 Task: Reply to email with the signature Angela Wright with the subject Request for a phone call from softage.1@softage.net with the message Could you please provide feedback on the latest version of the website prototype? with CC to softage.5@softage.net with an attached document Sales_report.xlsx
Action: Mouse moved to (483, 624)
Screenshot: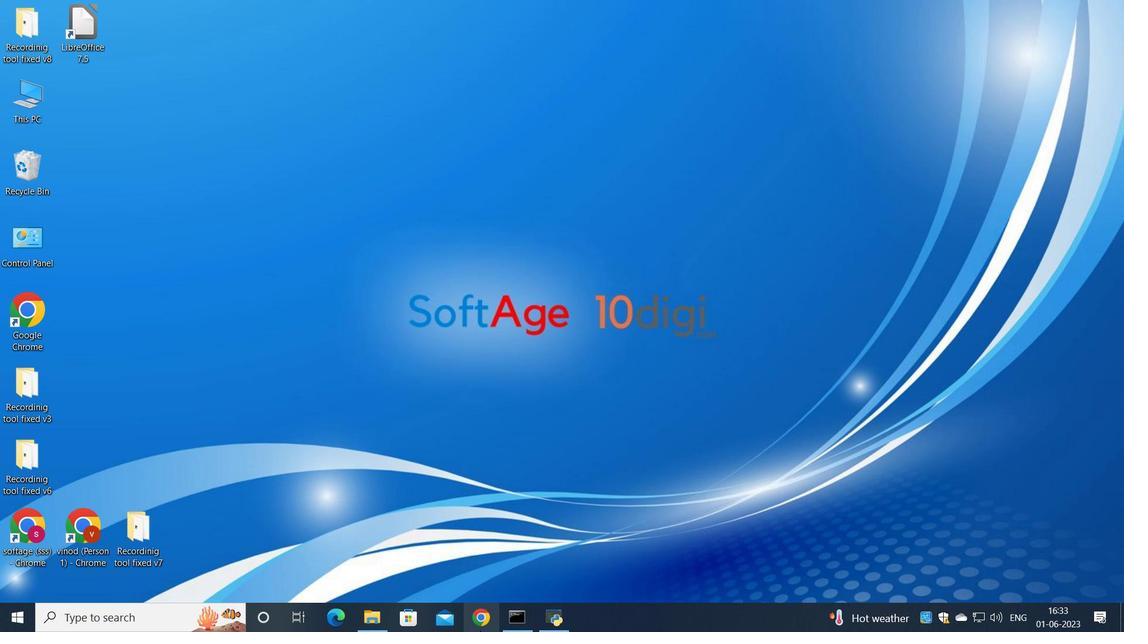 
Action: Mouse pressed left at (483, 624)
Screenshot: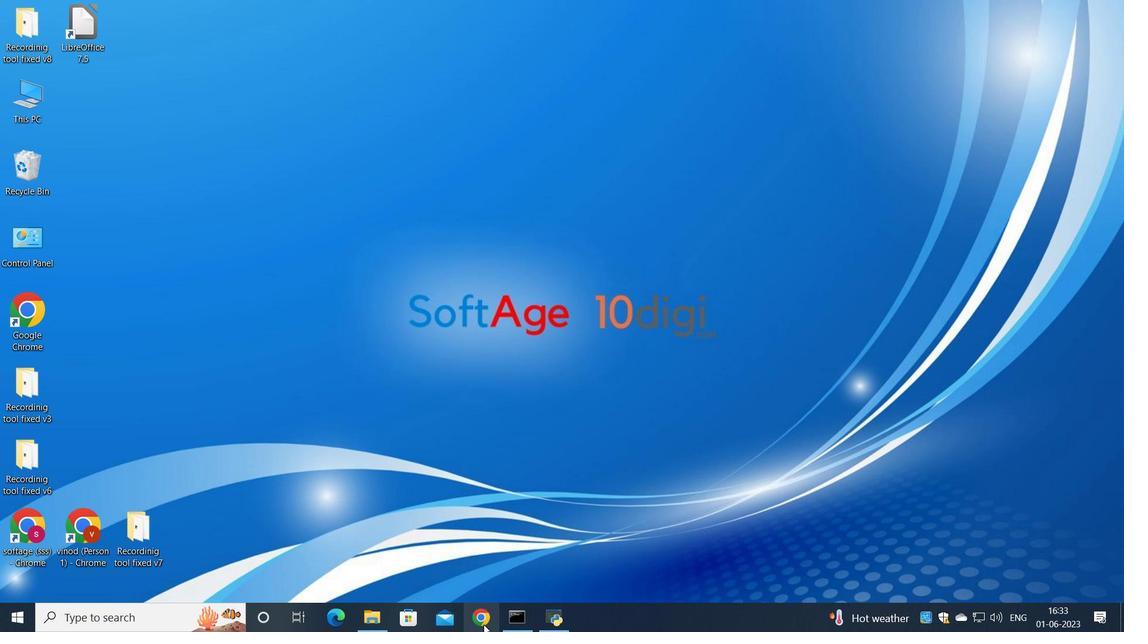 
Action: Mouse moved to (476, 369)
Screenshot: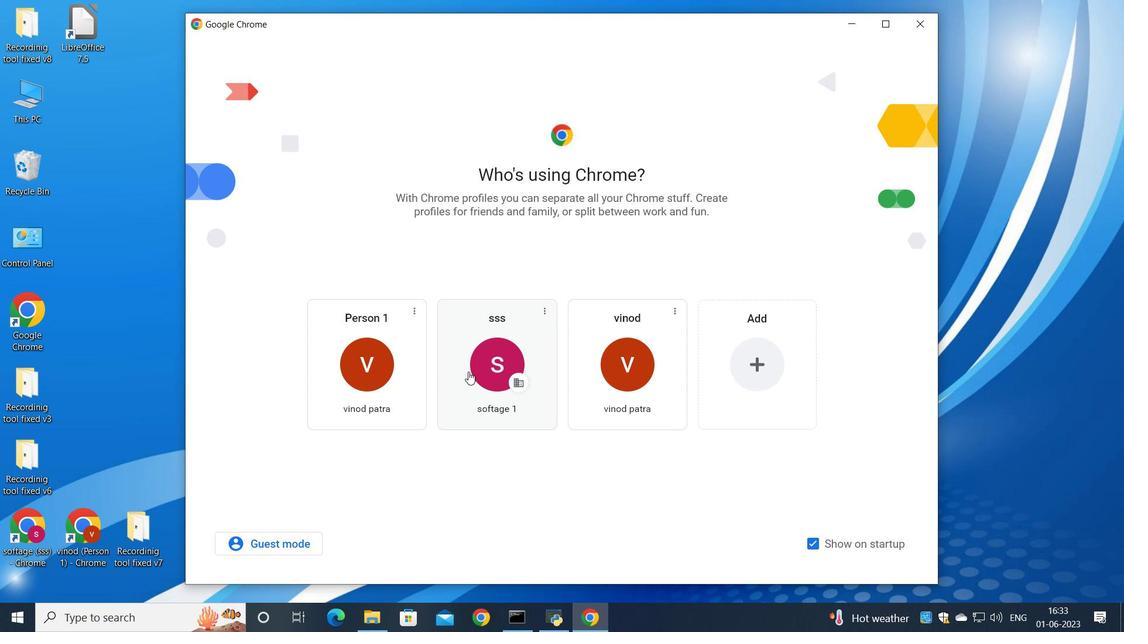 
Action: Mouse pressed left at (476, 369)
Screenshot: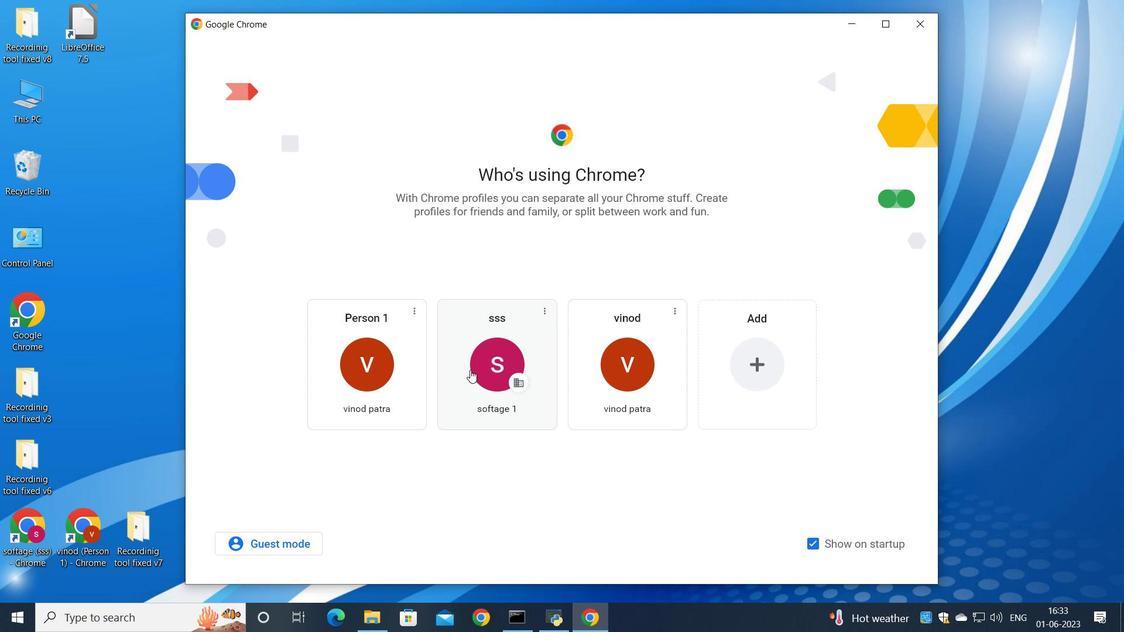 
Action: Mouse moved to (981, 100)
Screenshot: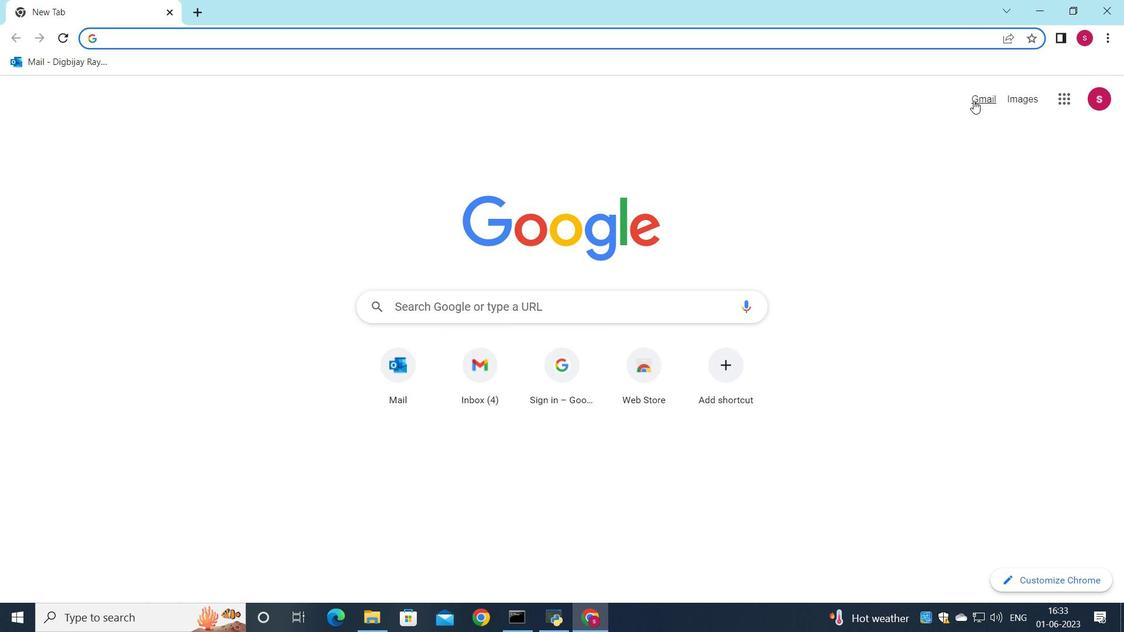 
Action: Mouse pressed left at (981, 100)
Screenshot: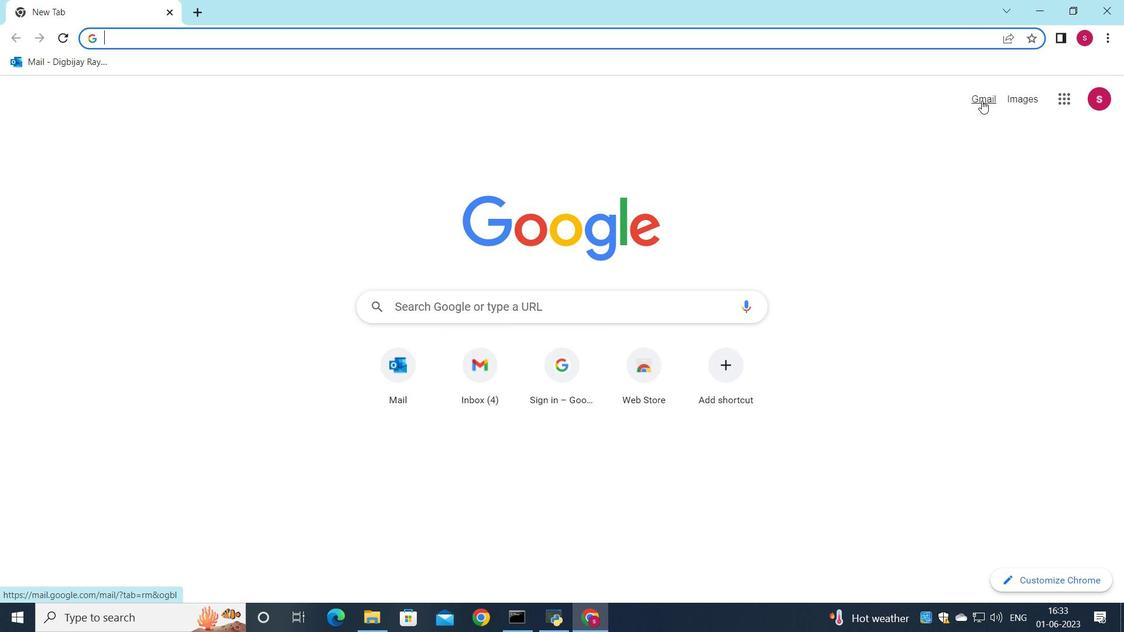 
Action: Mouse moved to (958, 94)
Screenshot: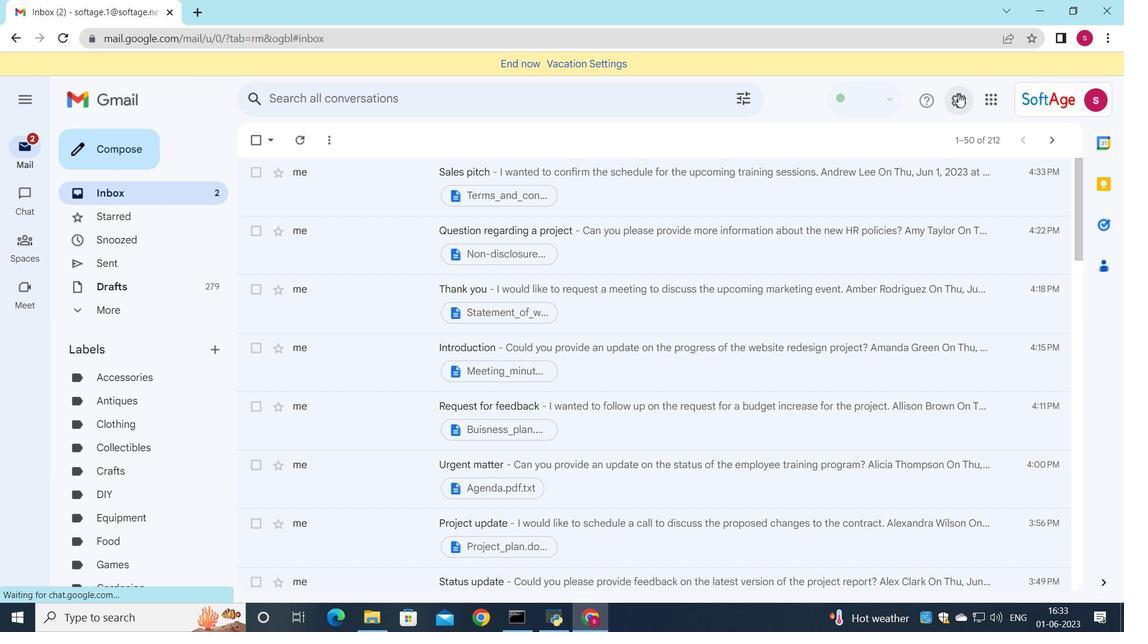 
Action: Mouse pressed left at (958, 94)
Screenshot: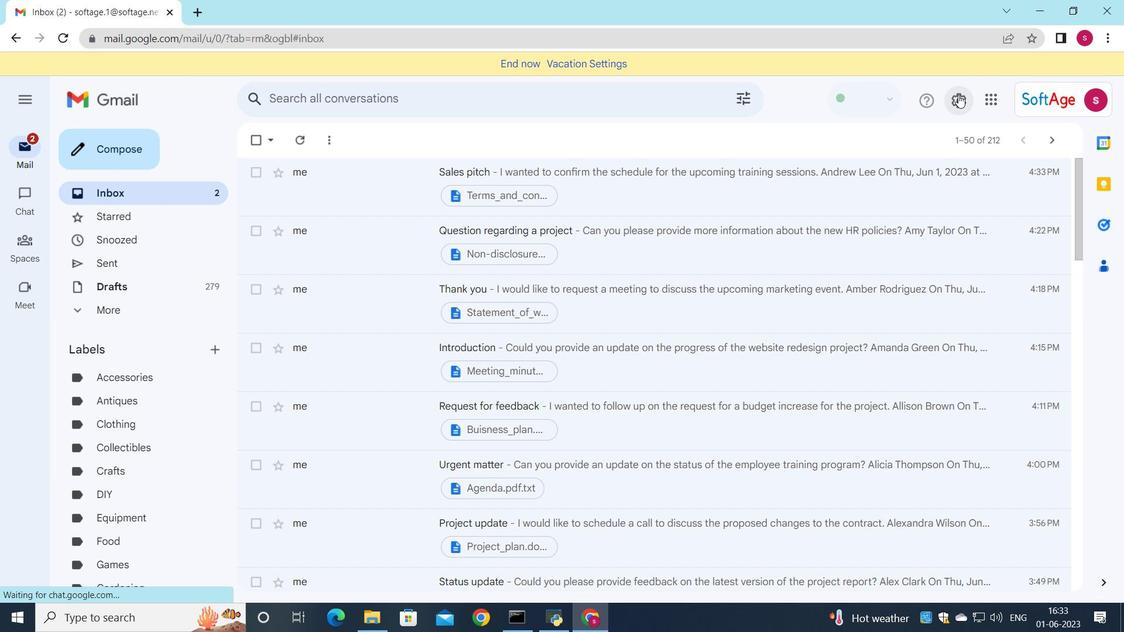 
Action: Mouse moved to (978, 166)
Screenshot: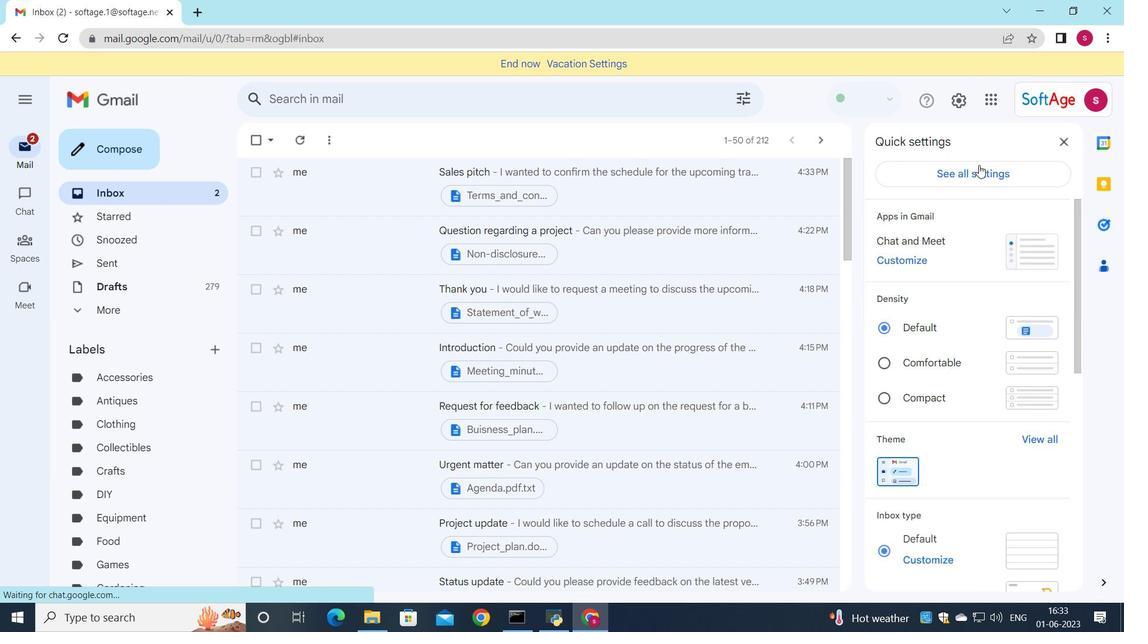 
Action: Mouse pressed left at (978, 166)
Screenshot: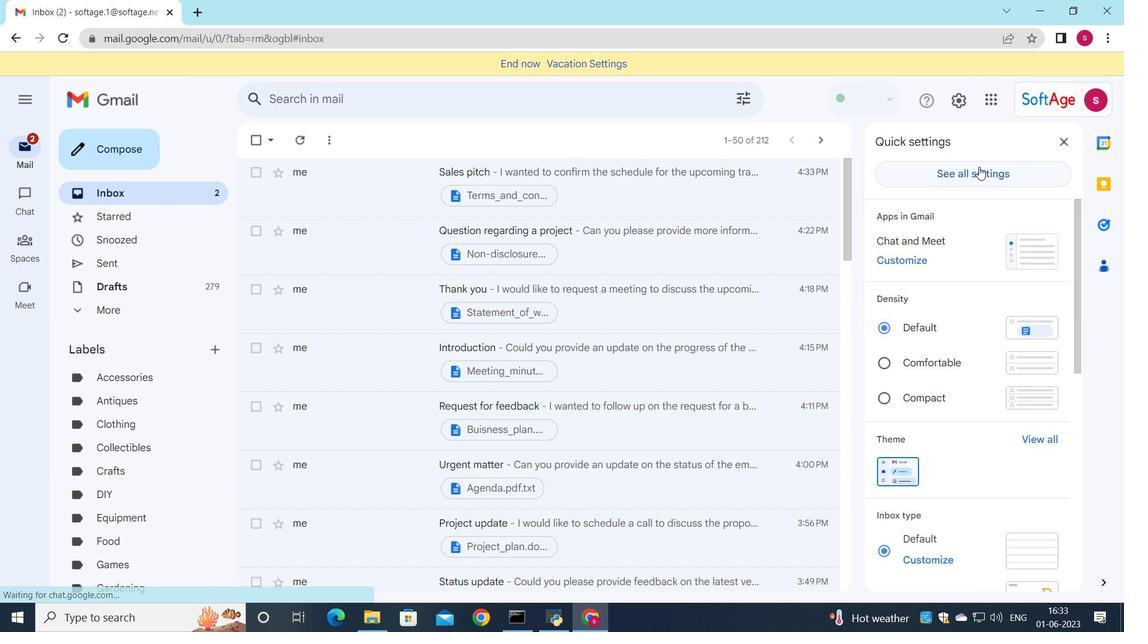 
Action: Mouse moved to (659, 272)
Screenshot: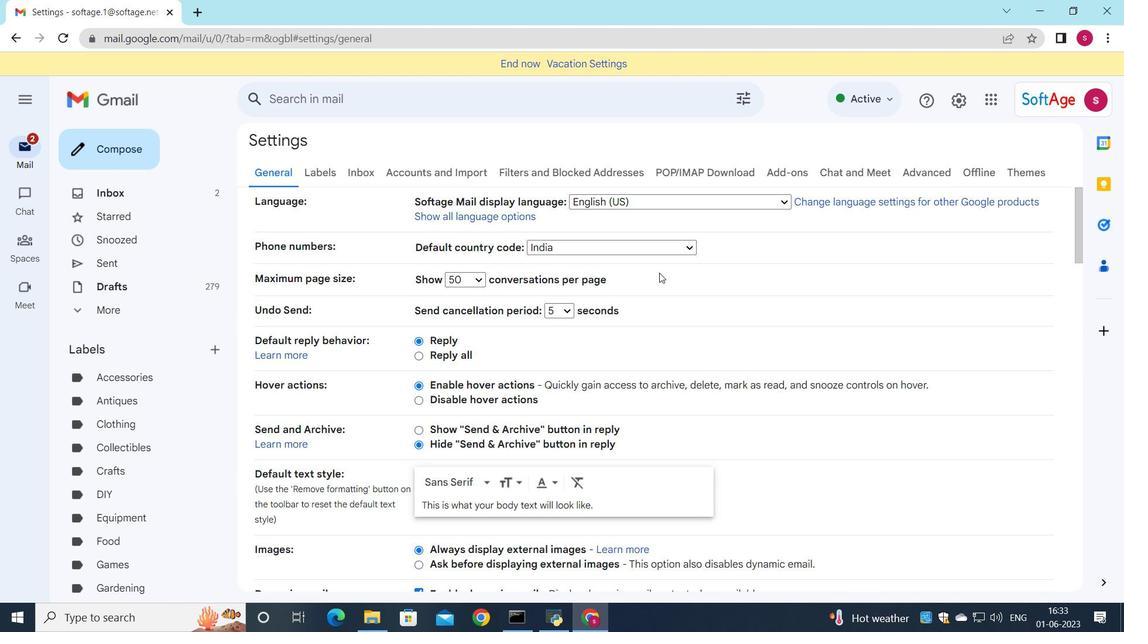 
Action: Mouse scrolled (659, 271) with delta (0, 0)
Screenshot: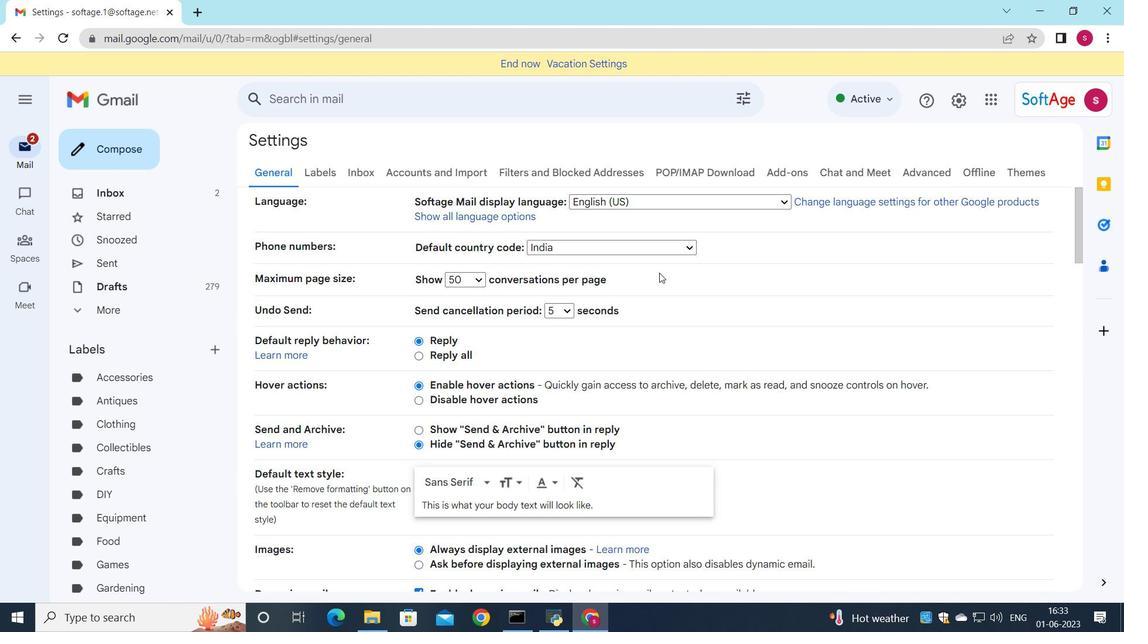 
Action: Mouse scrolled (659, 271) with delta (0, 0)
Screenshot: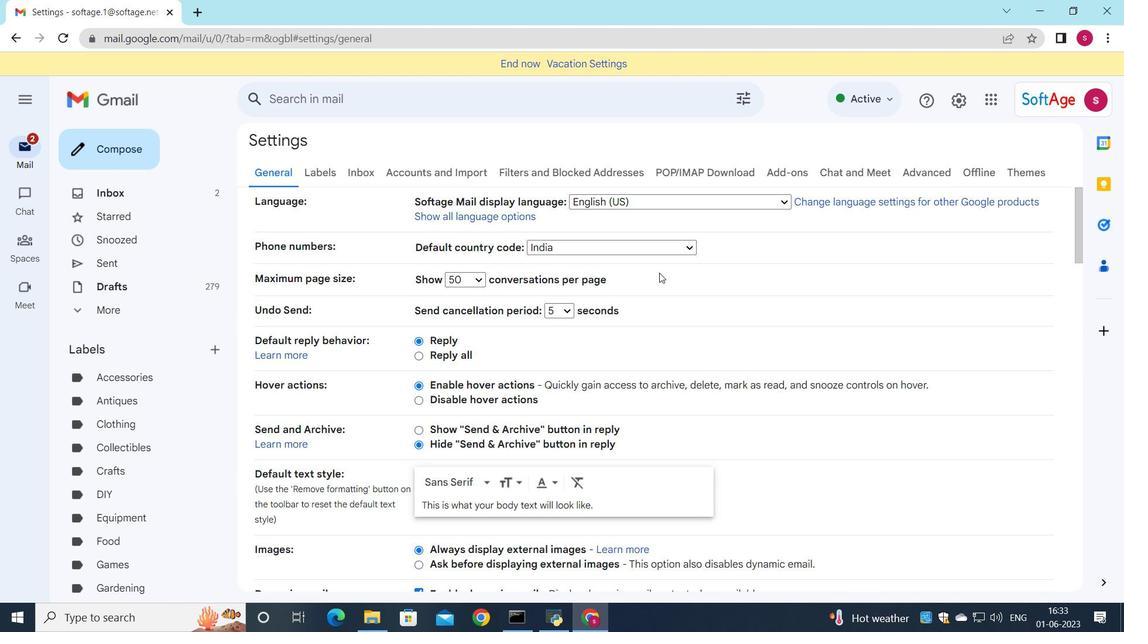 
Action: Mouse scrolled (659, 271) with delta (0, 0)
Screenshot: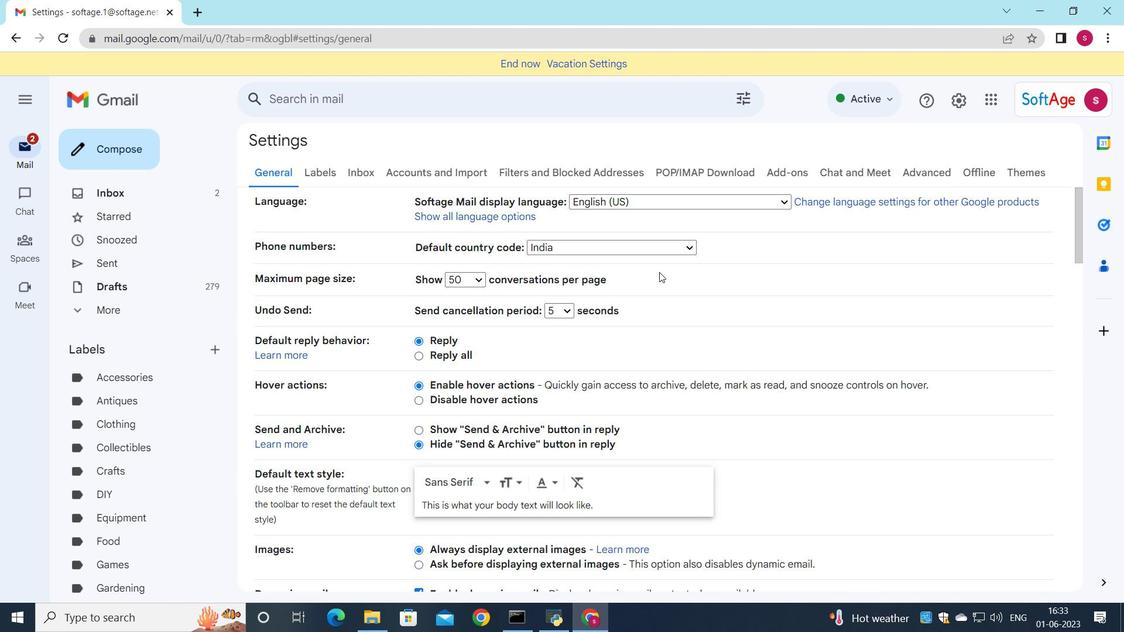 
Action: Mouse scrolled (659, 271) with delta (0, 0)
Screenshot: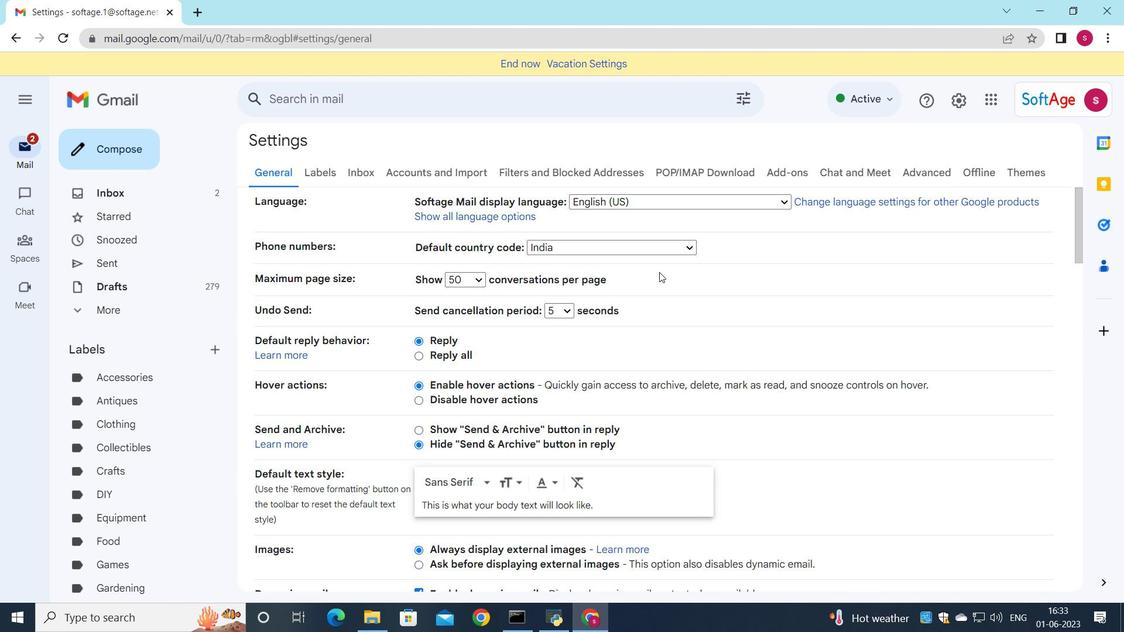 
Action: Mouse scrolled (659, 271) with delta (0, 0)
Screenshot: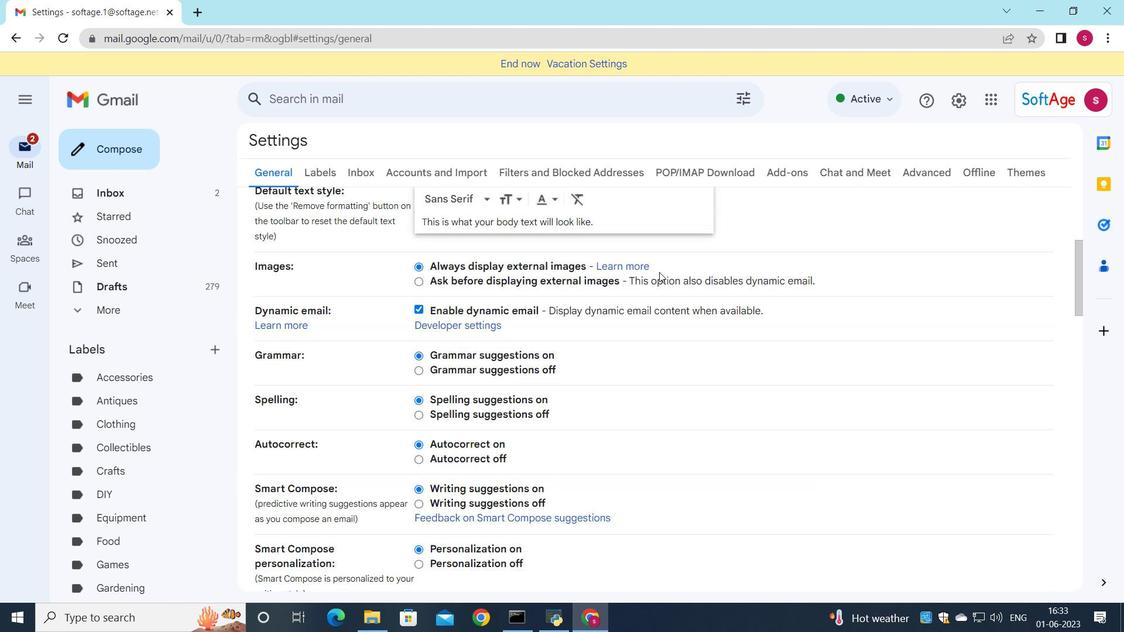 
Action: Mouse scrolled (659, 271) with delta (0, 0)
Screenshot: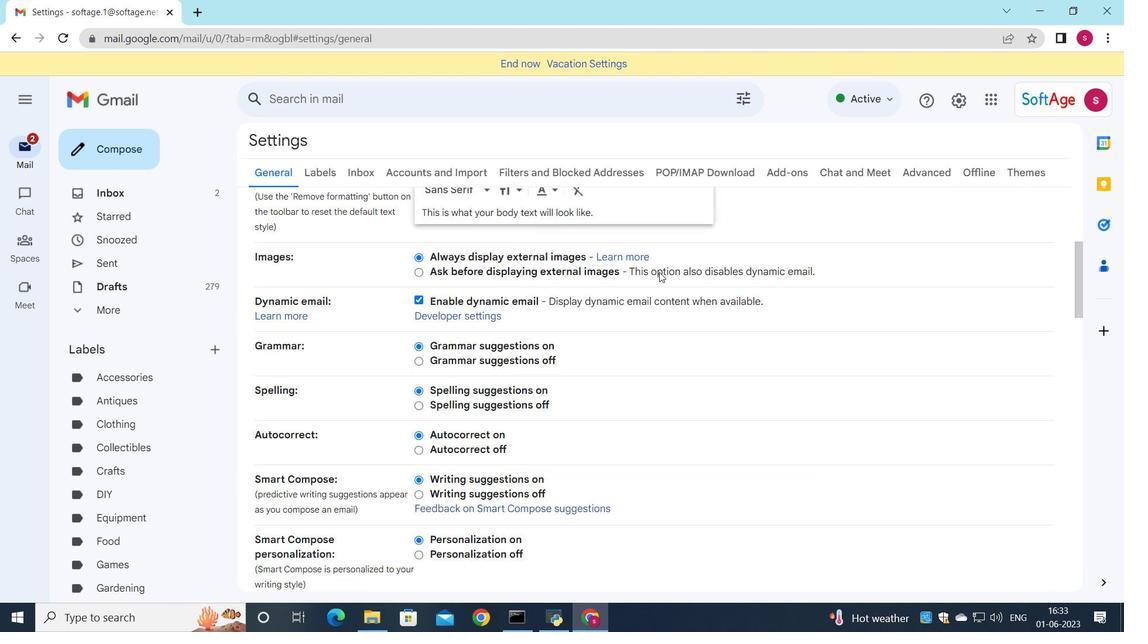 
Action: Mouse scrolled (659, 271) with delta (0, 0)
Screenshot: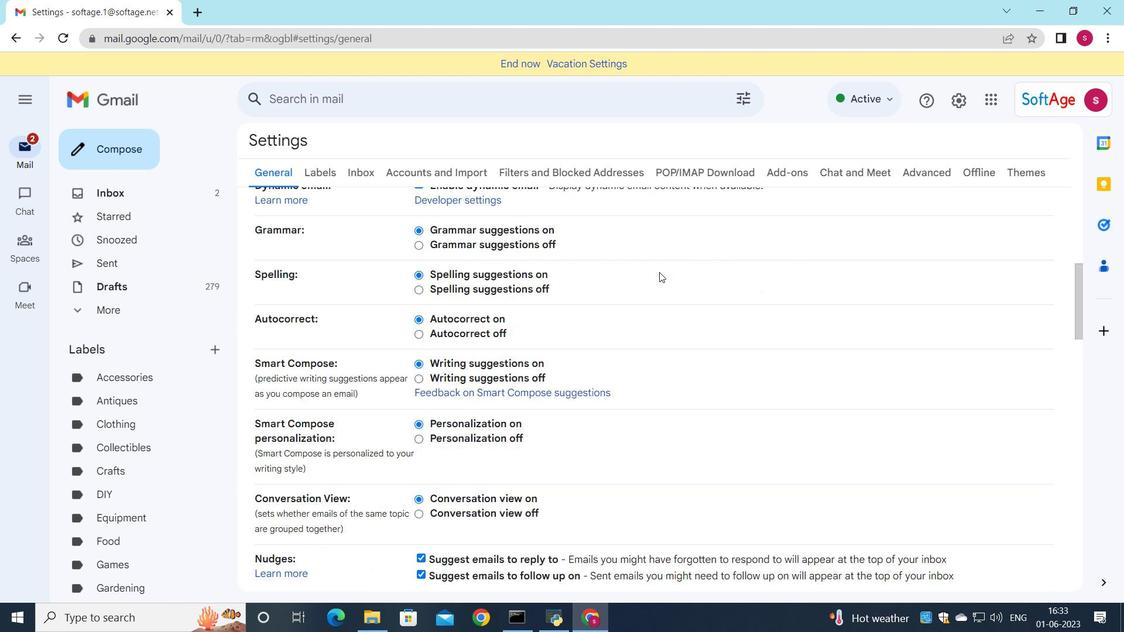 
Action: Mouse scrolled (659, 271) with delta (0, 0)
Screenshot: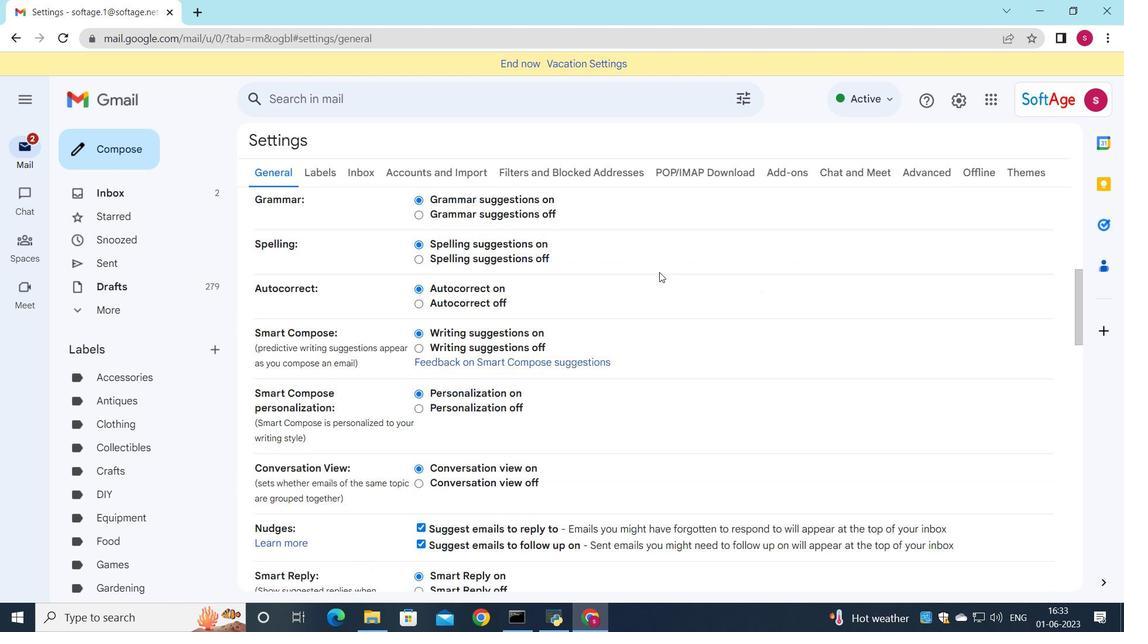 
Action: Mouse scrolled (659, 271) with delta (0, 0)
Screenshot: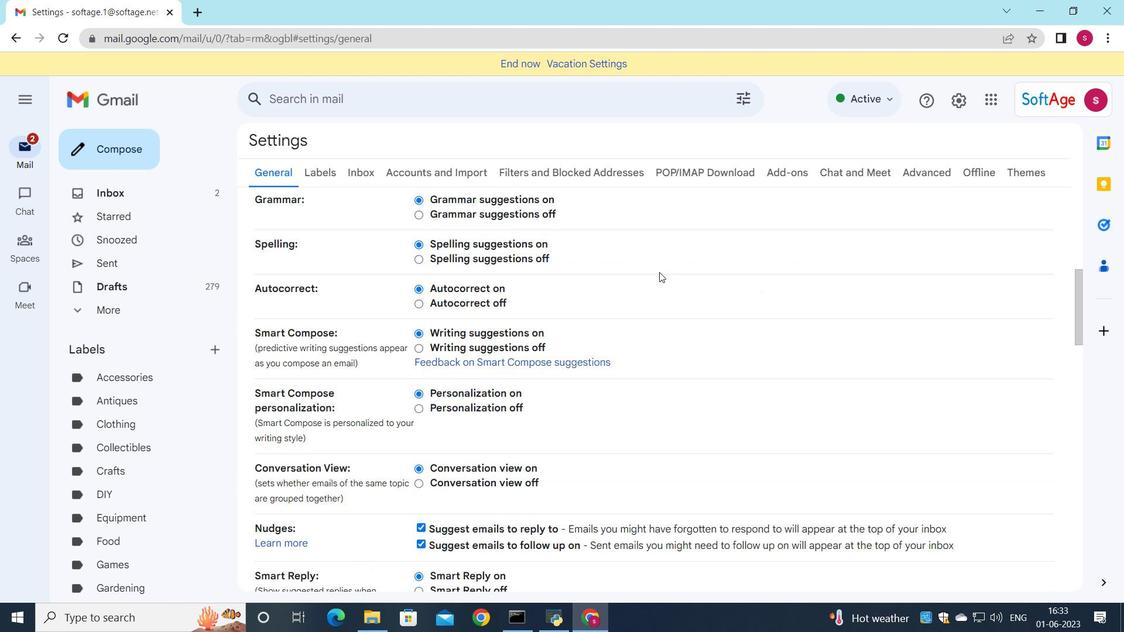 
Action: Mouse scrolled (659, 271) with delta (0, 0)
Screenshot: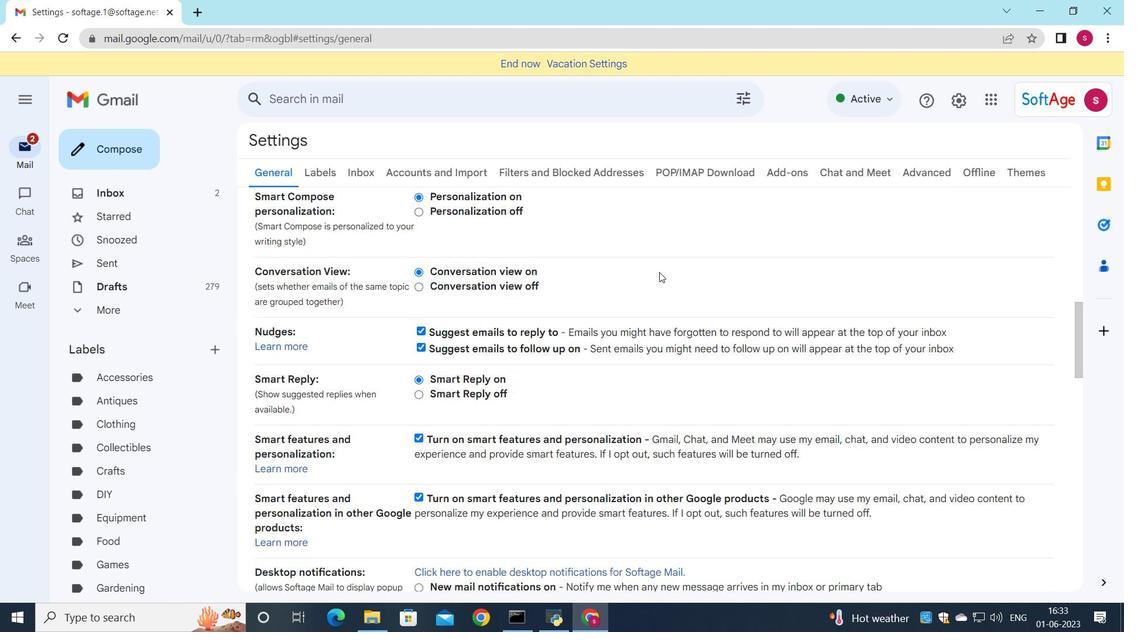 
Action: Mouse scrolled (659, 271) with delta (0, 0)
Screenshot: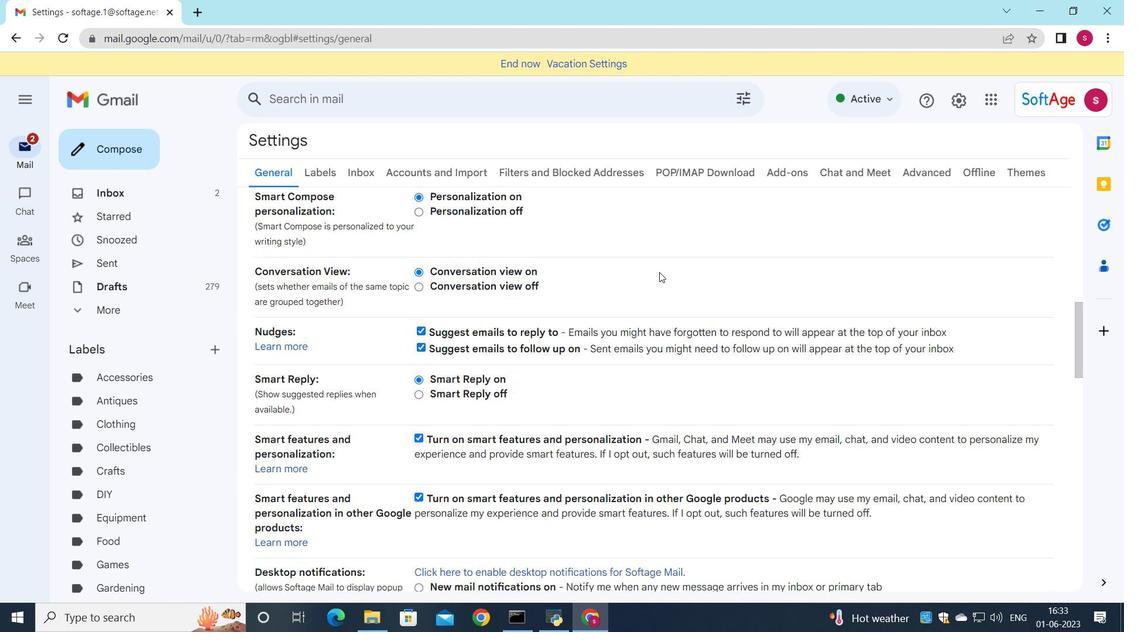 
Action: Mouse scrolled (659, 271) with delta (0, 0)
Screenshot: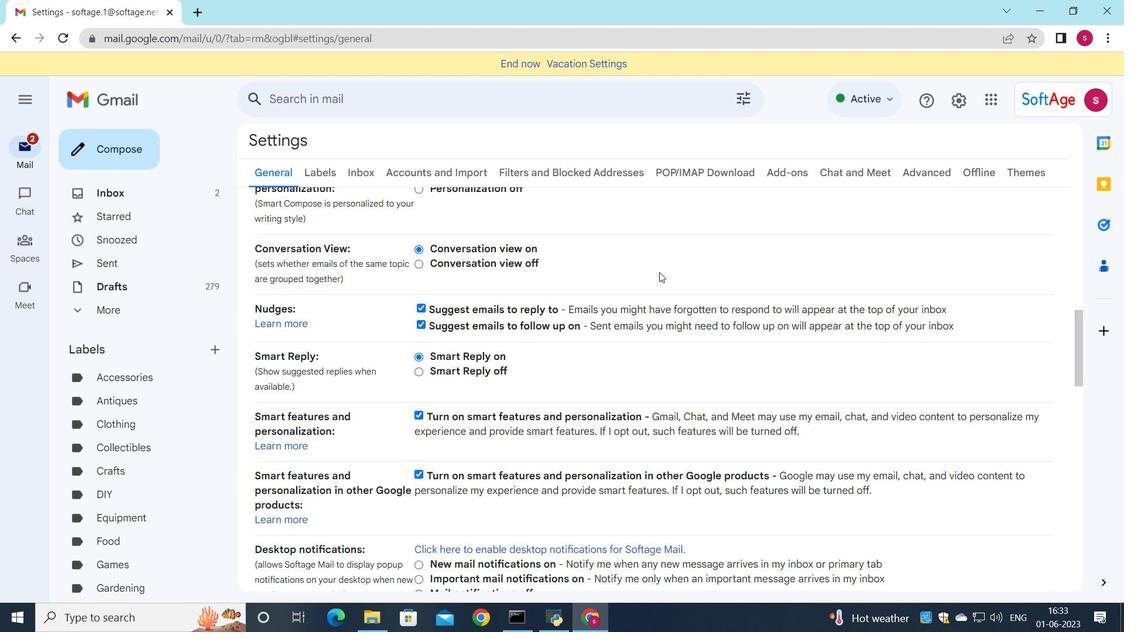 
Action: Mouse scrolled (659, 271) with delta (0, 0)
Screenshot: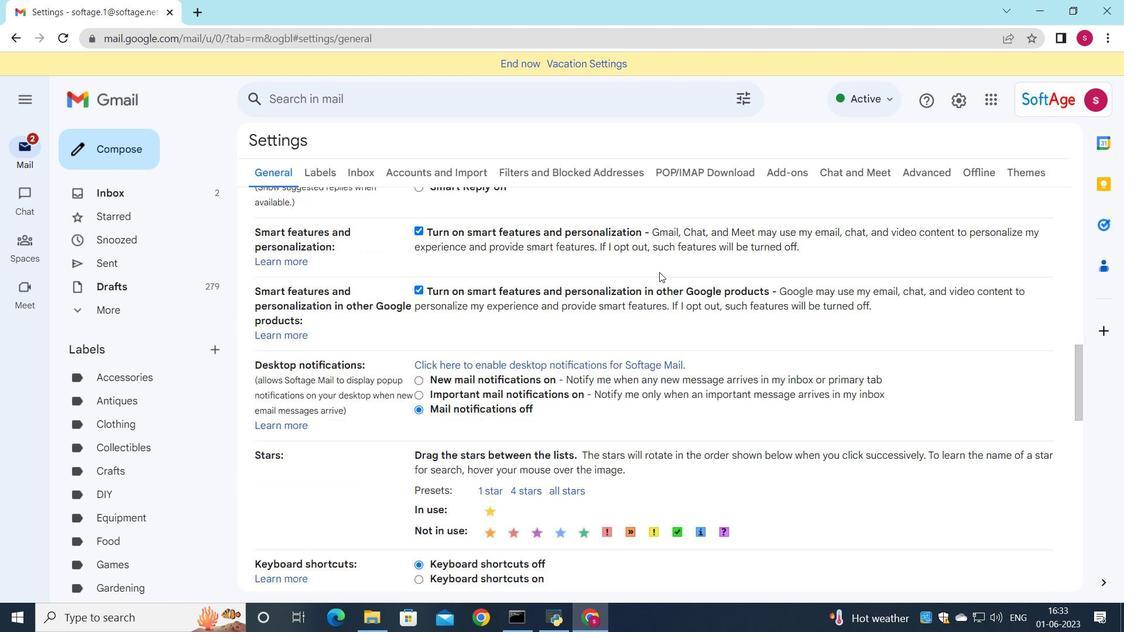 
Action: Mouse scrolled (659, 271) with delta (0, 0)
Screenshot: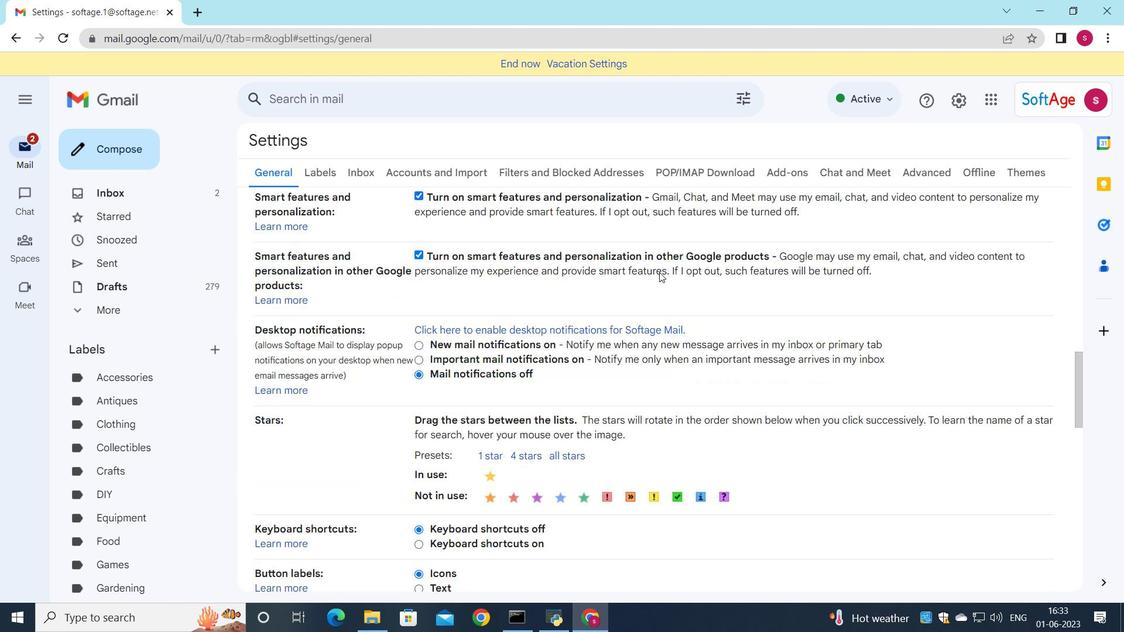 
Action: Mouse moved to (665, 275)
Screenshot: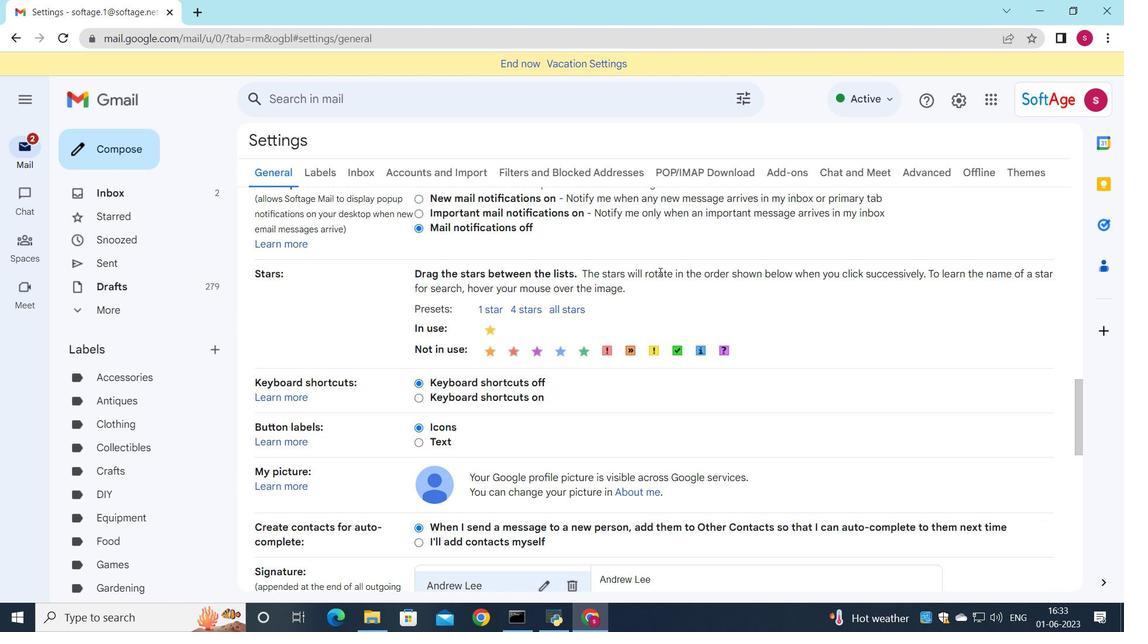 
Action: Mouse scrolled (665, 274) with delta (0, 0)
Screenshot: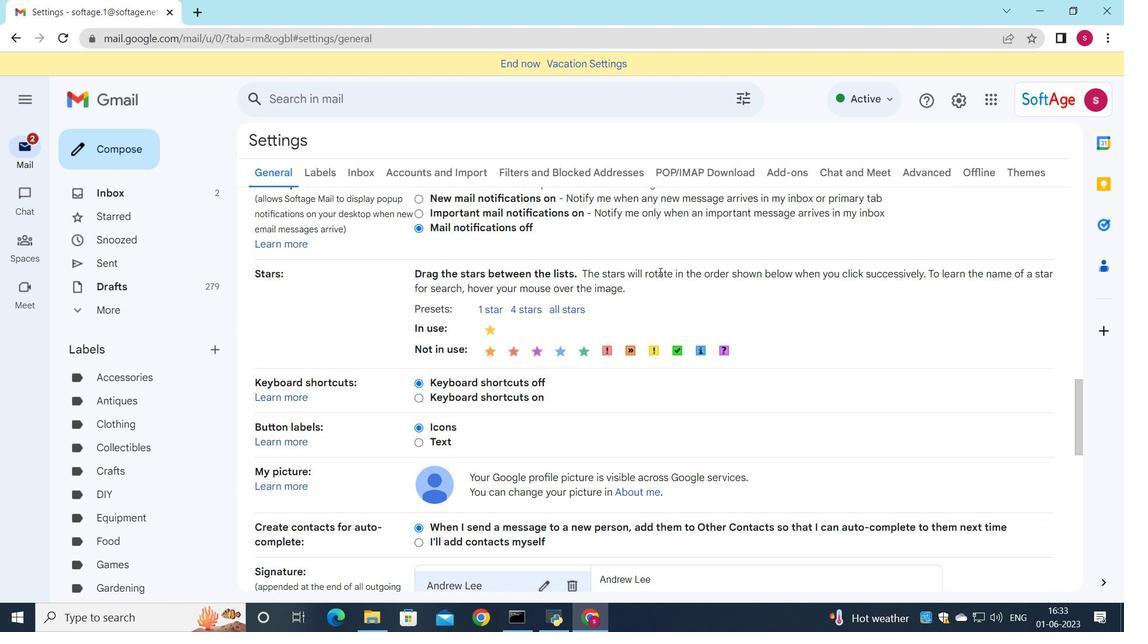 
Action: Mouse moved to (666, 275)
Screenshot: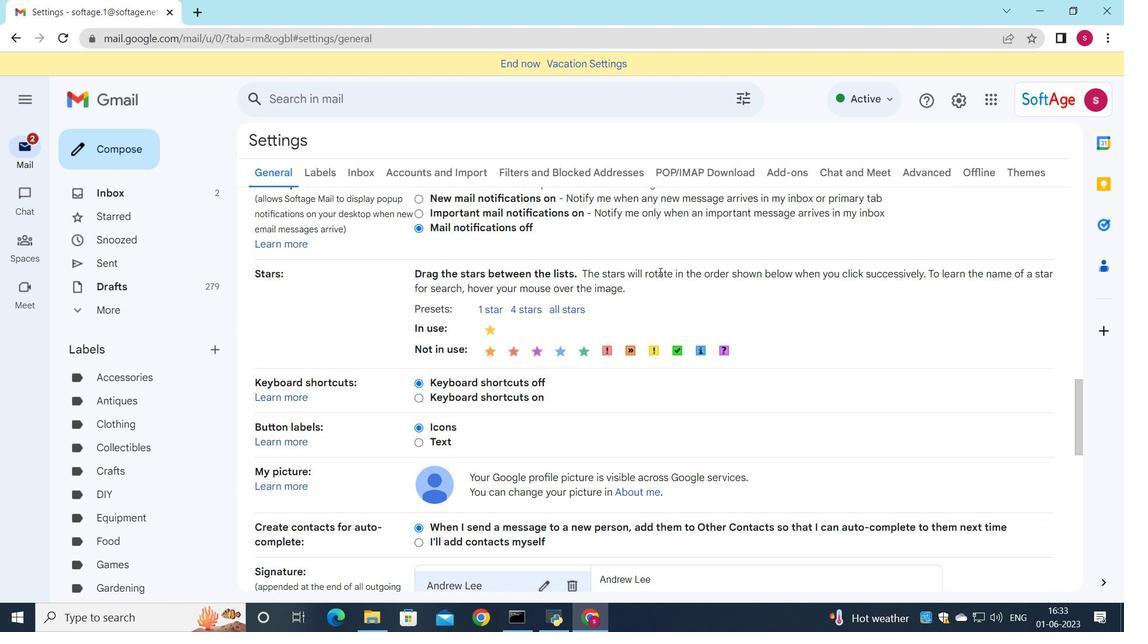 
Action: Mouse scrolled (666, 275) with delta (0, 0)
Screenshot: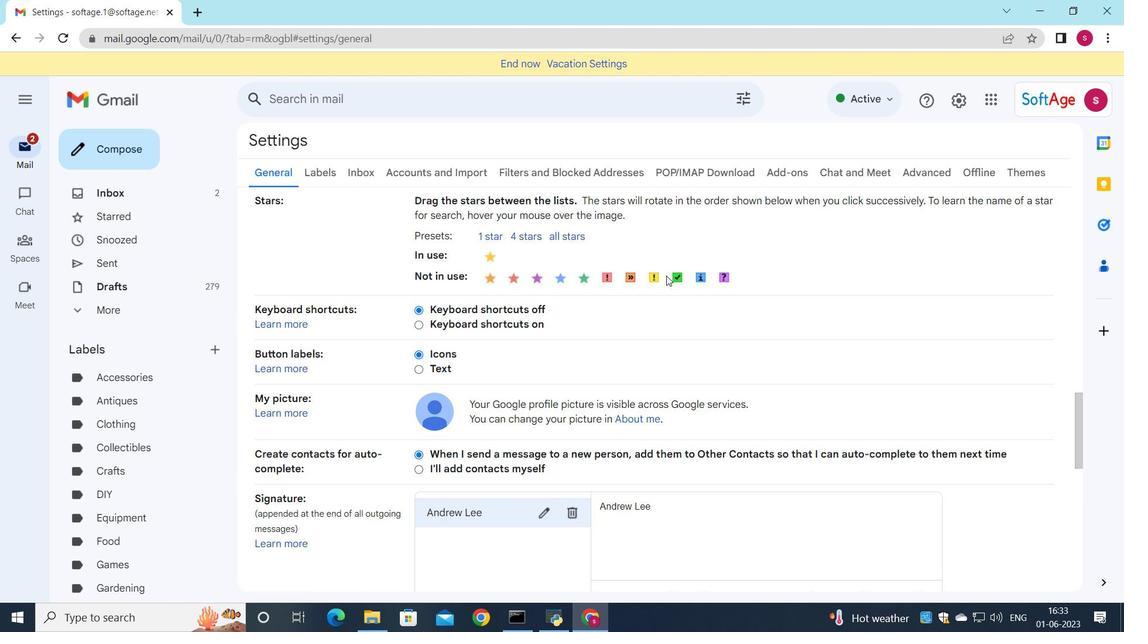 
Action: Mouse scrolled (666, 275) with delta (0, 0)
Screenshot: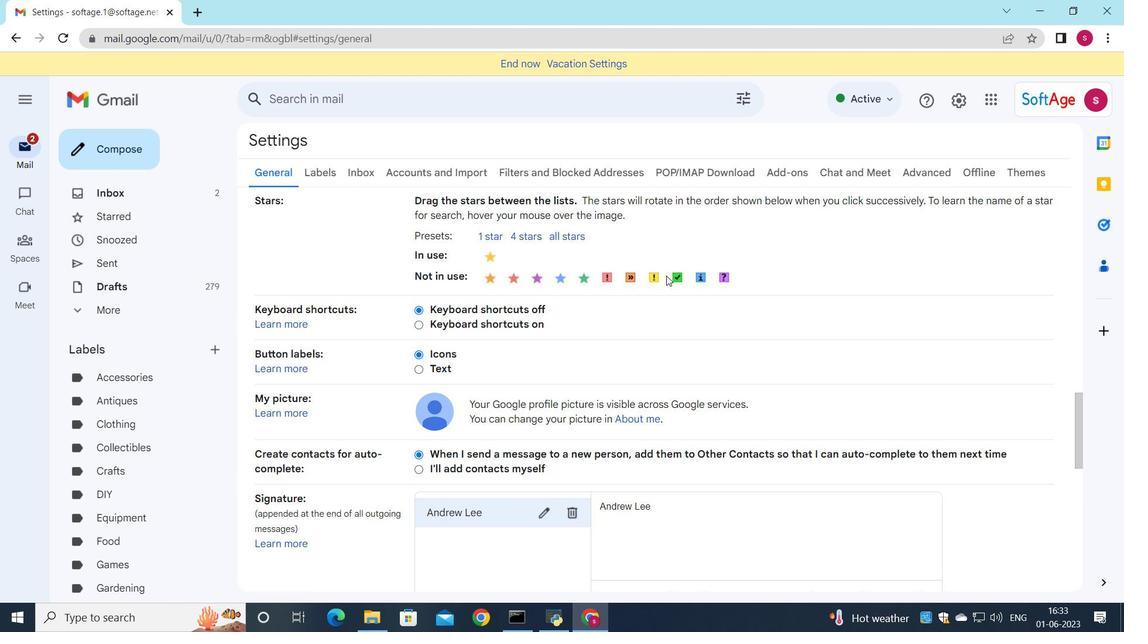 
Action: Mouse scrolled (666, 275) with delta (0, 0)
Screenshot: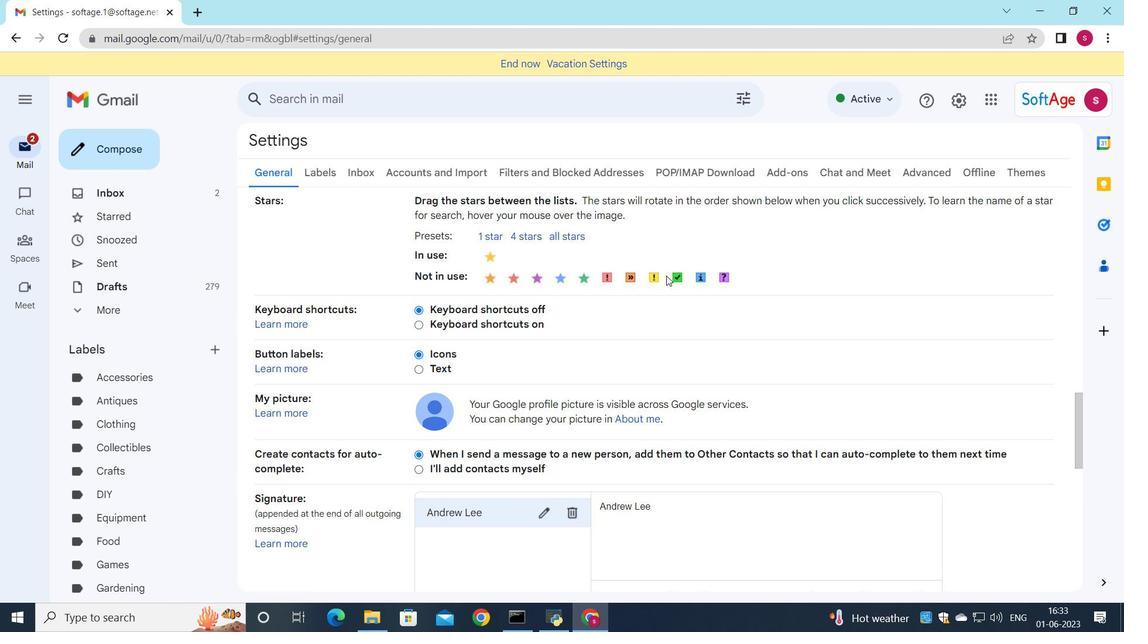 
Action: Mouse scrolled (666, 275) with delta (0, 0)
Screenshot: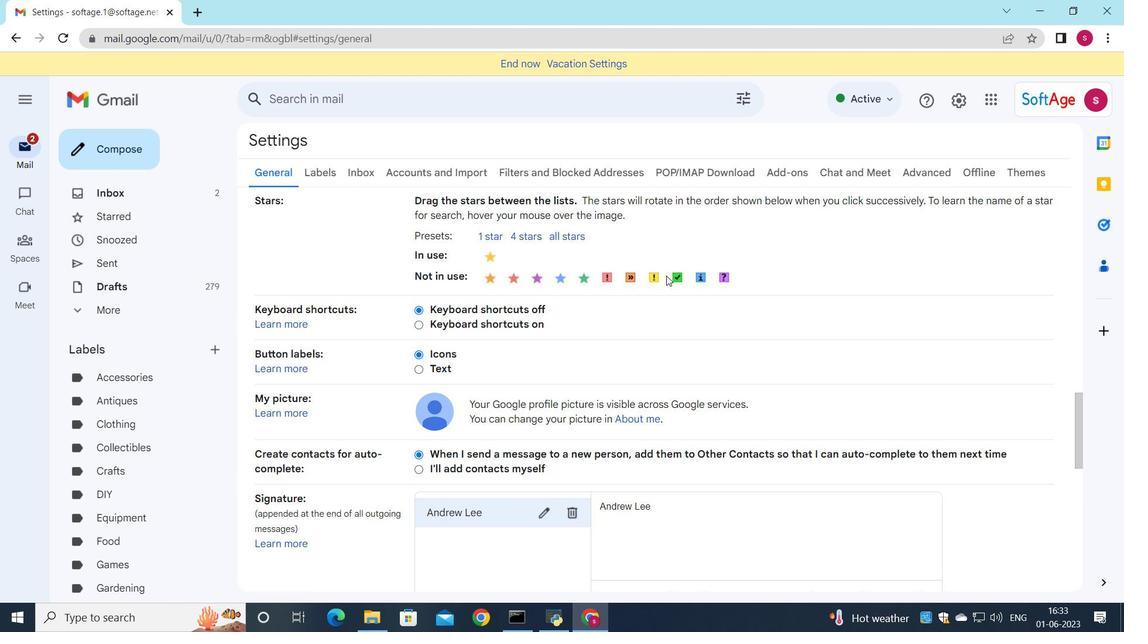 
Action: Mouse scrolled (666, 275) with delta (0, 0)
Screenshot: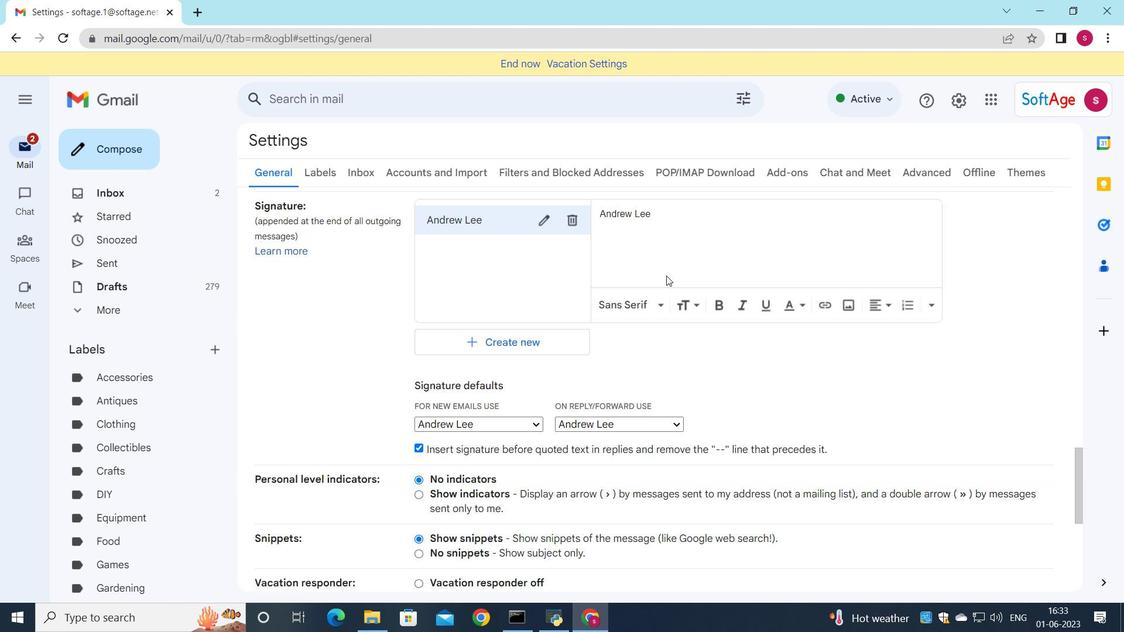 
Action: Mouse scrolled (666, 275) with delta (0, 0)
Screenshot: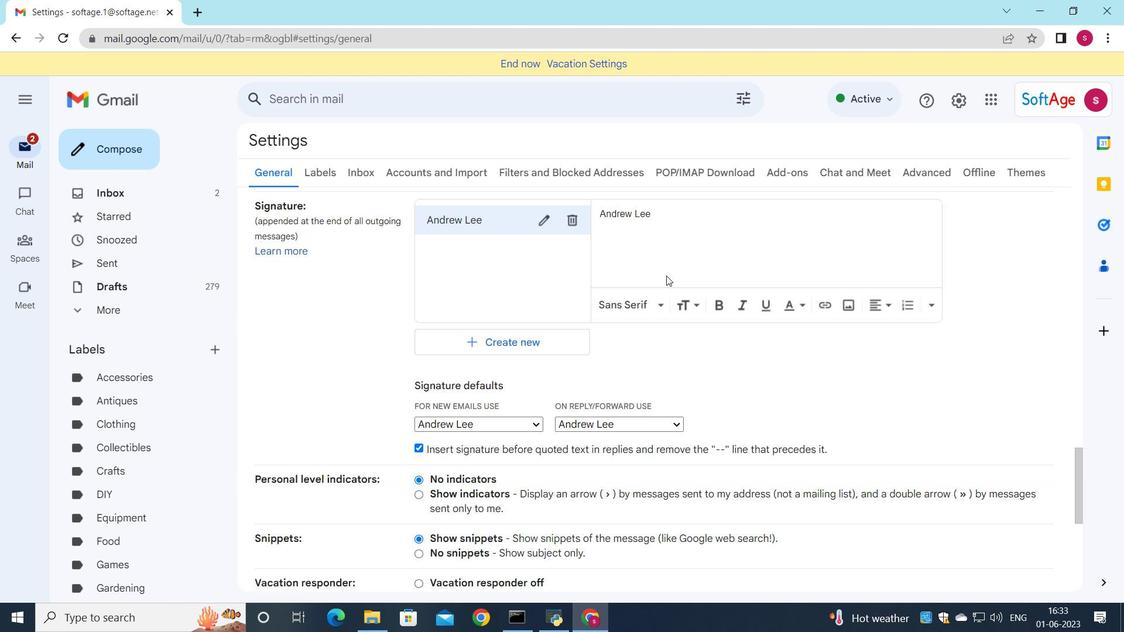 
Action: Mouse moved to (651, 268)
Screenshot: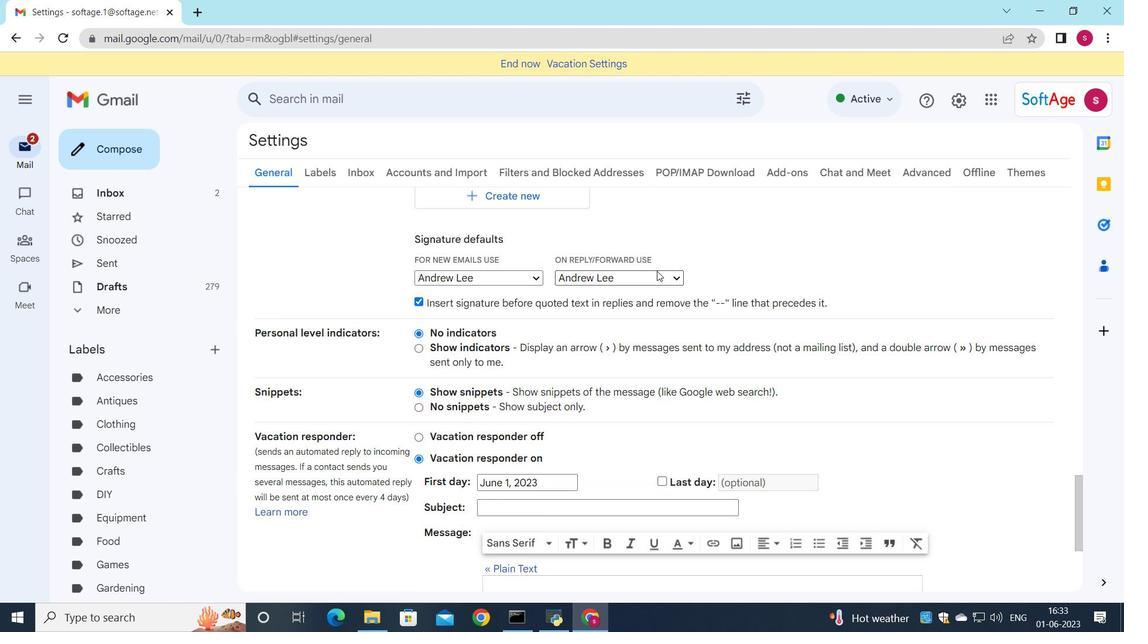 
Action: Mouse scrolled (651, 268) with delta (0, 0)
Screenshot: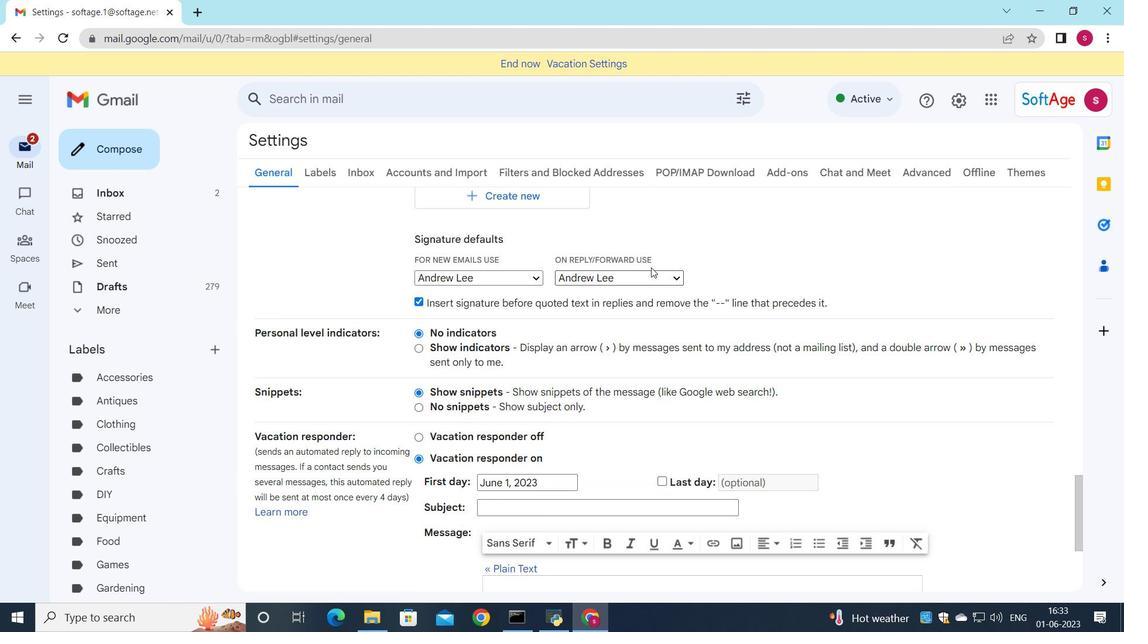 
Action: Mouse moved to (635, 270)
Screenshot: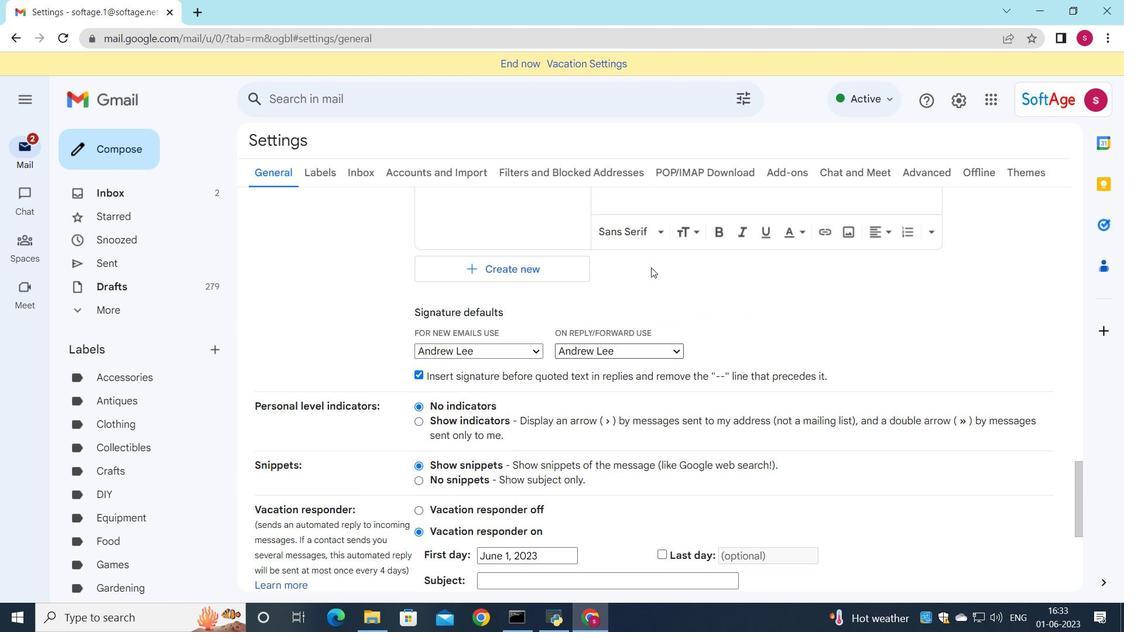 
Action: Mouse scrolled (635, 271) with delta (0, 0)
Screenshot: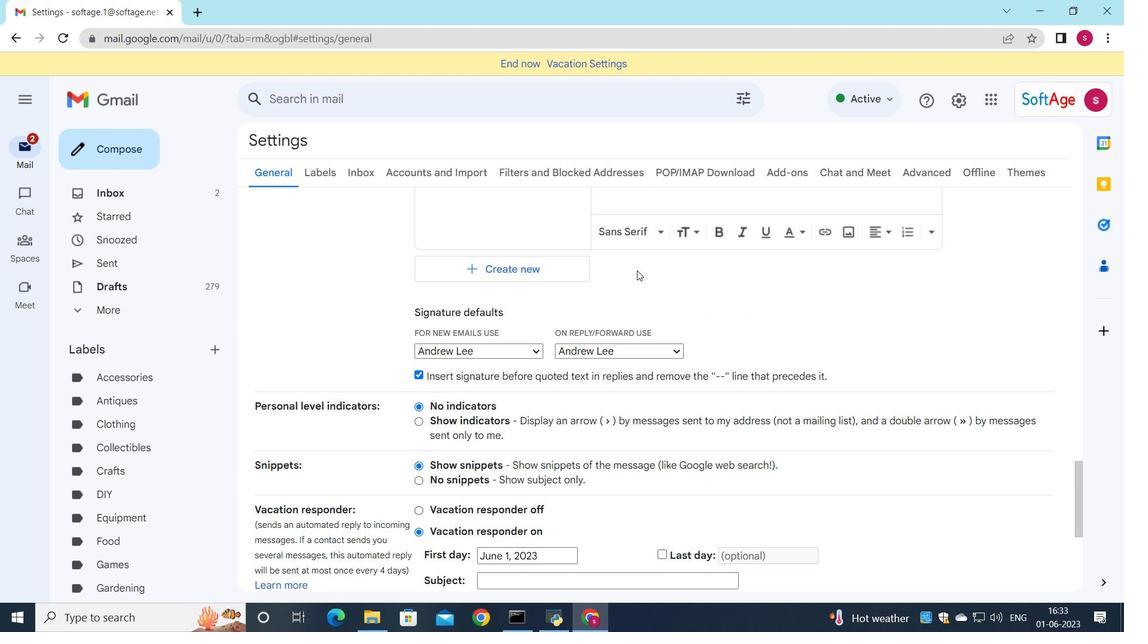 
Action: Mouse scrolled (635, 271) with delta (0, 0)
Screenshot: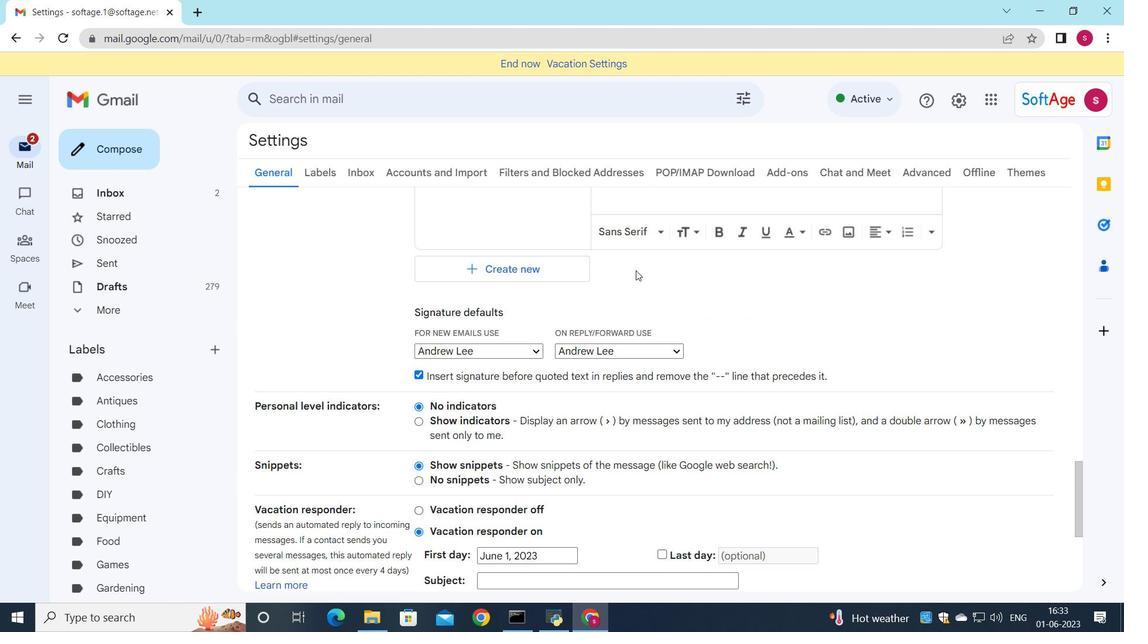 
Action: Mouse moved to (580, 293)
Screenshot: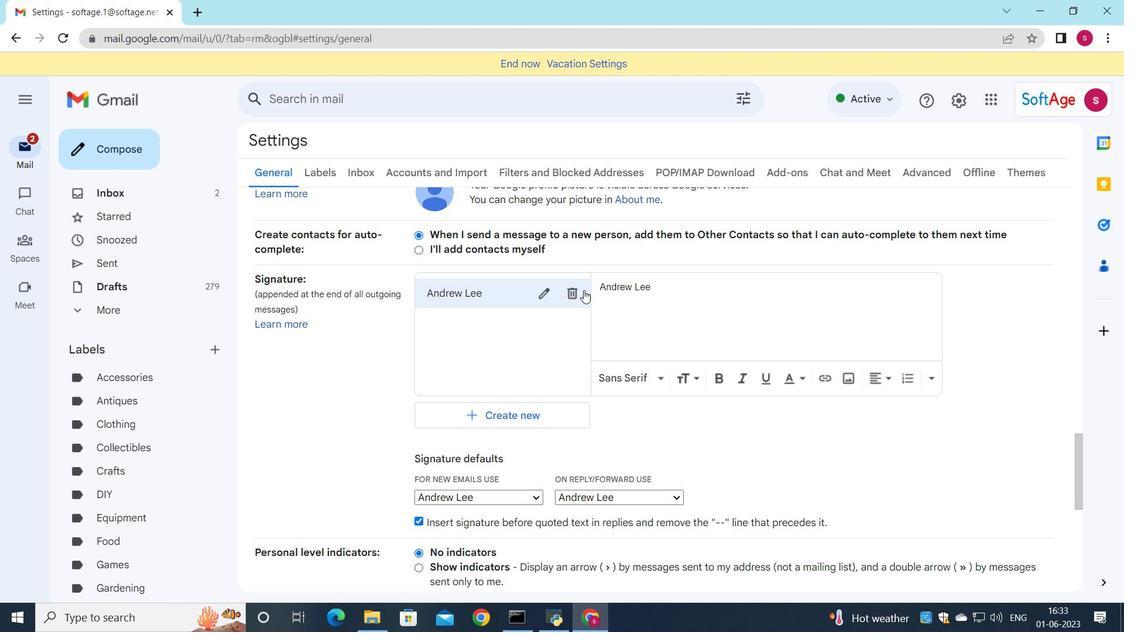
Action: Mouse pressed left at (580, 293)
Screenshot: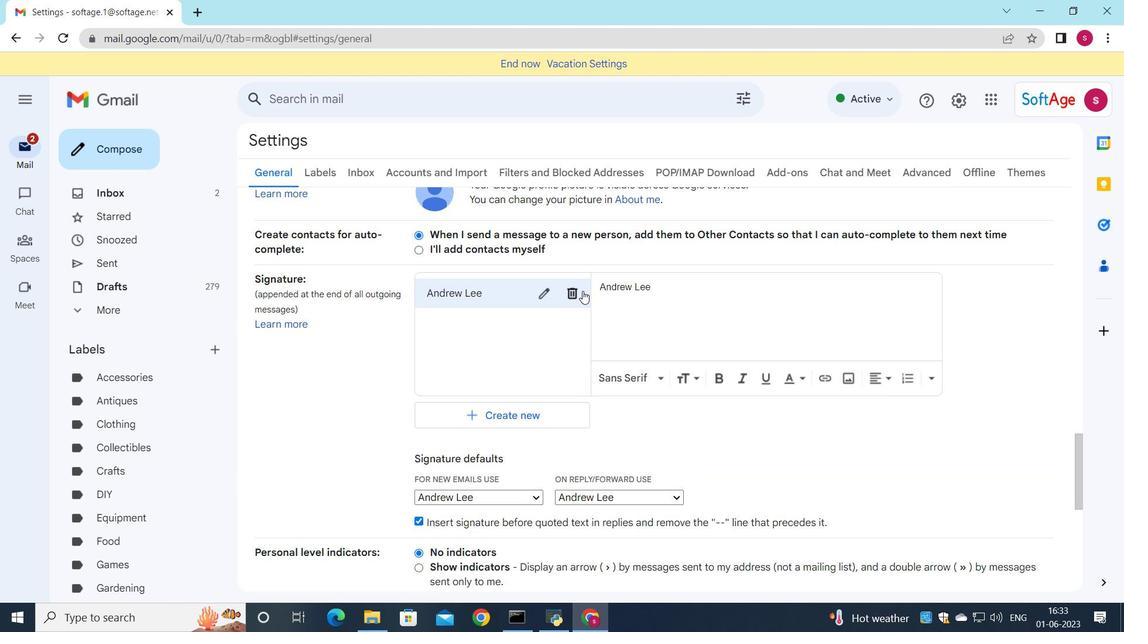 
Action: Mouse moved to (677, 356)
Screenshot: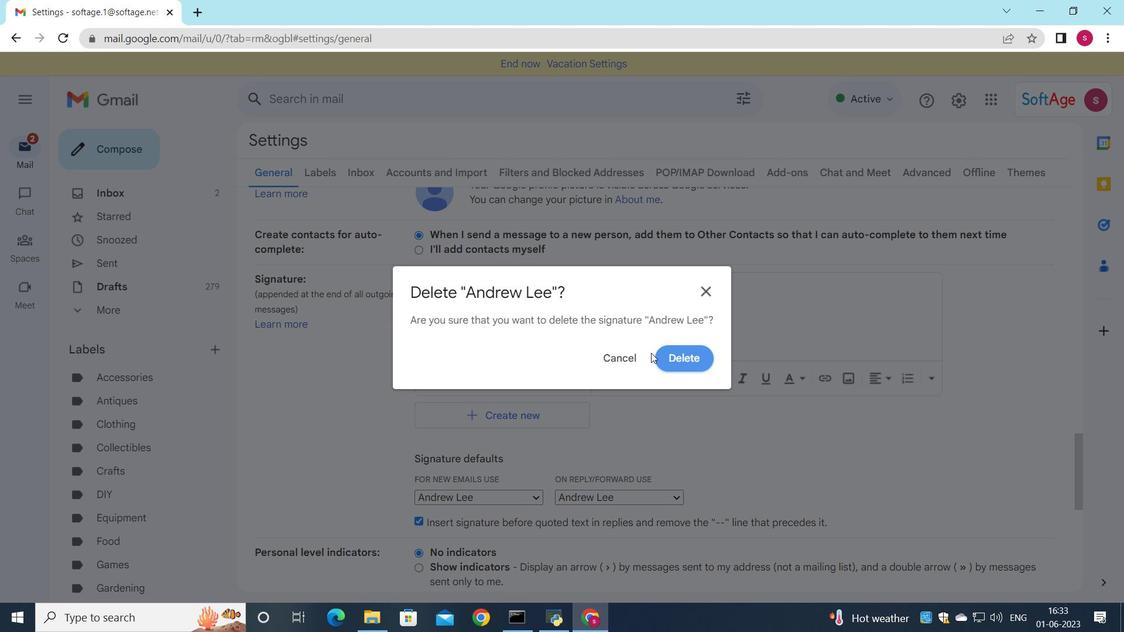 
Action: Mouse pressed left at (677, 356)
Screenshot: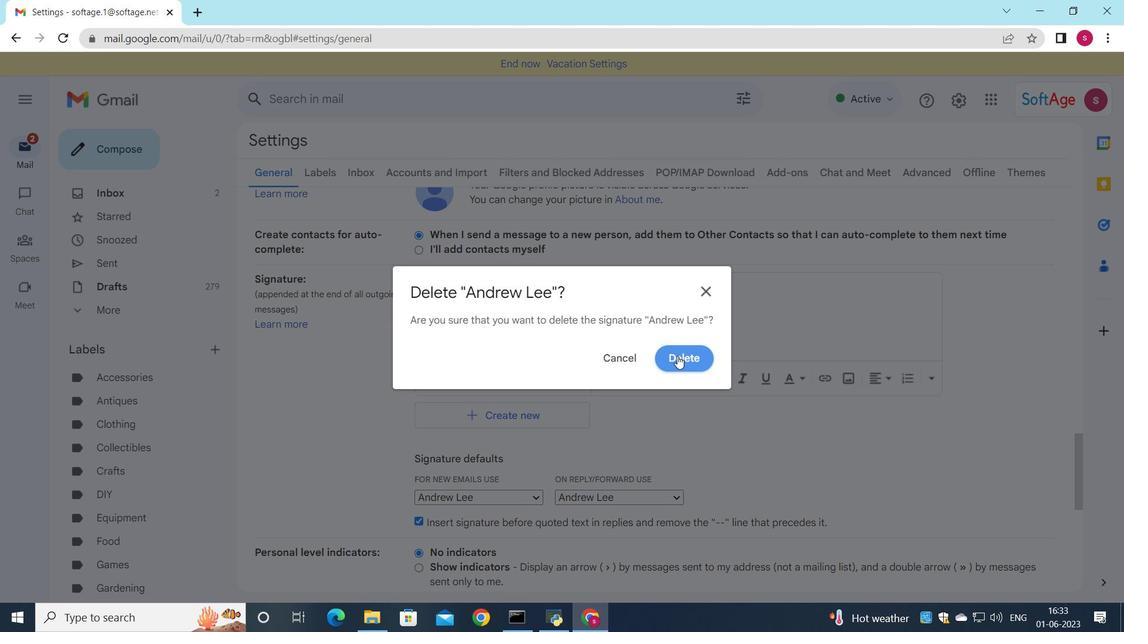 
Action: Mouse moved to (453, 306)
Screenshot: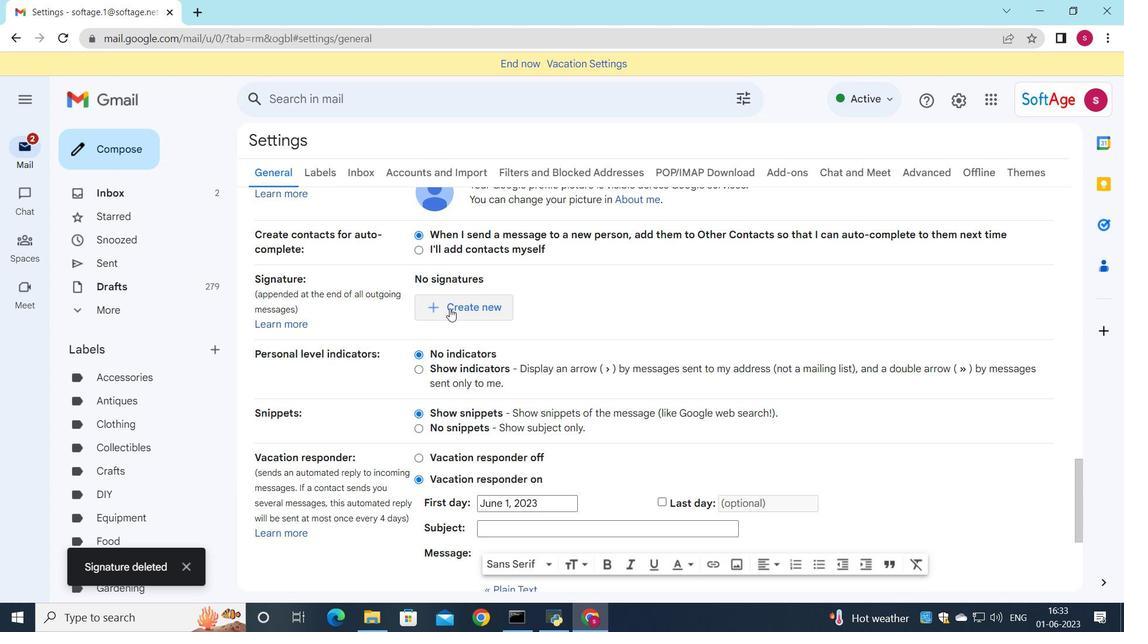 
Action: Mouse pressed left at (453, 306)
Screenshot: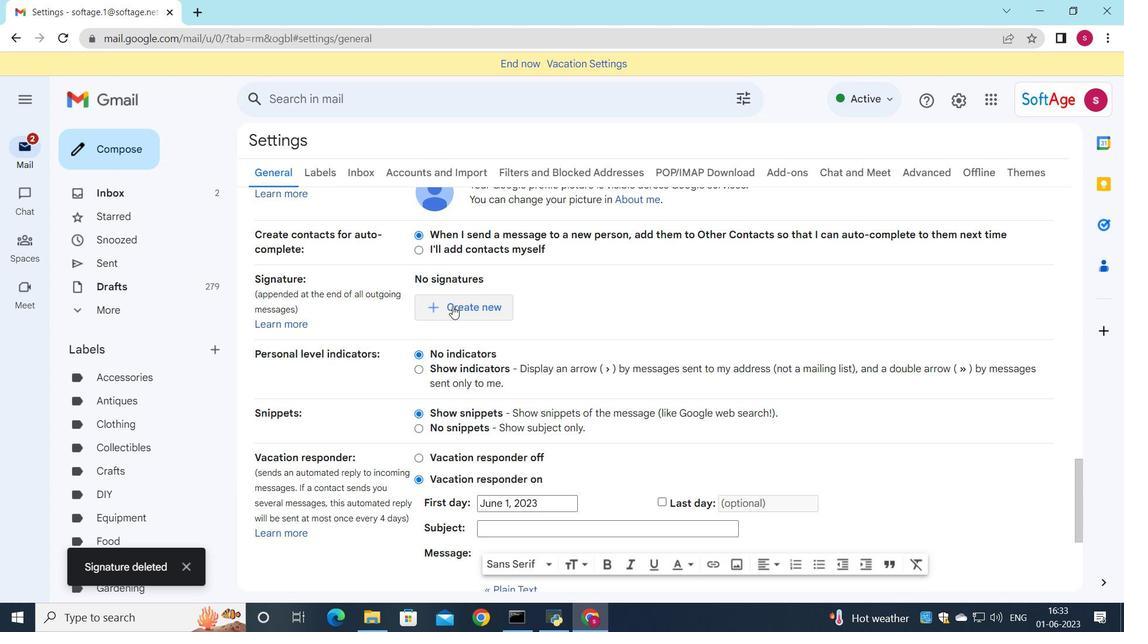 
Action: Mouse moved to (583, 324)
Screenshot: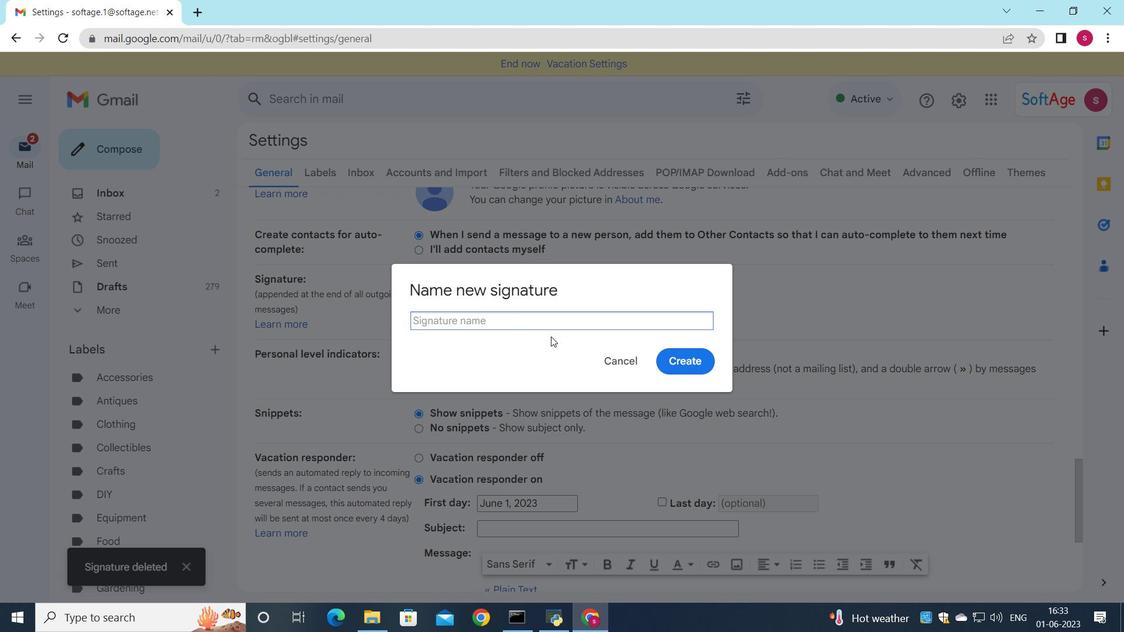 
Action: Key pressed <Key.shift>Angelaz<Key.shift><Key.shift><Key.shift>Wr<Key.backspace><Key.backspace><Key.backspace><Key.space><Key.shift>Wright
Screenshot: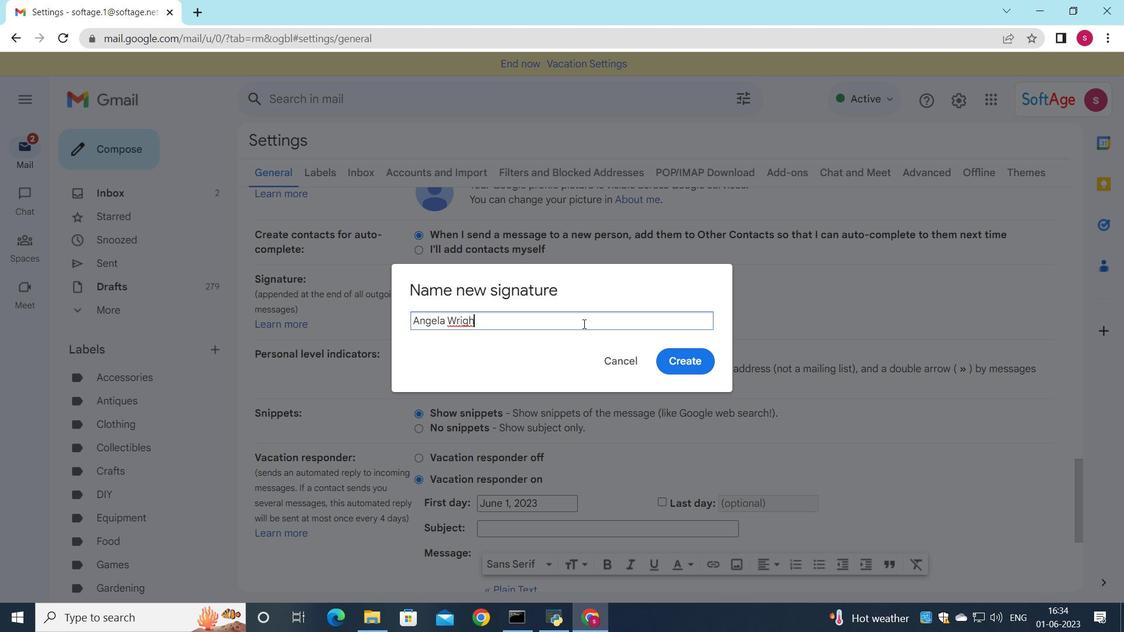 
Action: Mouse moved to (684, 360)
Screenshot: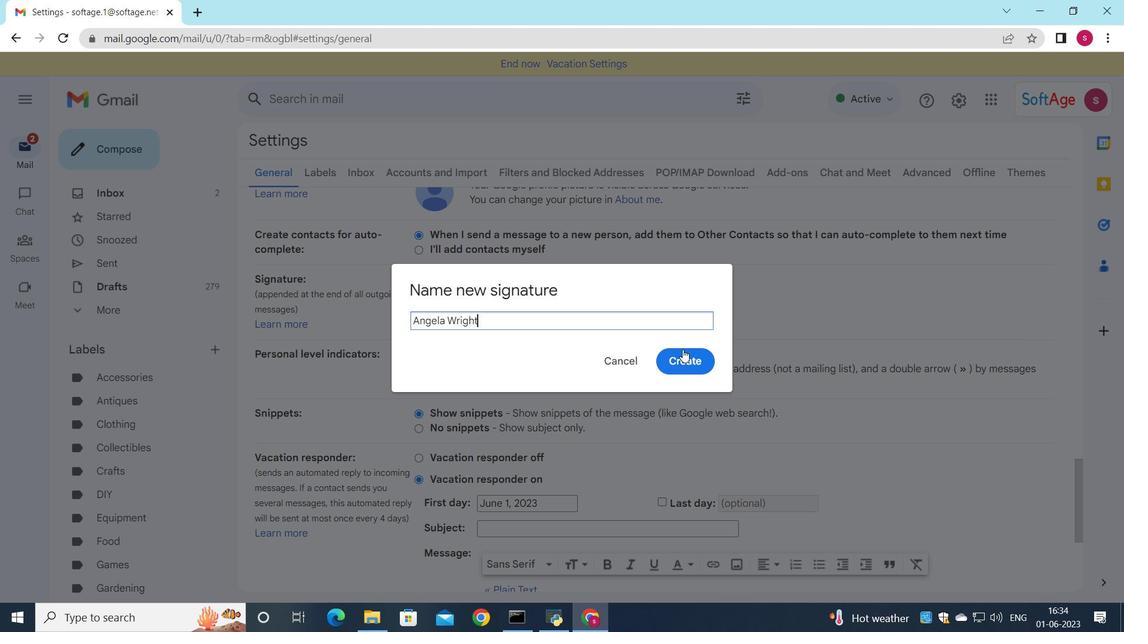
Action: Mouse pressed left at (684, 360)
Screenshot: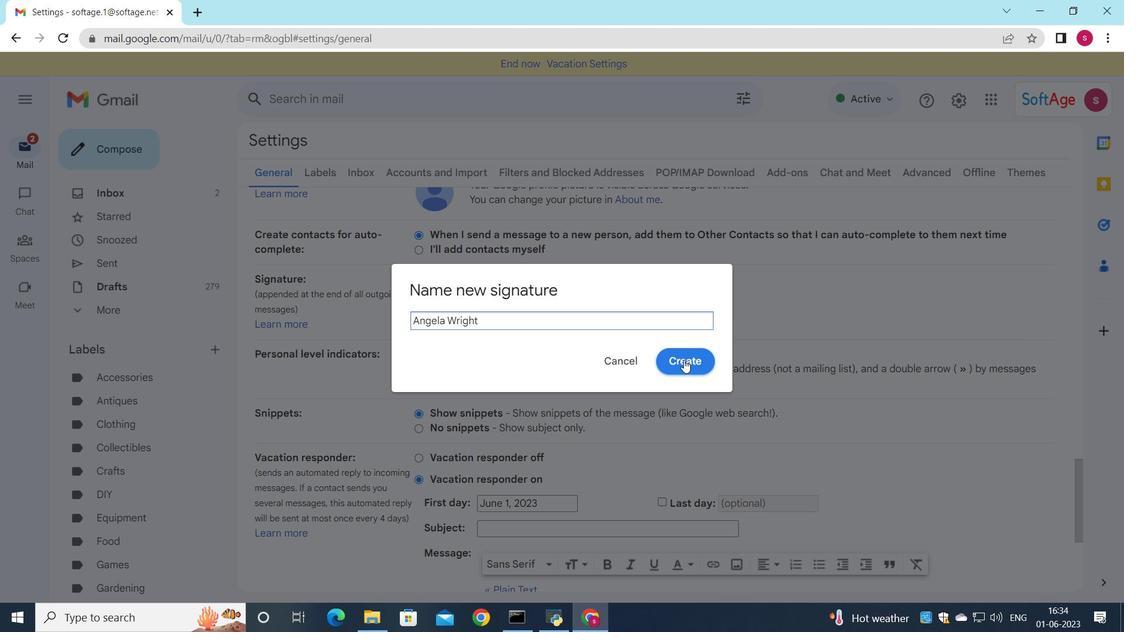 
Action: Mouse moved to (654, 311)
Screenshot: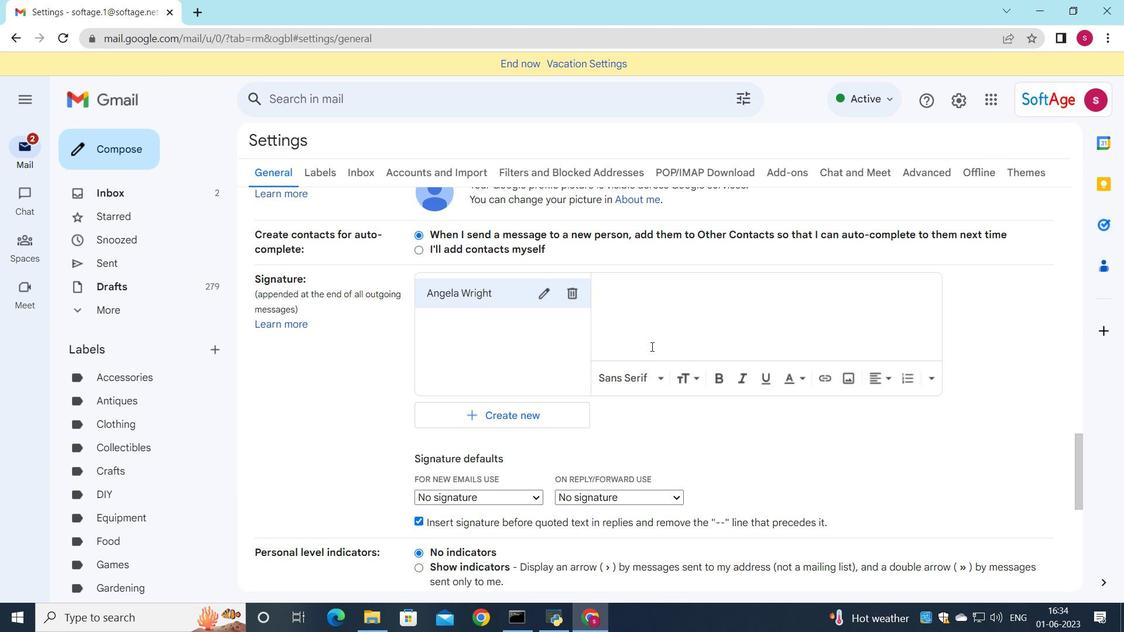 
Action: Mouse pressed left at (654, 311)
Screenshot: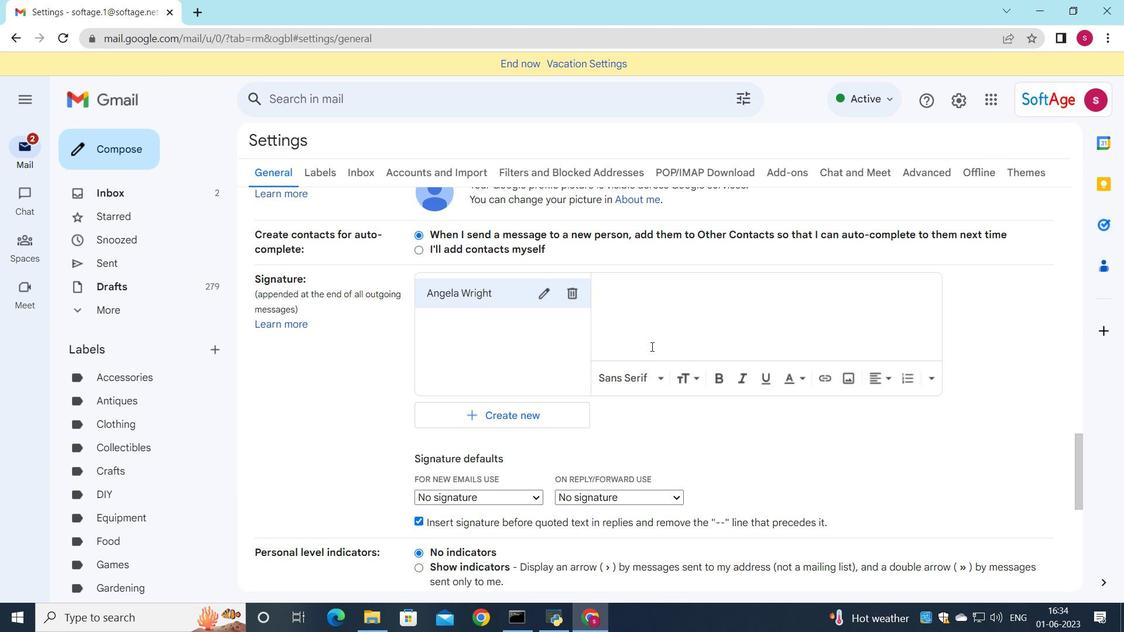 
Action: Mouse scrolled (654, 312) with delta (0, 0)
Screenshot: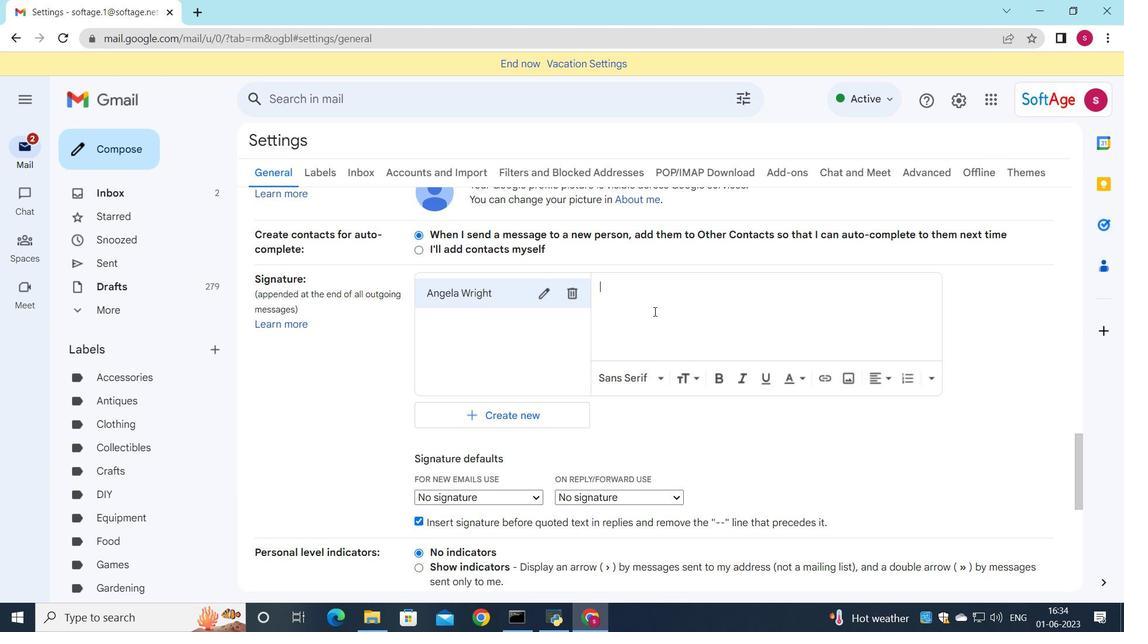 
Action: Mouse moved to (796, 324)
Screenshot: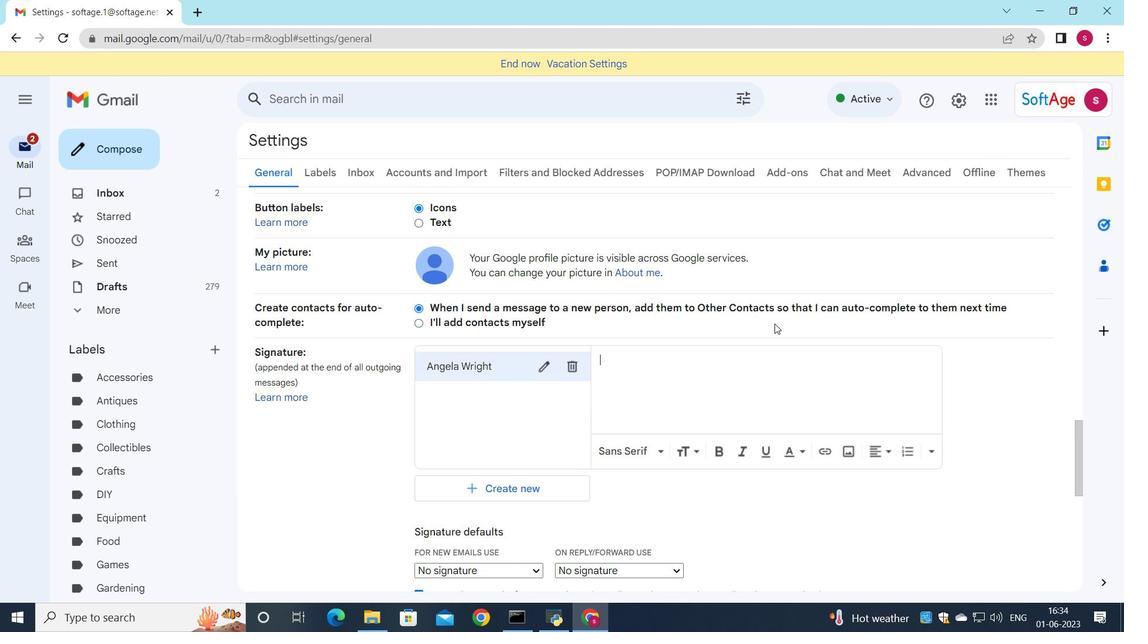 
Action: Key pressed <Key.shift>Angela<Key.shift>W<Key.backspace><Key.space><Key.shift>Wright
Screenshot: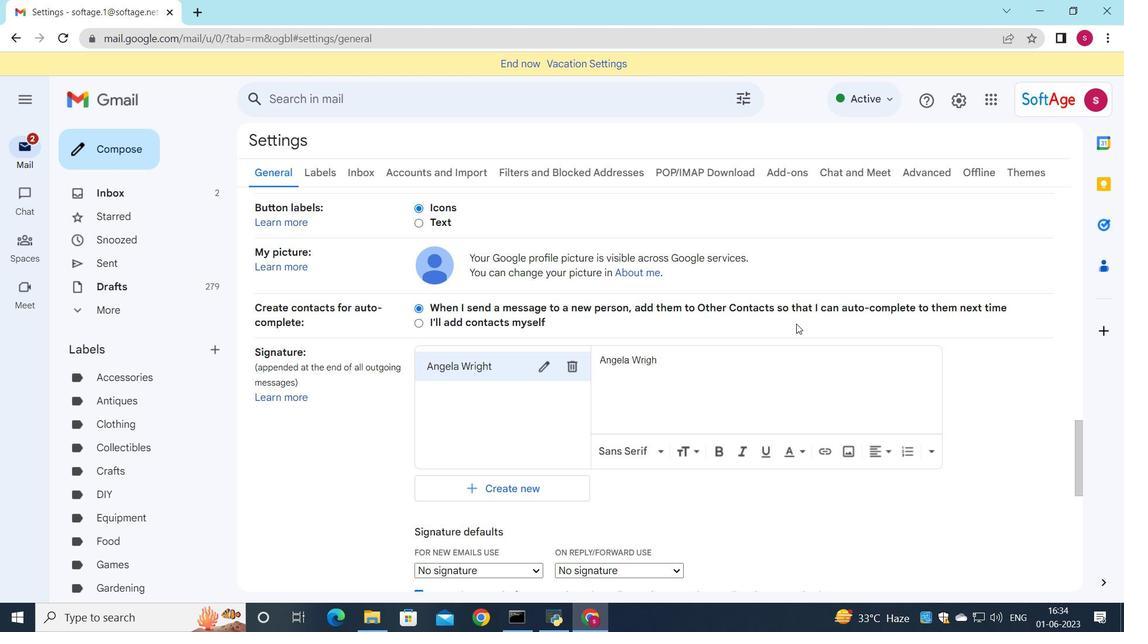 
Action: Mouse moved to (506, 567)
Screenshot: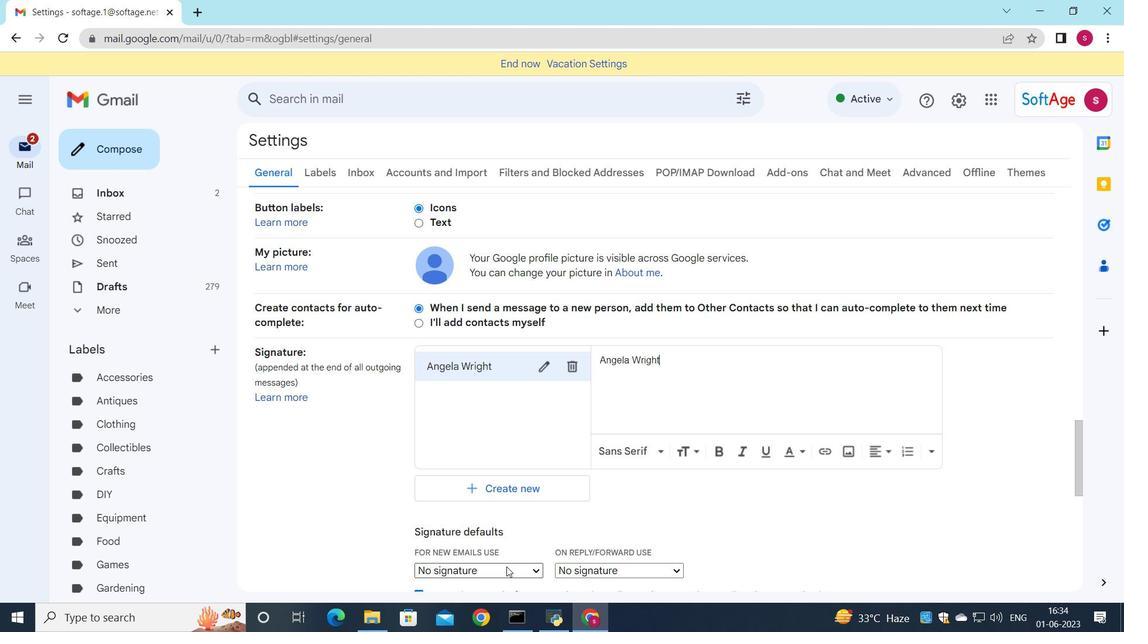 
Action: Mouse pressed left at (506, 567)
Screenshot: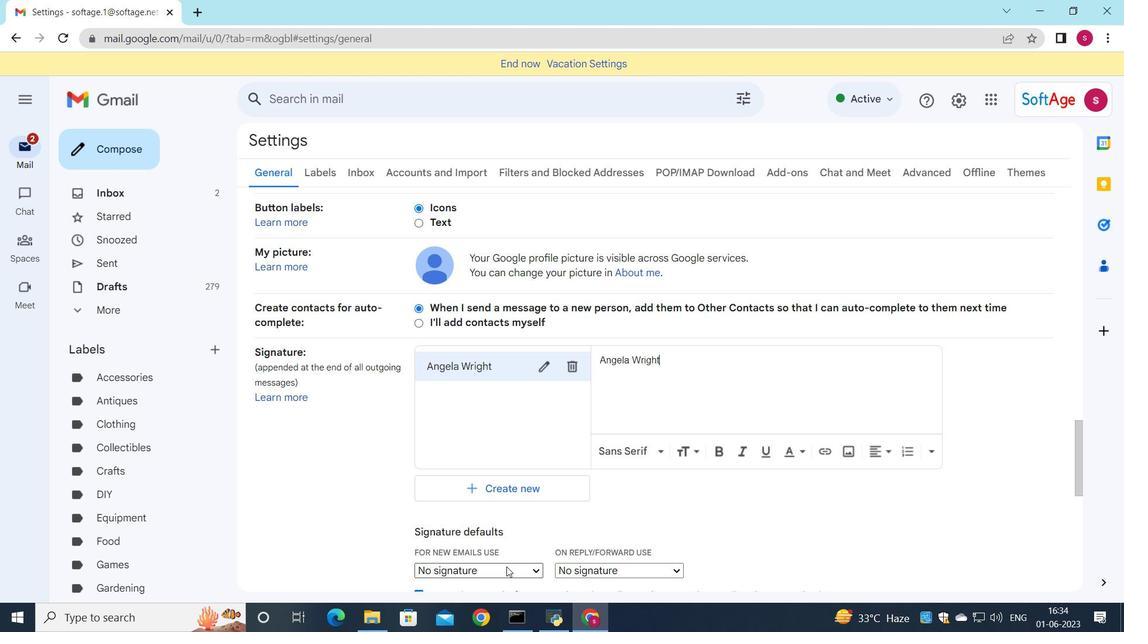 
Action: Mouse moved to (492, 553)
Screenshot: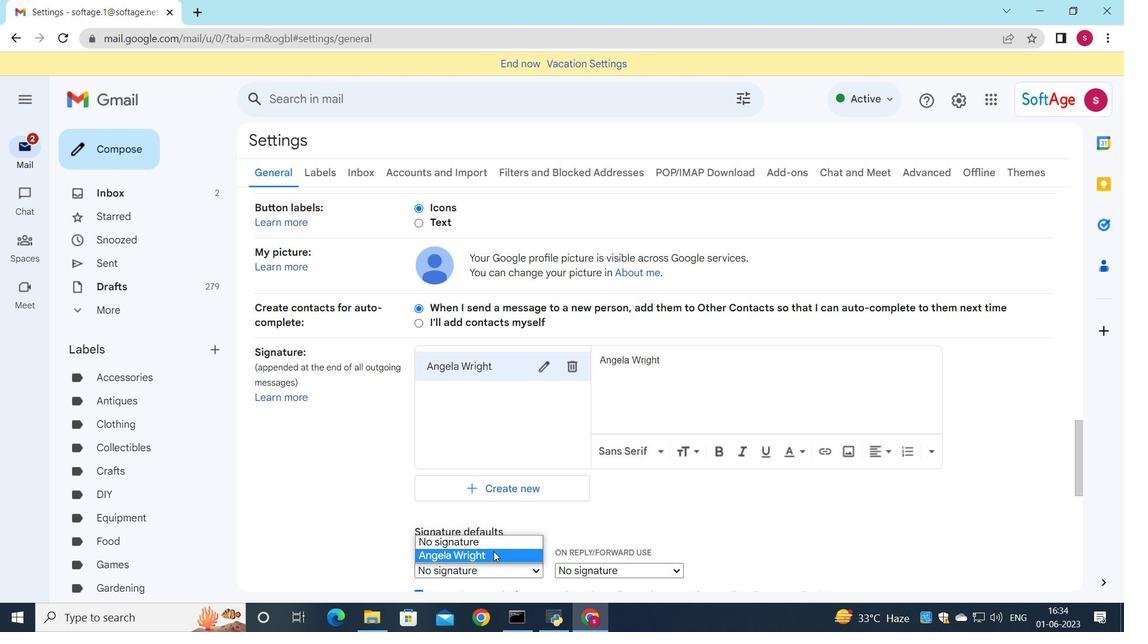 
Action: Mouse pressed left at (492, 553)
Screenshot: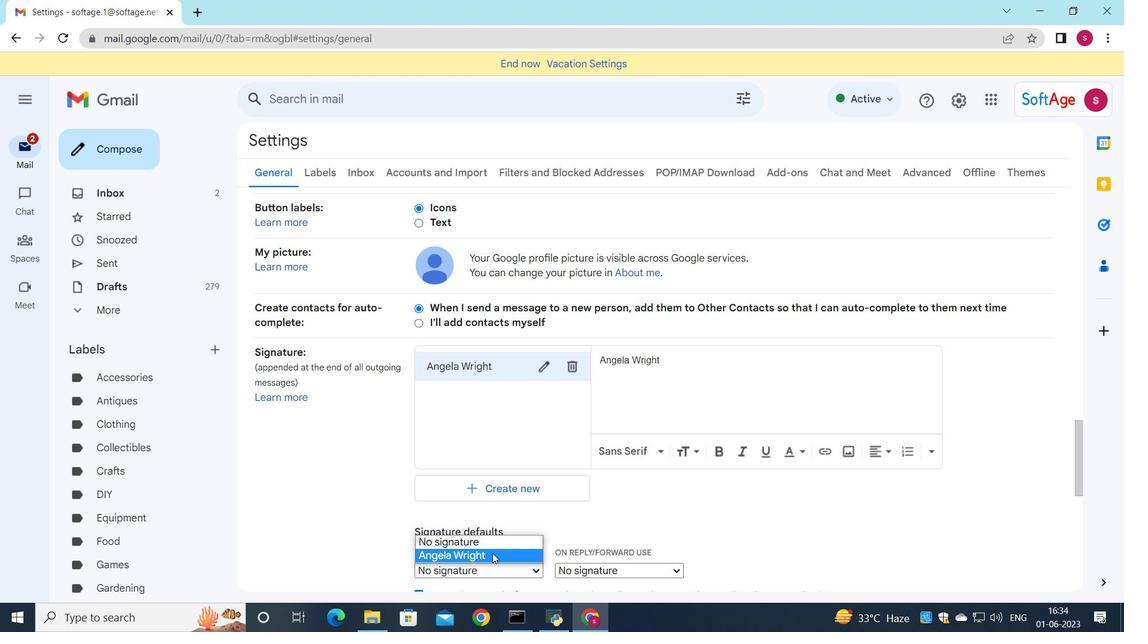 
Action: Mouse moved to (632, 573)
Screenshot: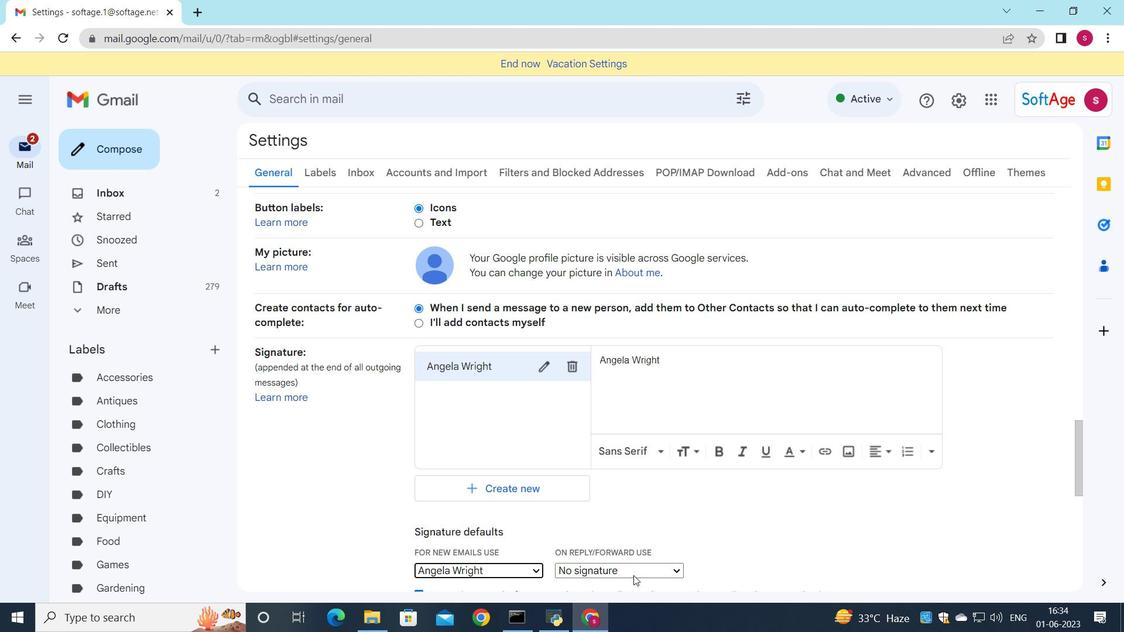 
Action: Mouse pressed left at (632, 573)
Screenshot: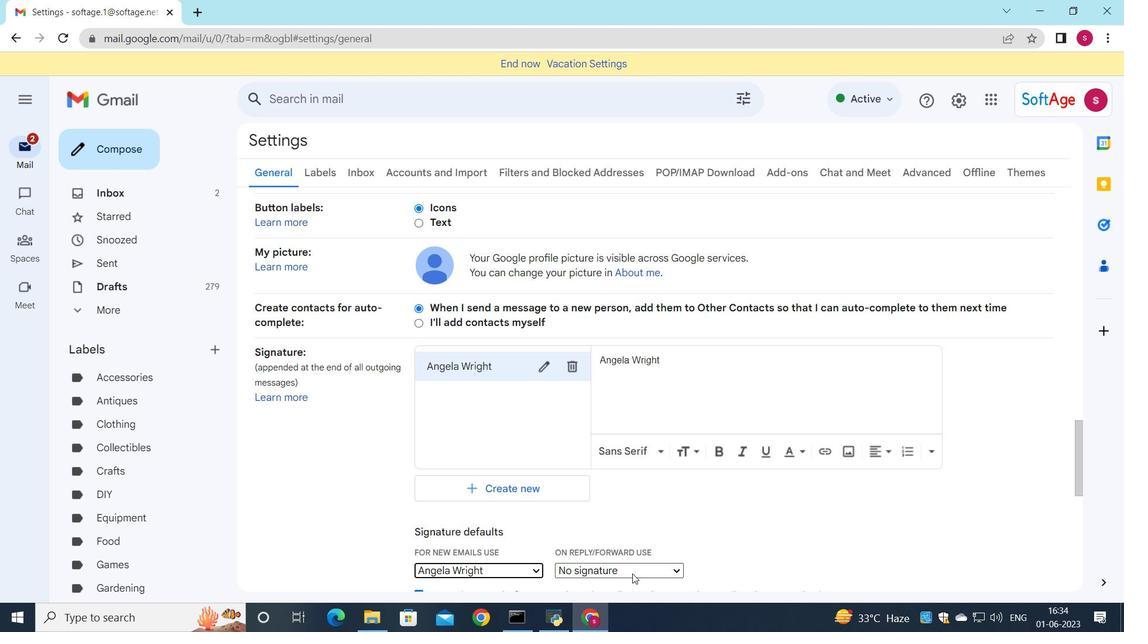 
Action: Mouse moved to (629, 552)
Screenshot: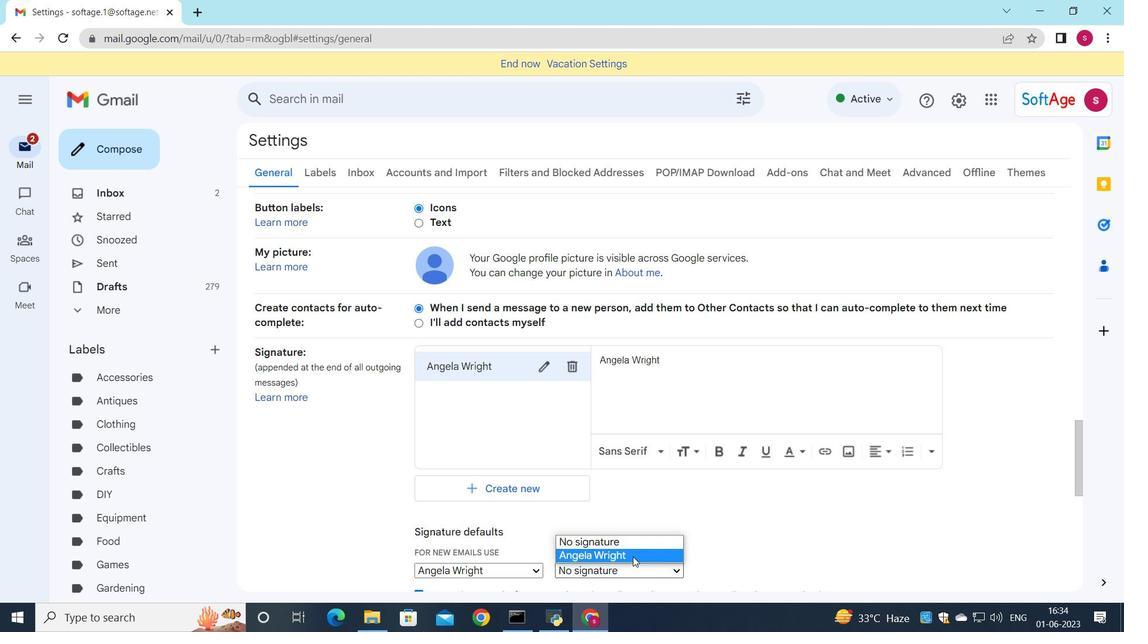 
Action: Mouse pressed left at (629, 552)
Screenshot: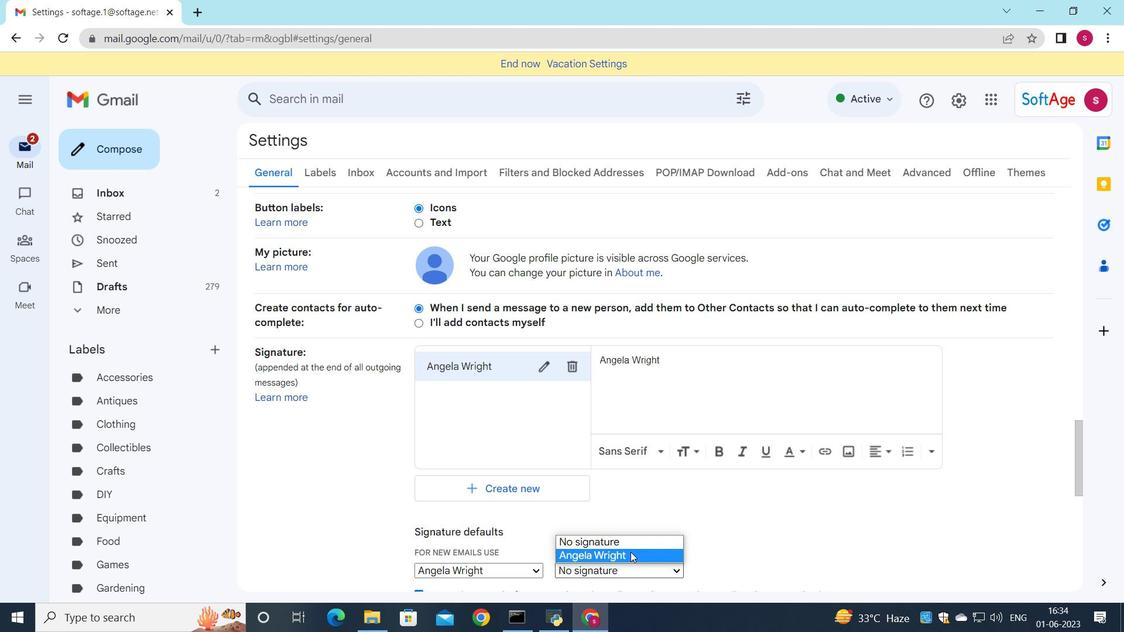 
Action: Mouse moved to (609, 442)
Screenshot: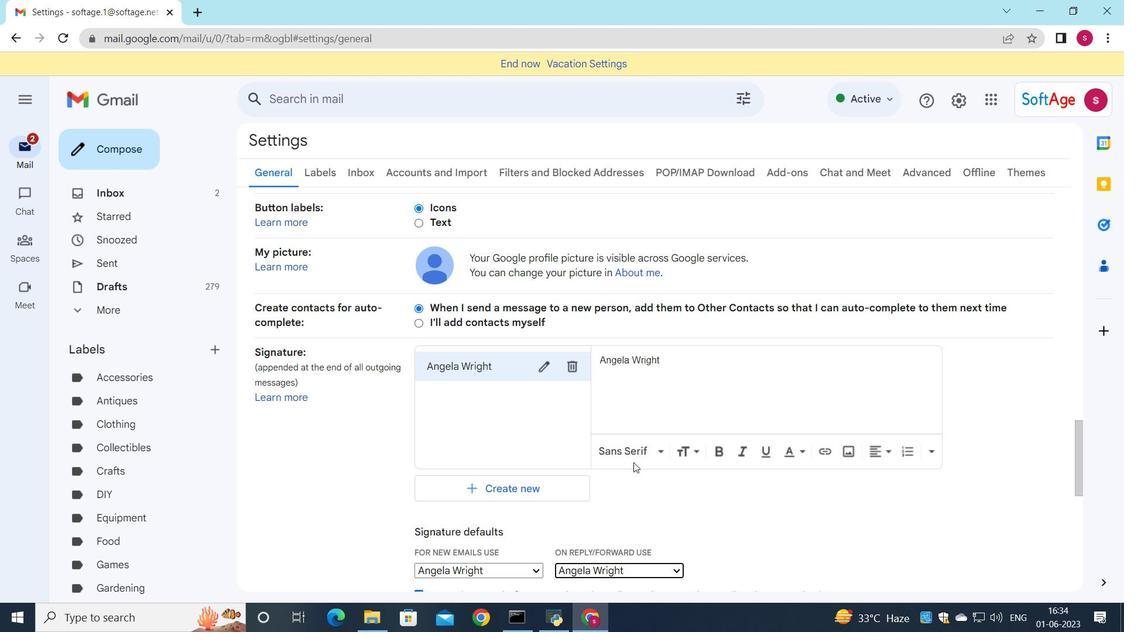 
Action: Mouse scrolled (609, 442) with delta (0, 0)
Screenshot: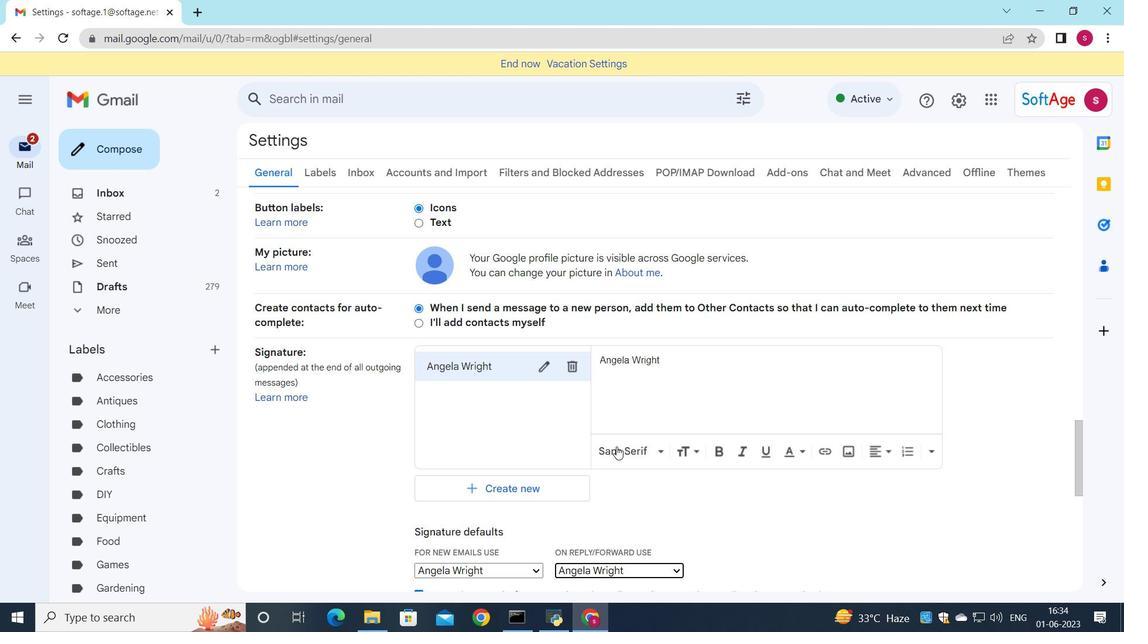 
Action: Mouse moved to (609, 442)
Screenshot: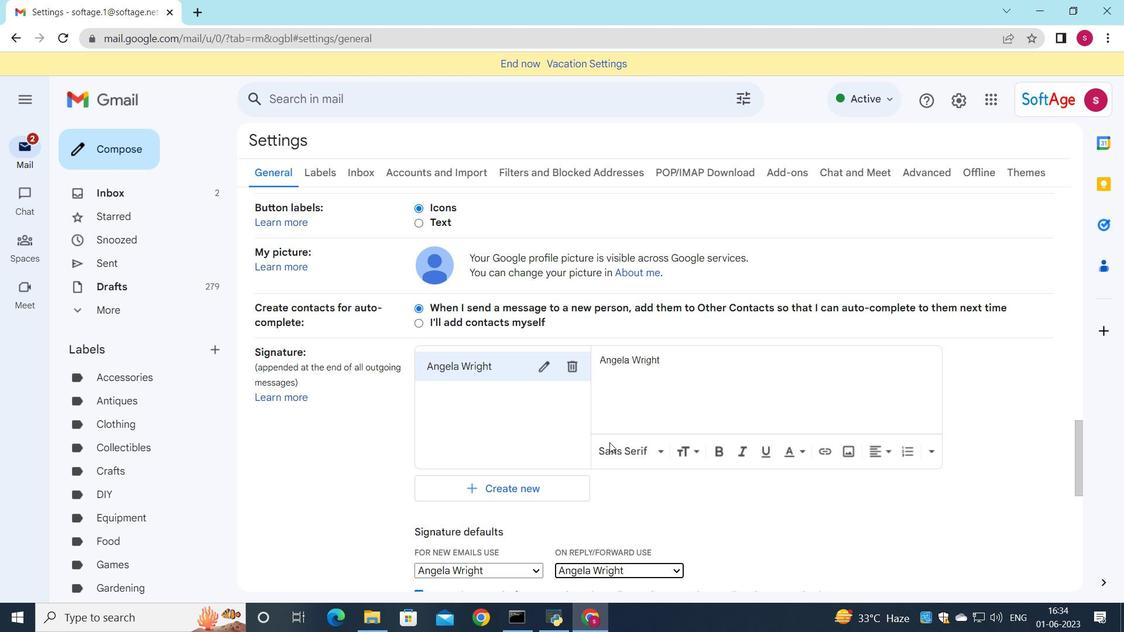 
Action: Mouse scrolled (609, 442) with delta (0, 0)
Screenshot: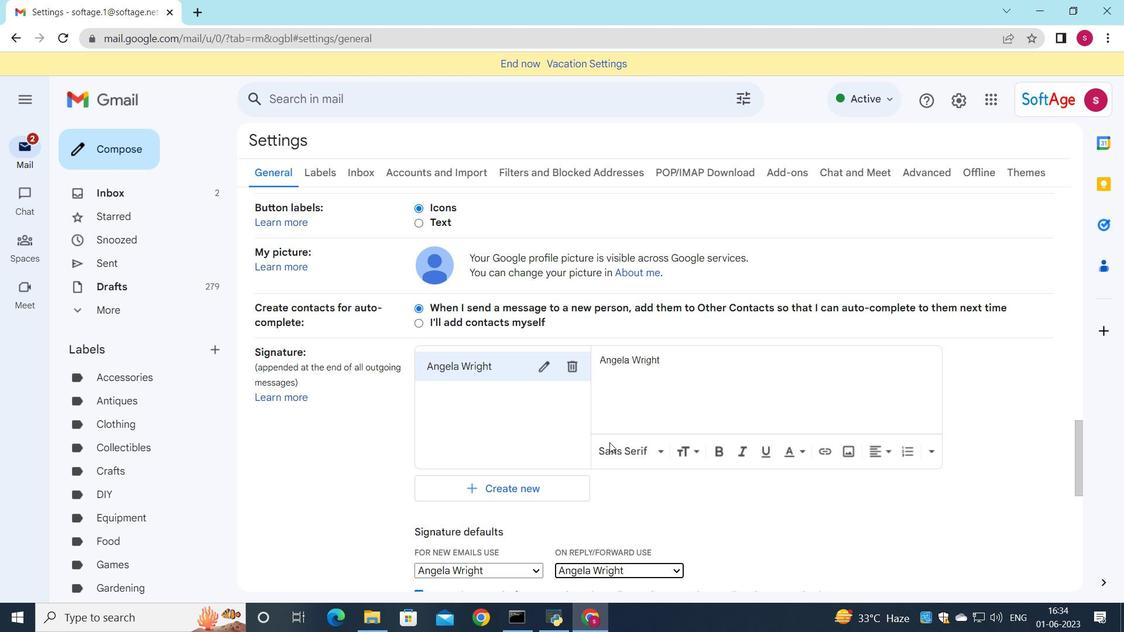 
Action: Mouse moved to (610, 443)
Screenshot: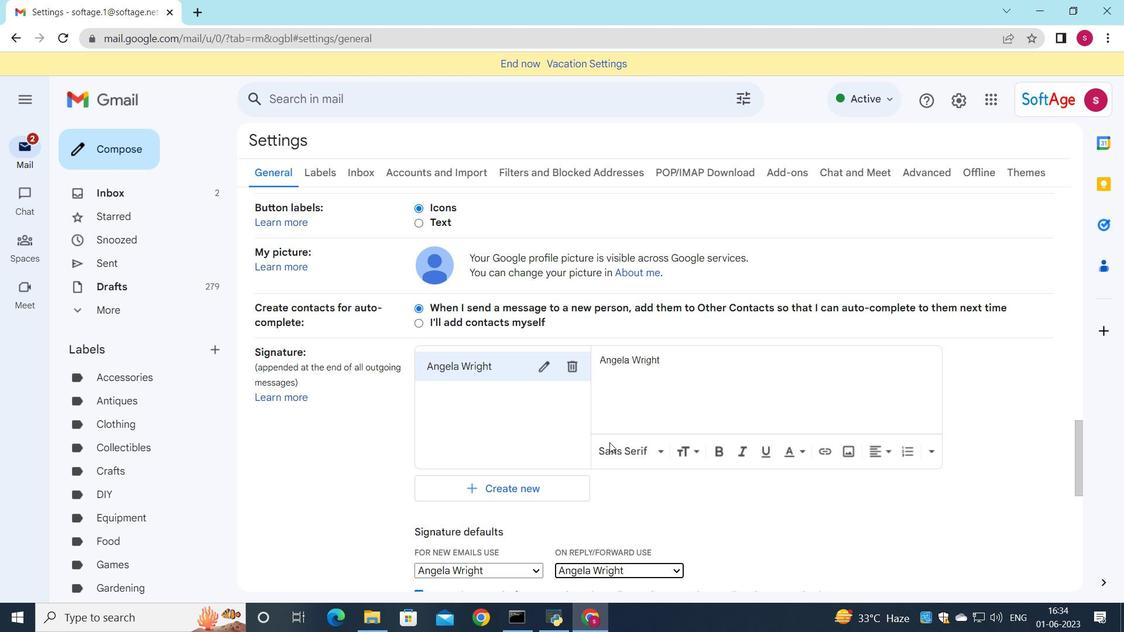 
Action: Mouse scrolled (610, 442) with delta (0, 0)
Screenshot: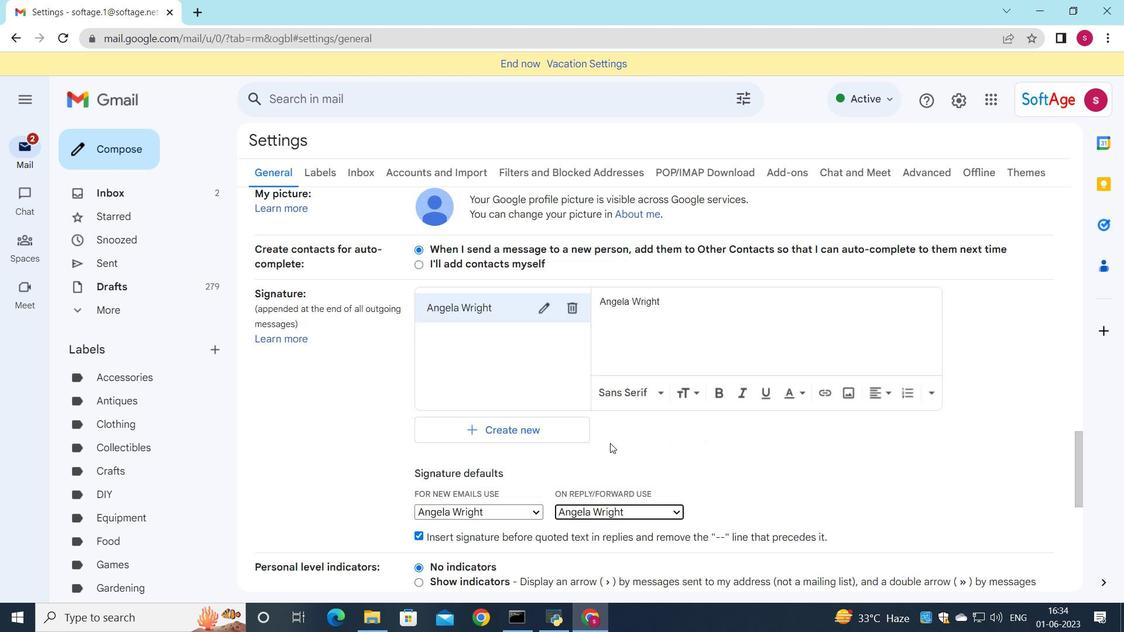 
Action: Mouse scrolled (610, 442) with delta (0, 0)
Screenshot: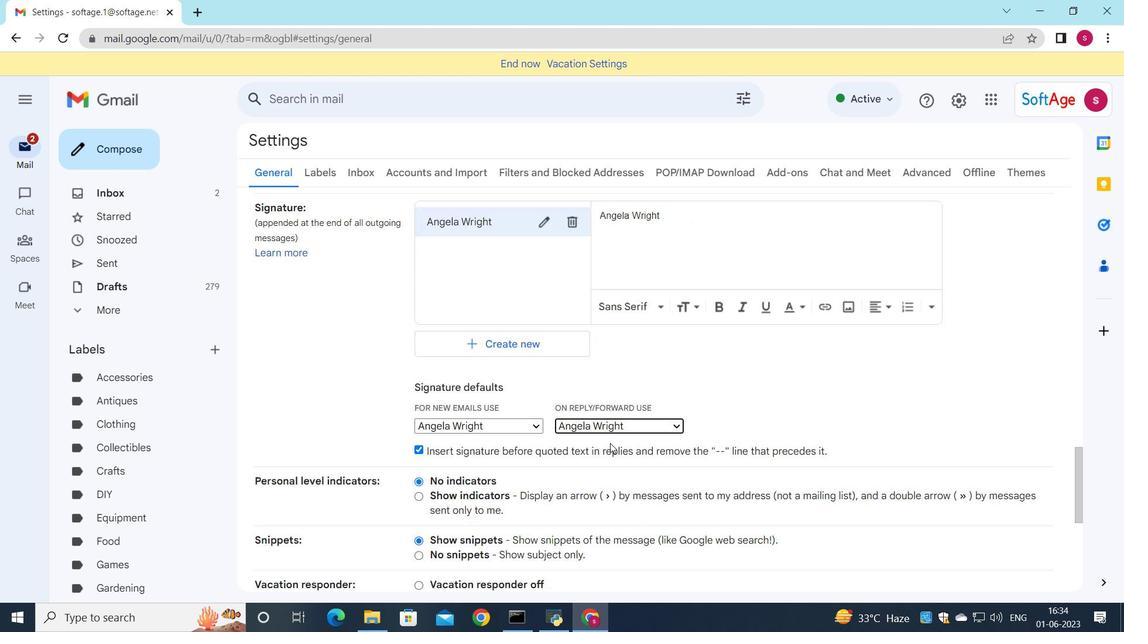 
Action: Mouse moved to (610, 442)
Screenshot: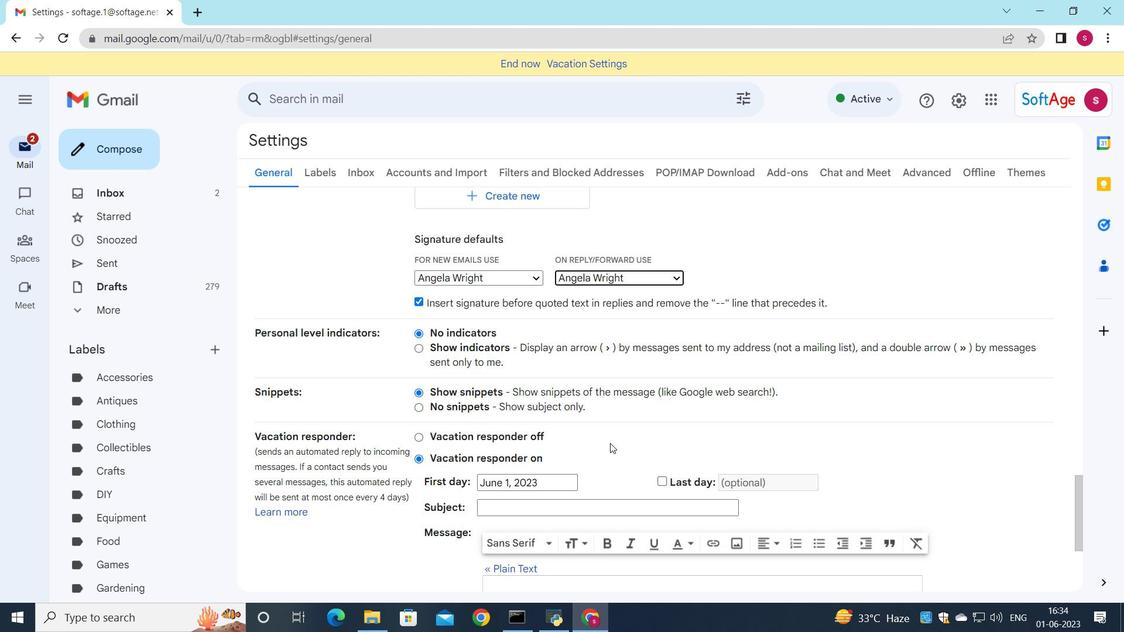 
Action: Mouse scrolled (610, 442) with delta (0, 0)
Screenshot: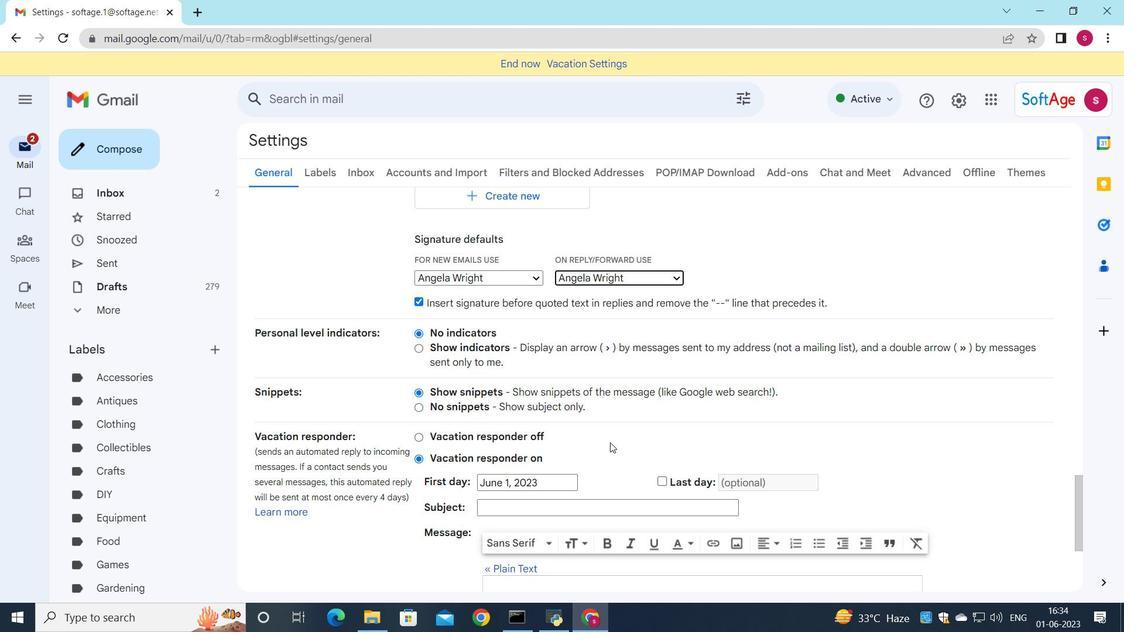 
Action: Mouse scrolled (610, 442) with delta (0, 0)
Screenshot: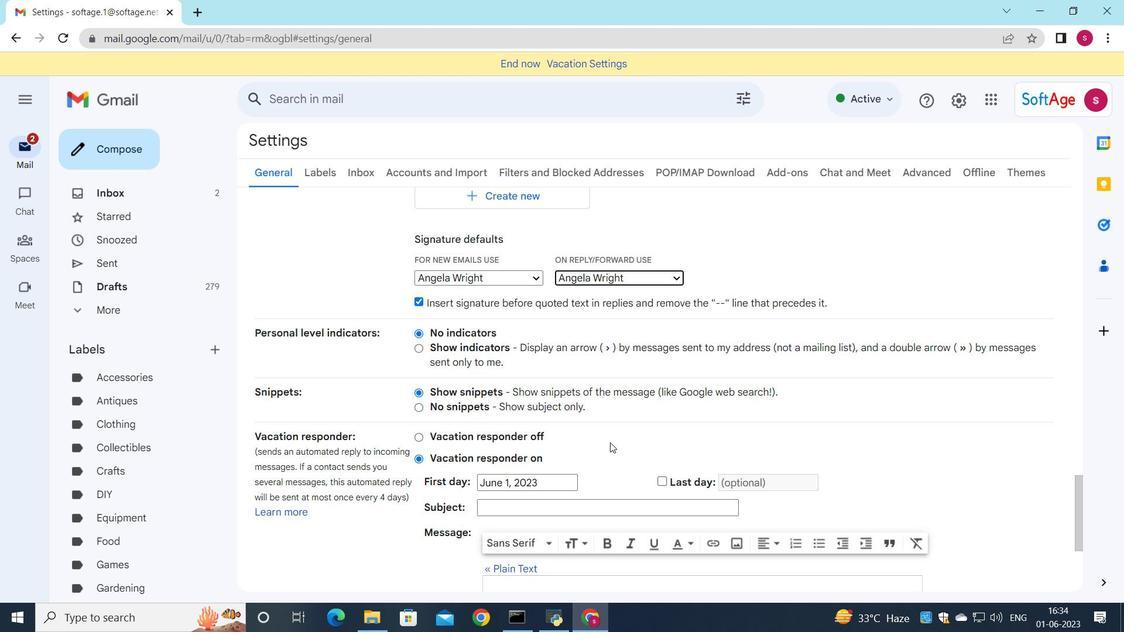 
Action: Mouse moved to (607, 584)
Screenshot: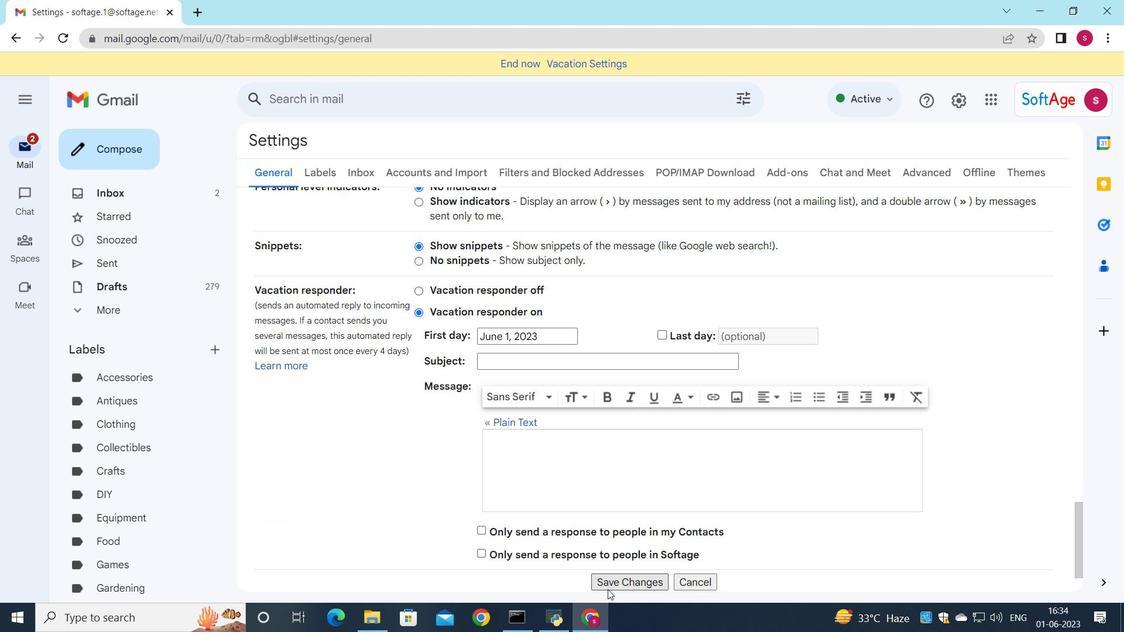 
Action: Mouse pressed left at (607, 584)
Screenshot: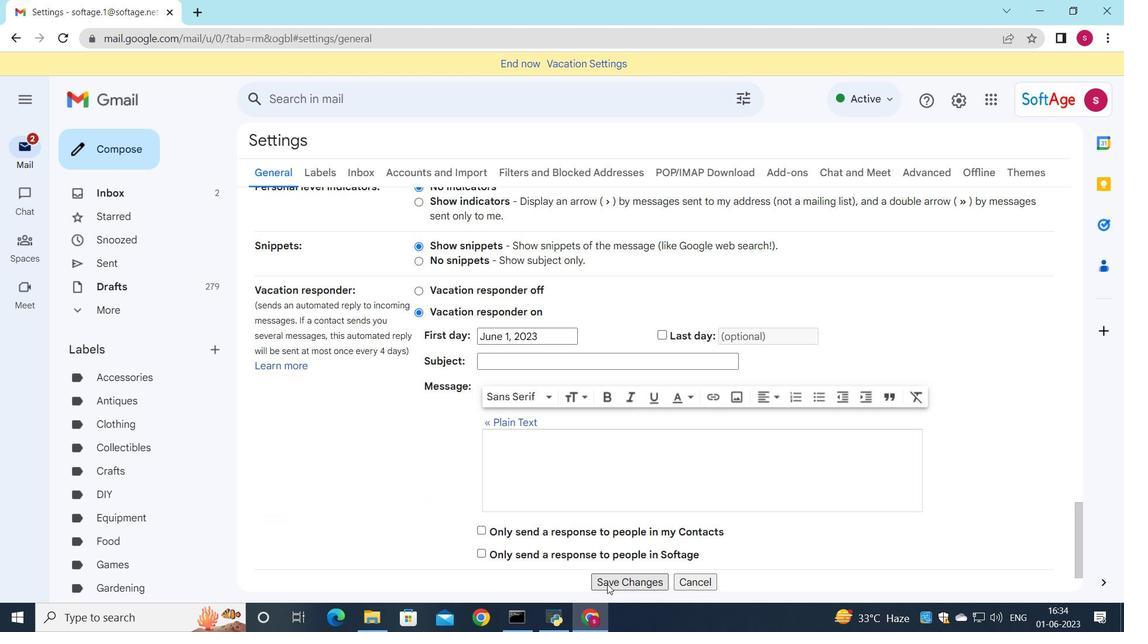 
Action: Mouse moved to (569, 289)
Screenshot: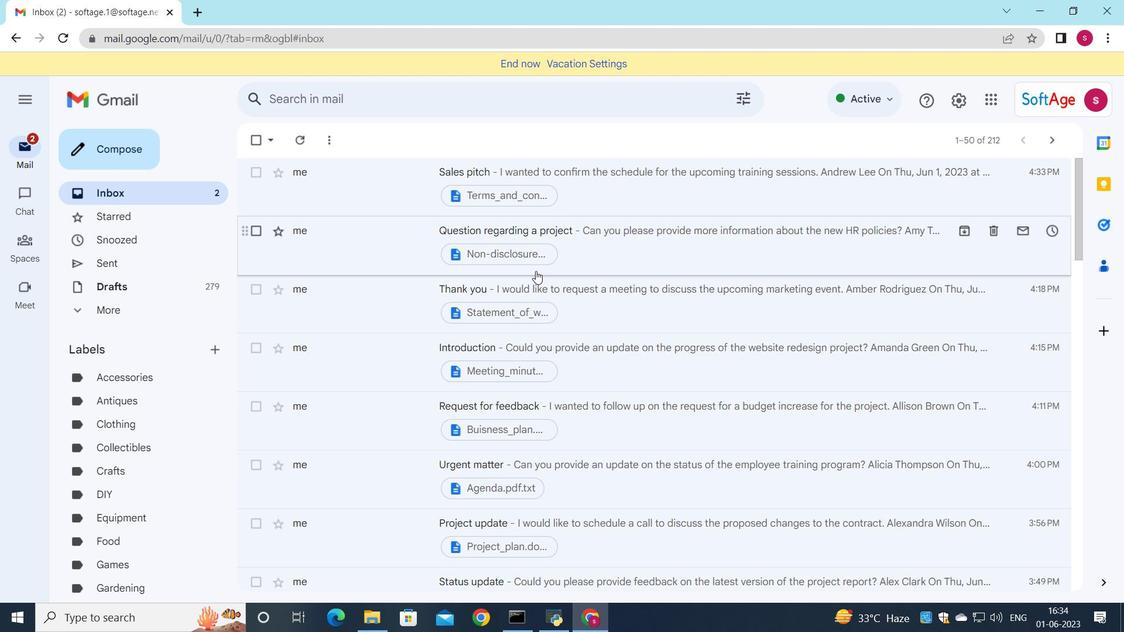 
Action: Mouse scrolled (569, 288) with delta (0, 0)
Screenshot: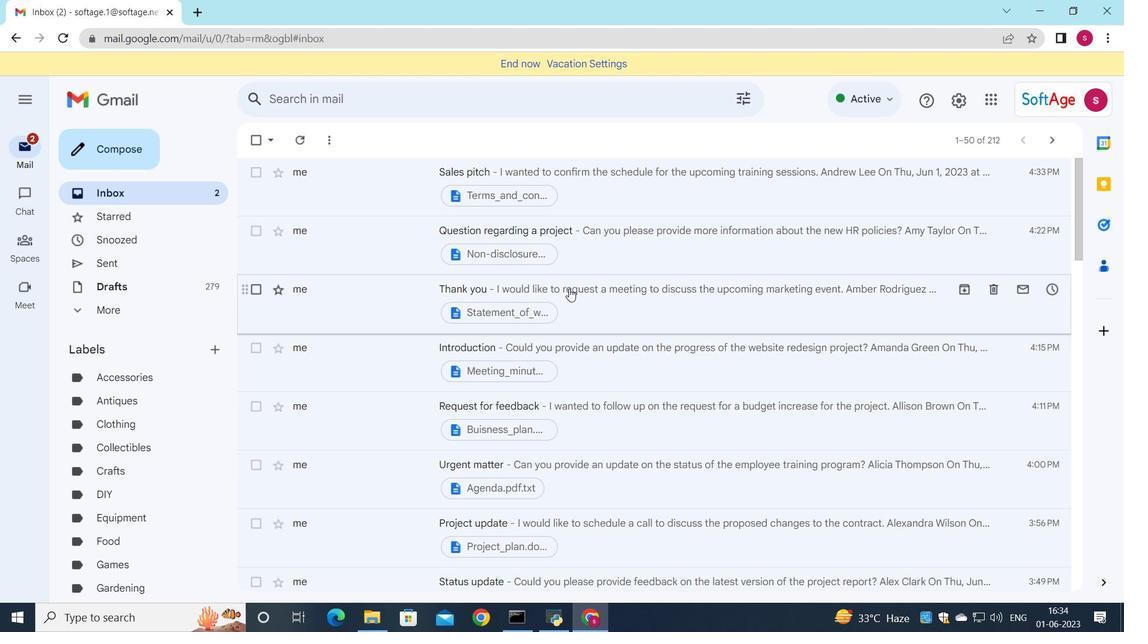 
Action: Mouse scrolled (569, 288) with delta (0, 0)
Screenshot: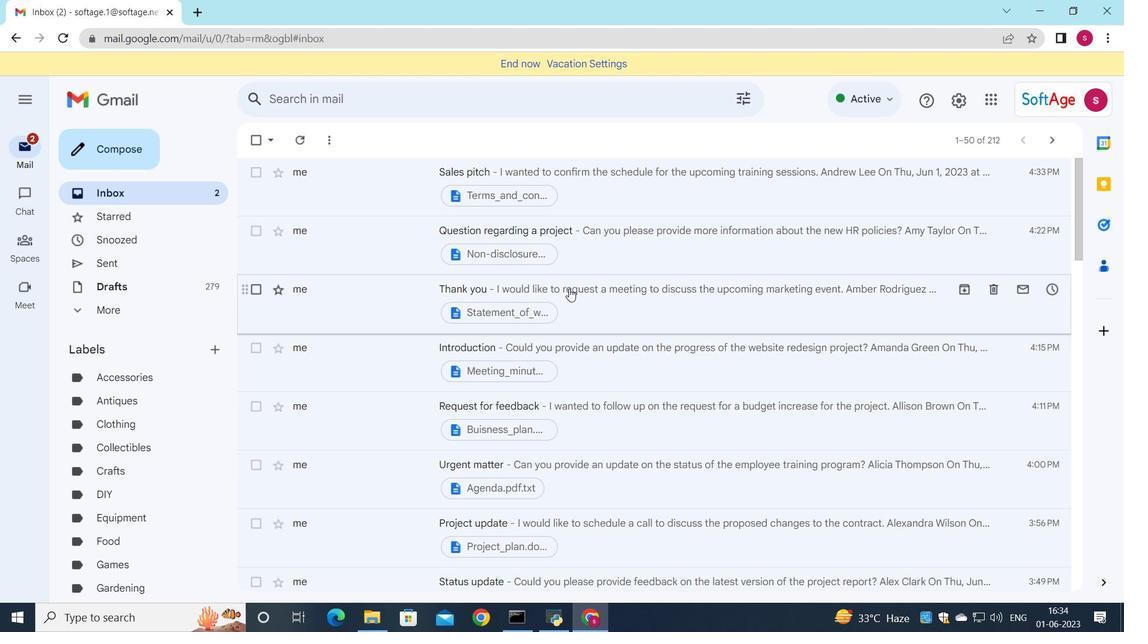 
Action: Mouse scrolled (569, 288) with delta (0, 0)
Screenshot: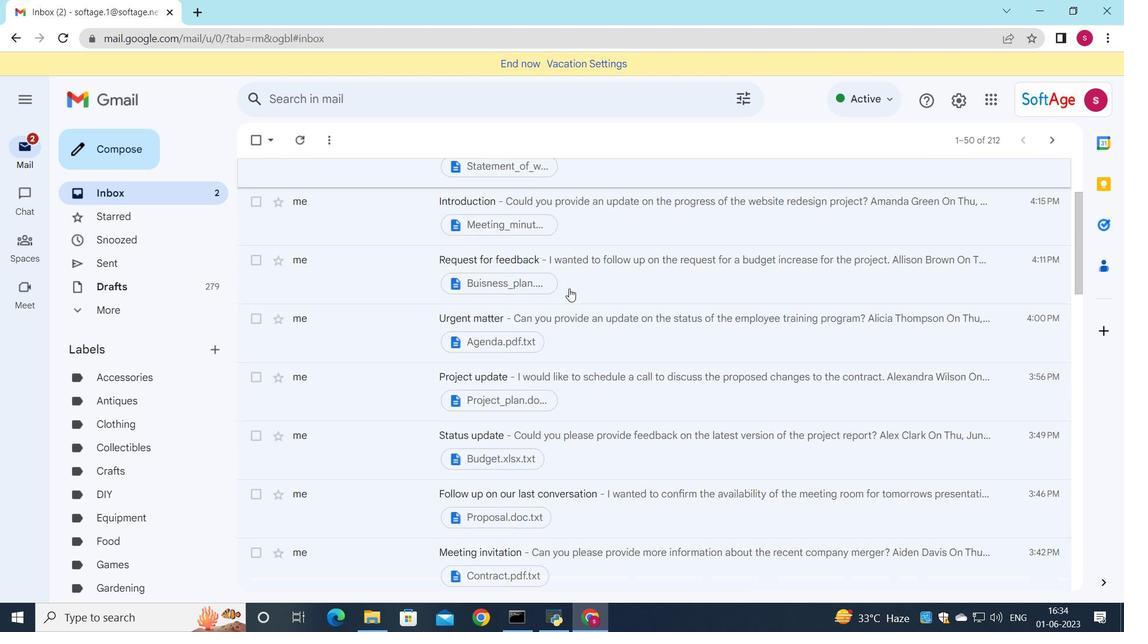 
Action: Mouse scrolled (569, 288) with delta (0, 0)
Screenshot: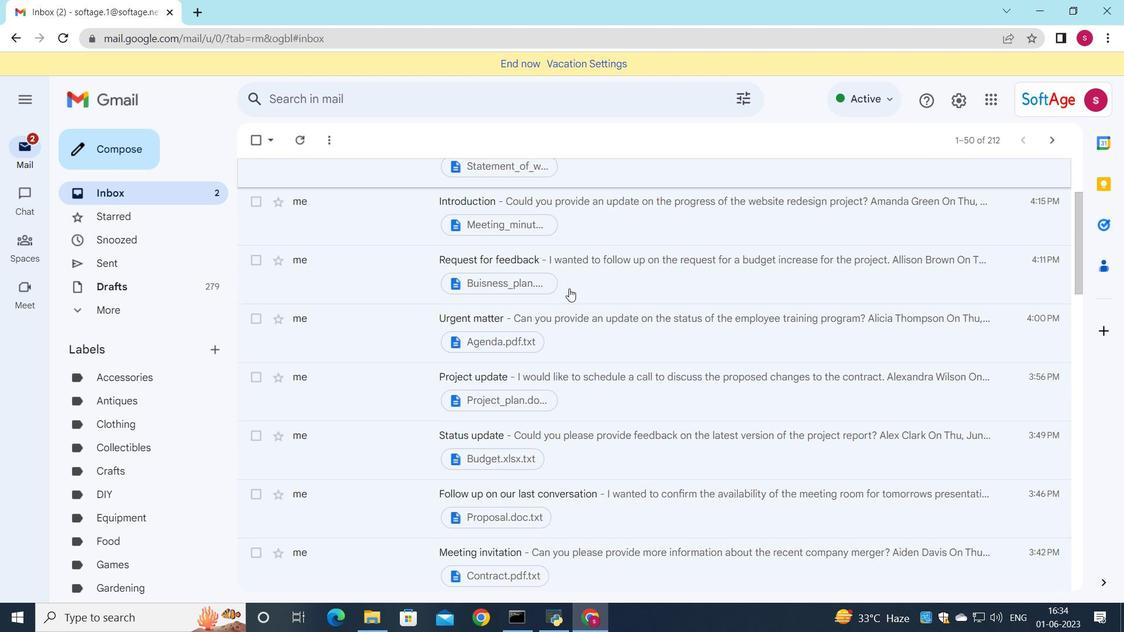 
Action: Mouse scrolled (569, 288) with delta (0, 0)
Screenshot: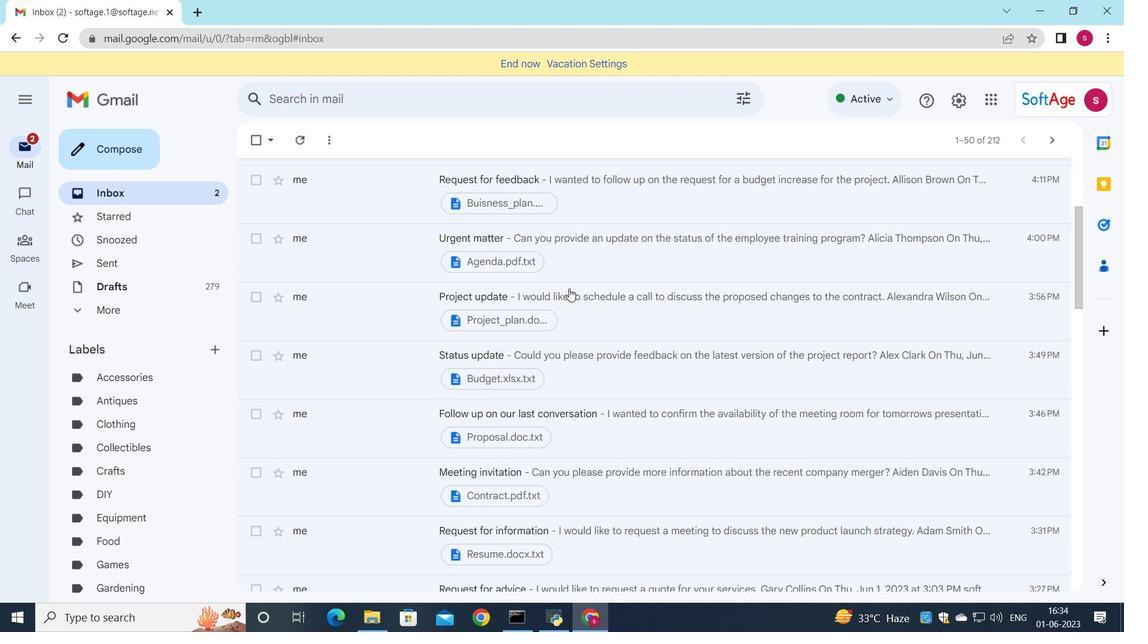 
Action: Mouse moved to (569, 289)
Screenshot: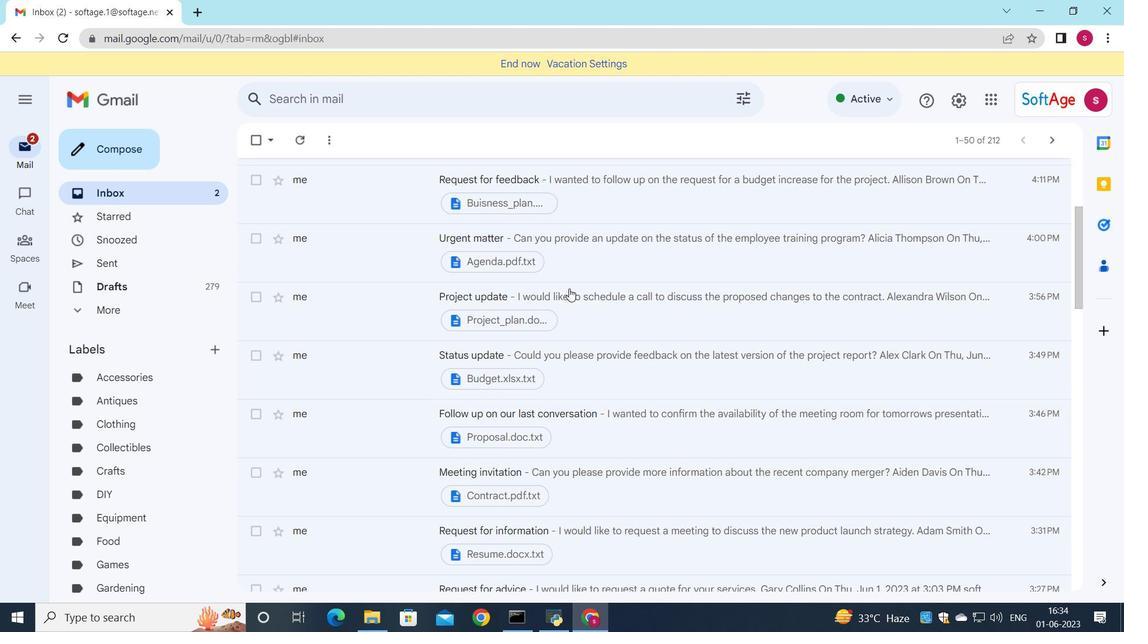 
Action: Mouse scrolled (569, 288) with delta (0, 0)
Screenshot: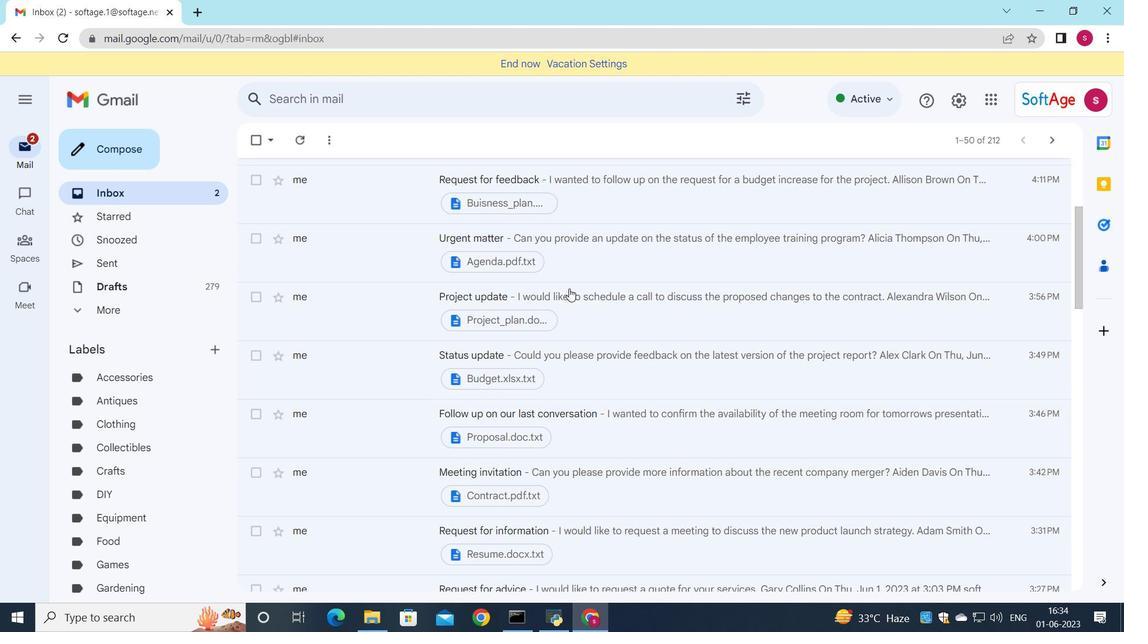 
Action: Mouse moved to (567, 294)
Screenshot: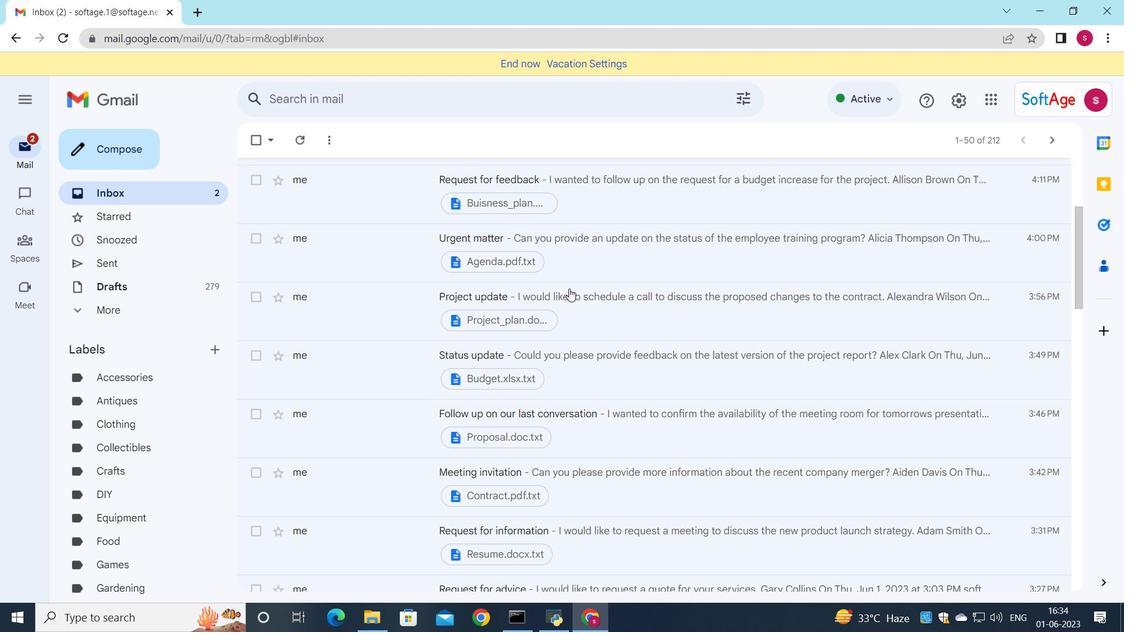 
Action: Mouse scrolled (567, 293) with delta (0, 0)
Screenshot: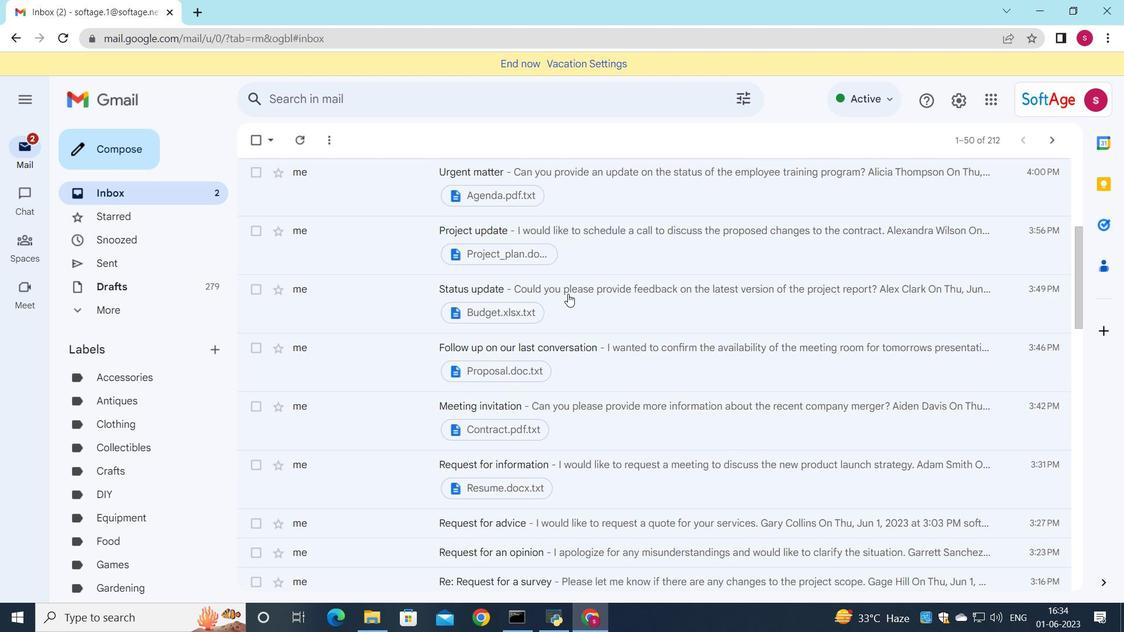 
Action: Mouse moved to (569, 295)
Screenshot: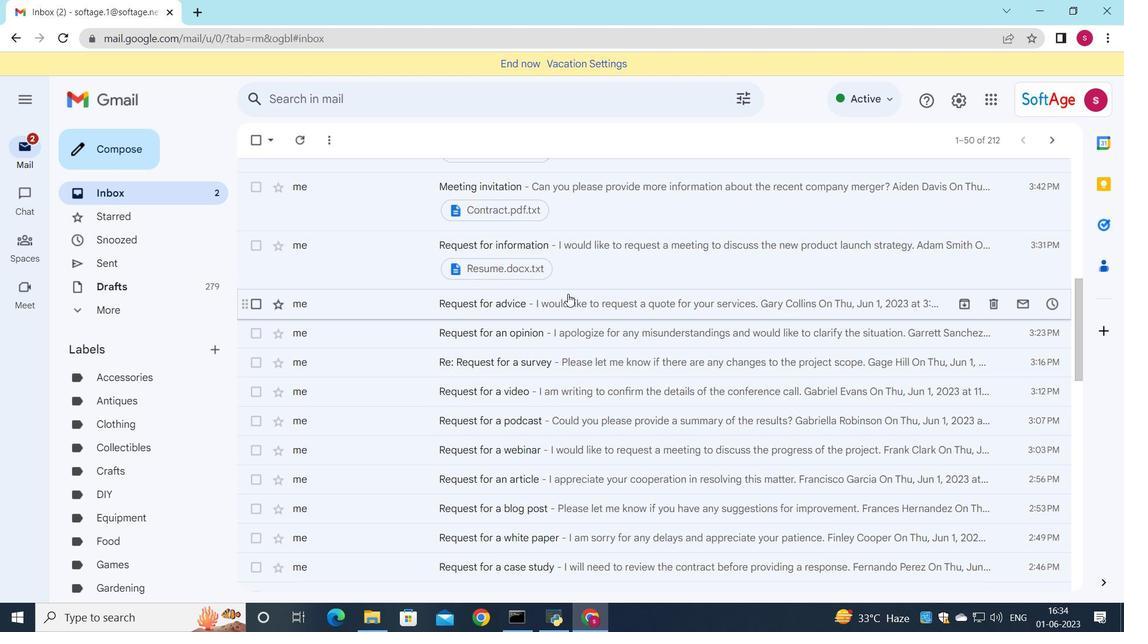 
Action: Mouse pressed left at (569, 295)
Screenshot: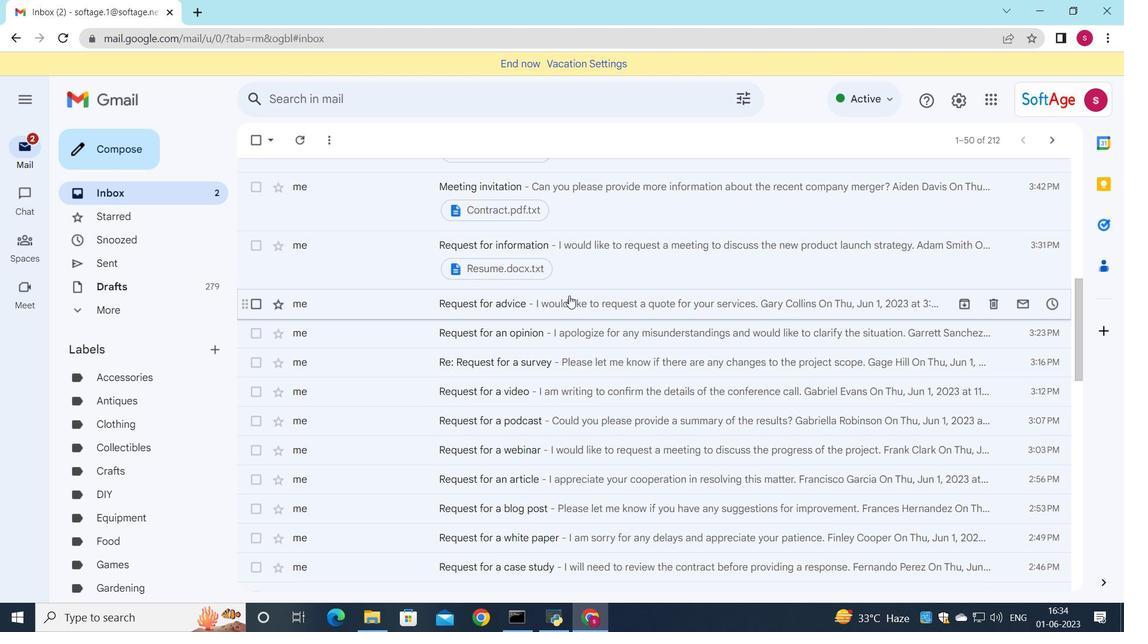 
Action: Mouse moved to (512, 472)
Screenshot: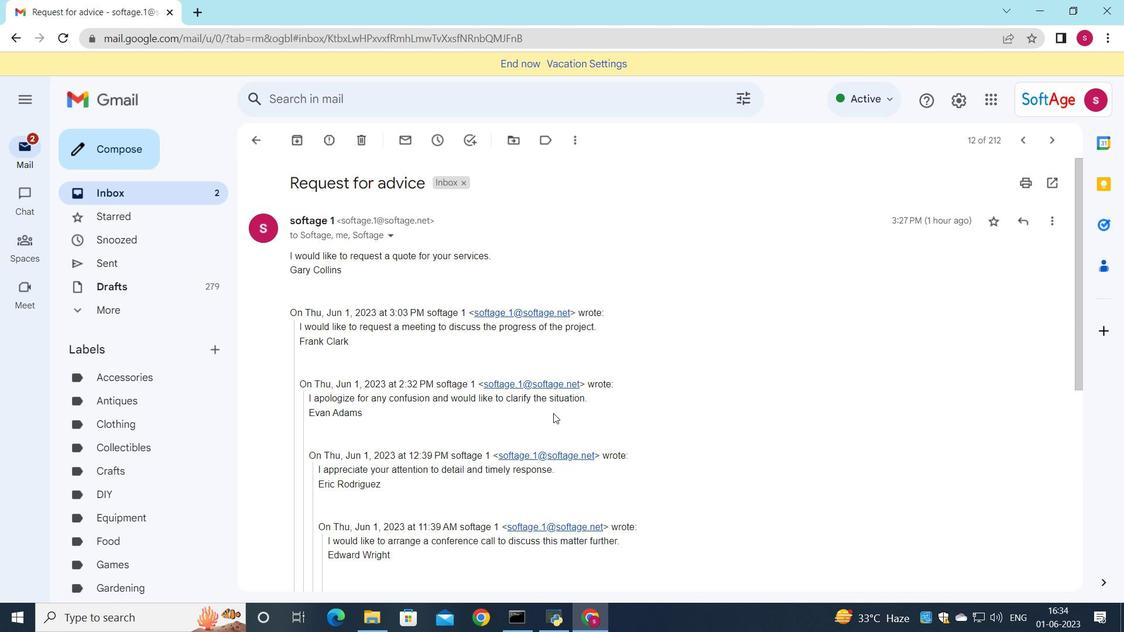 
Action: Mouse scrolled (512, 471) with delta (0, 0)
Screenshot: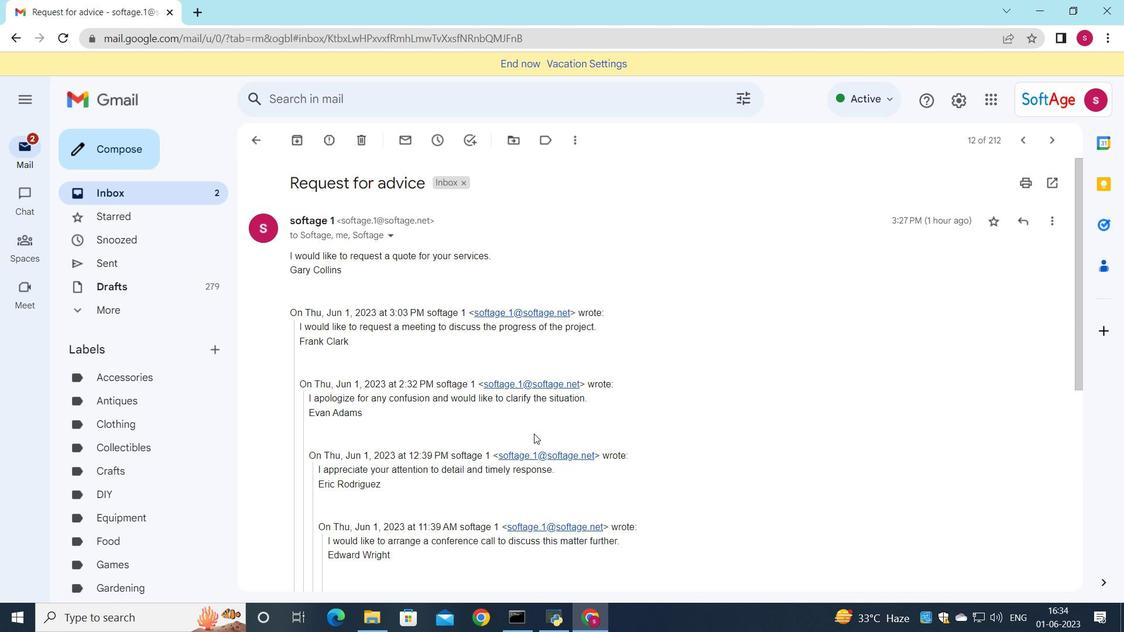 
Action: Mouse scrolled (512, 471) with delta (0, 0)
Screenshot: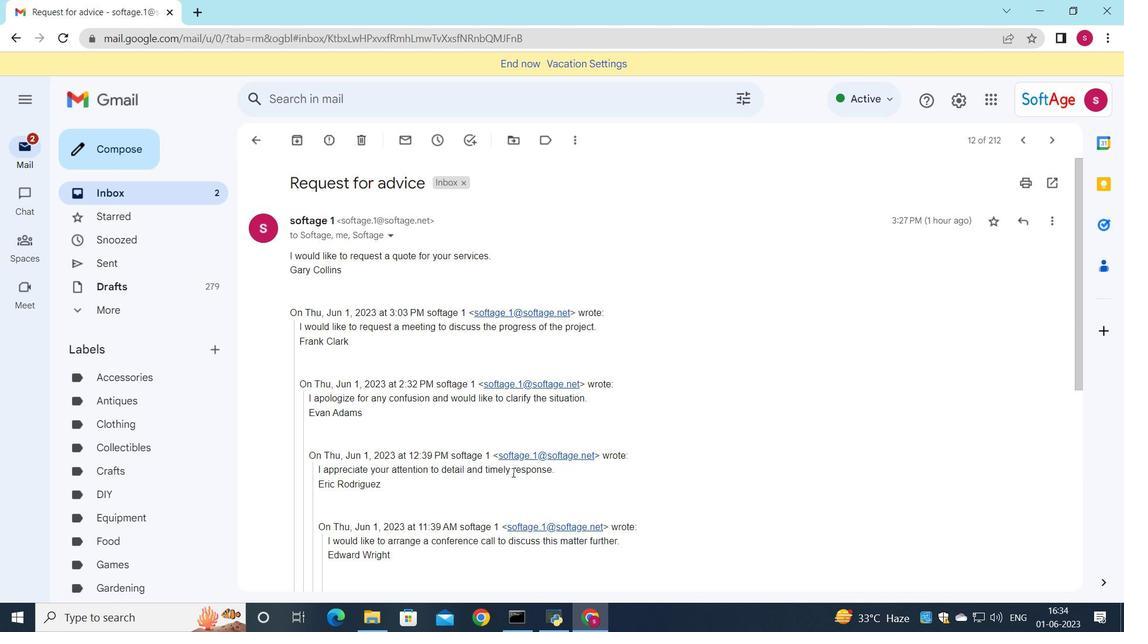 
Action: Mouse scrolled (512, 471) with delta (0, 0)
Screenshot: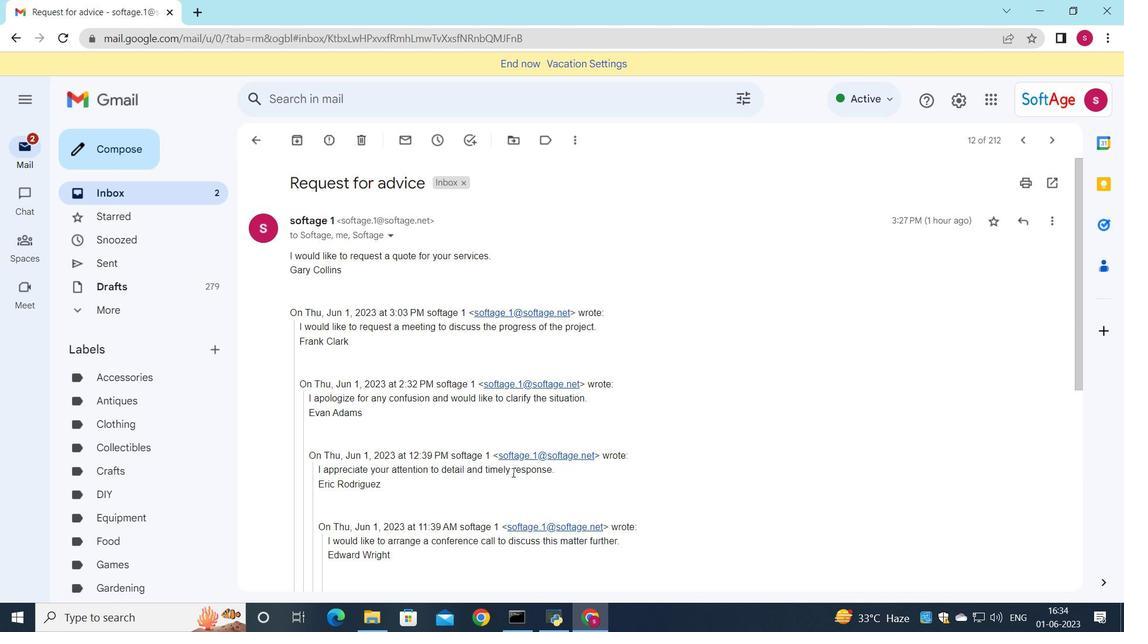 
Action: Mouse scrolled (512, 471) with delta (0, 0)
Screenshot: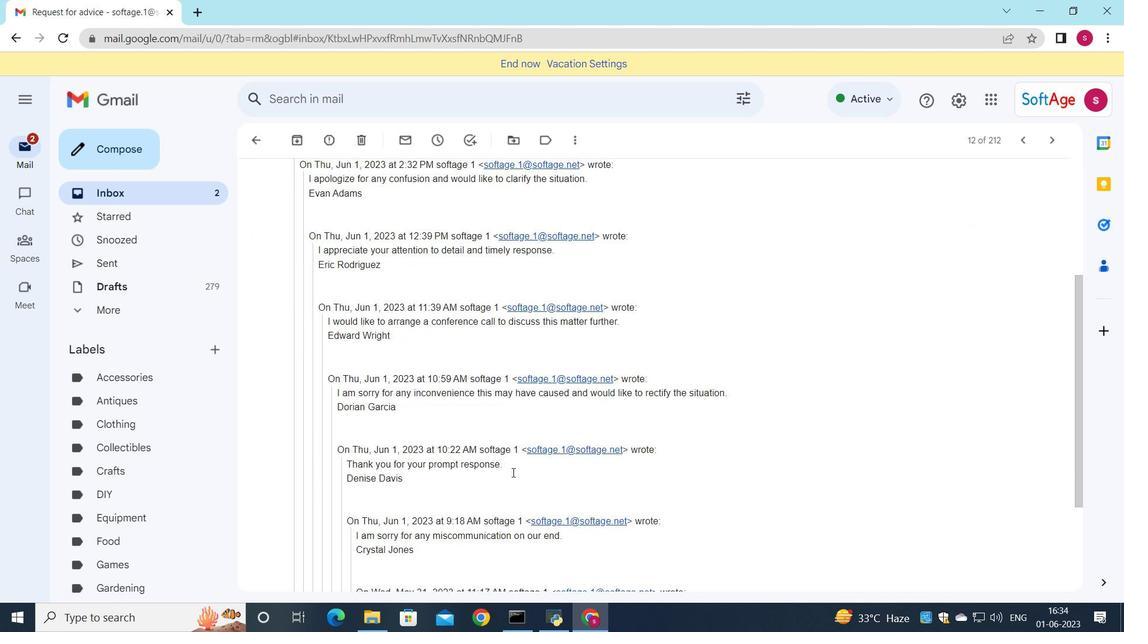 
Action: Mouse scrolled (512, 471) with delta (0, 0)
Screenshot: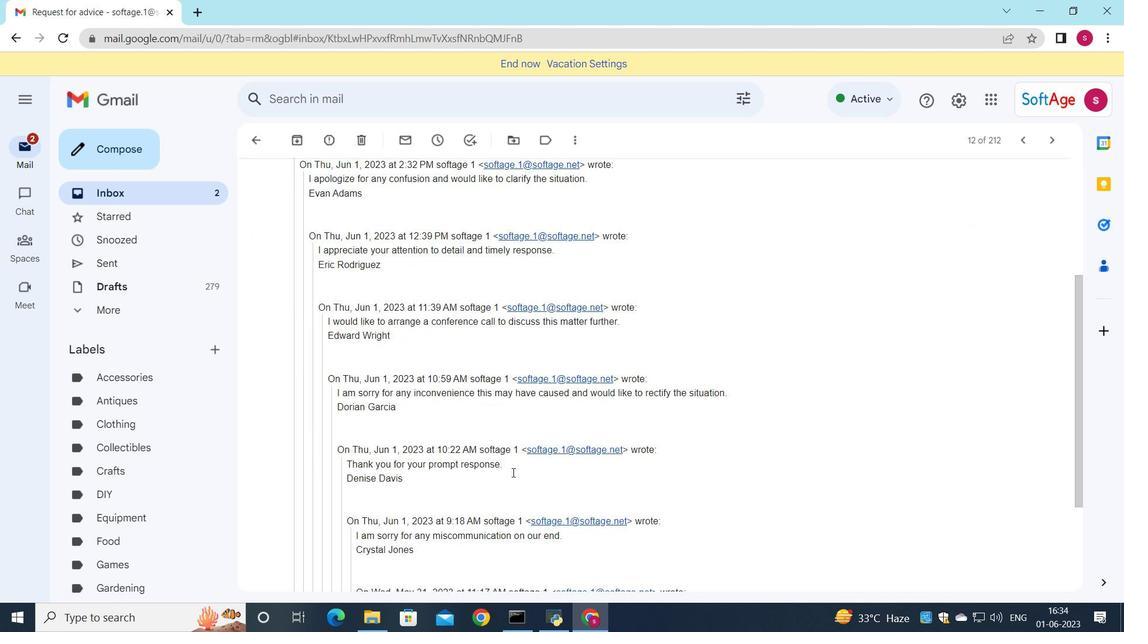 
Action: Mouse scrolled (512, 471) with delta (0, 0)
Screenshot: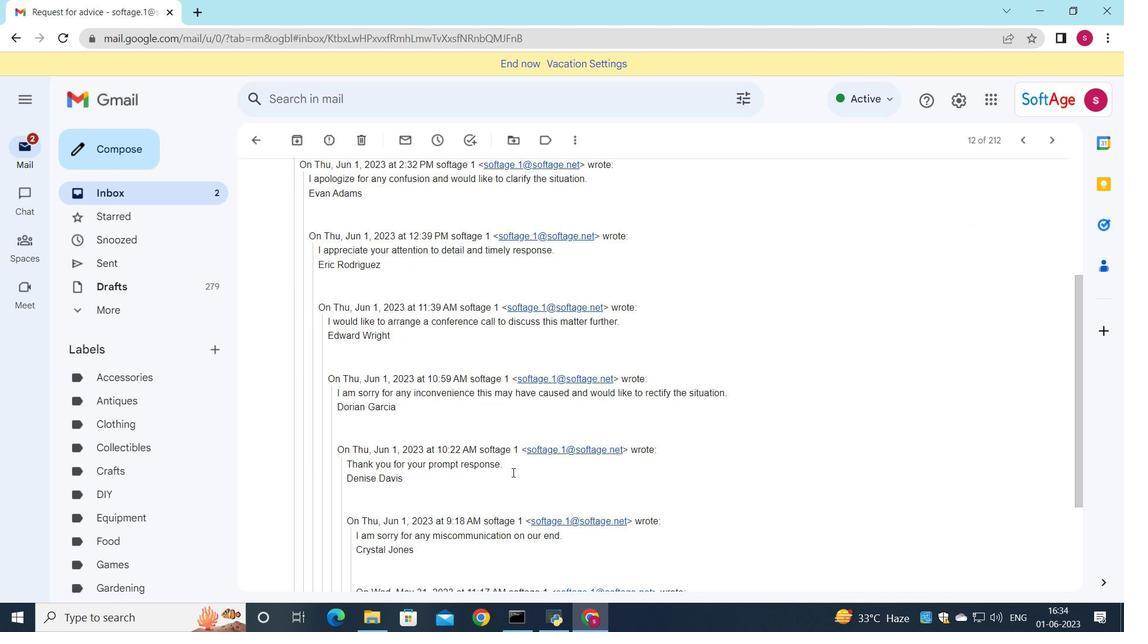 
Action: Mouse scrolled (512, 471) with delta (0, 0)
Screenshot: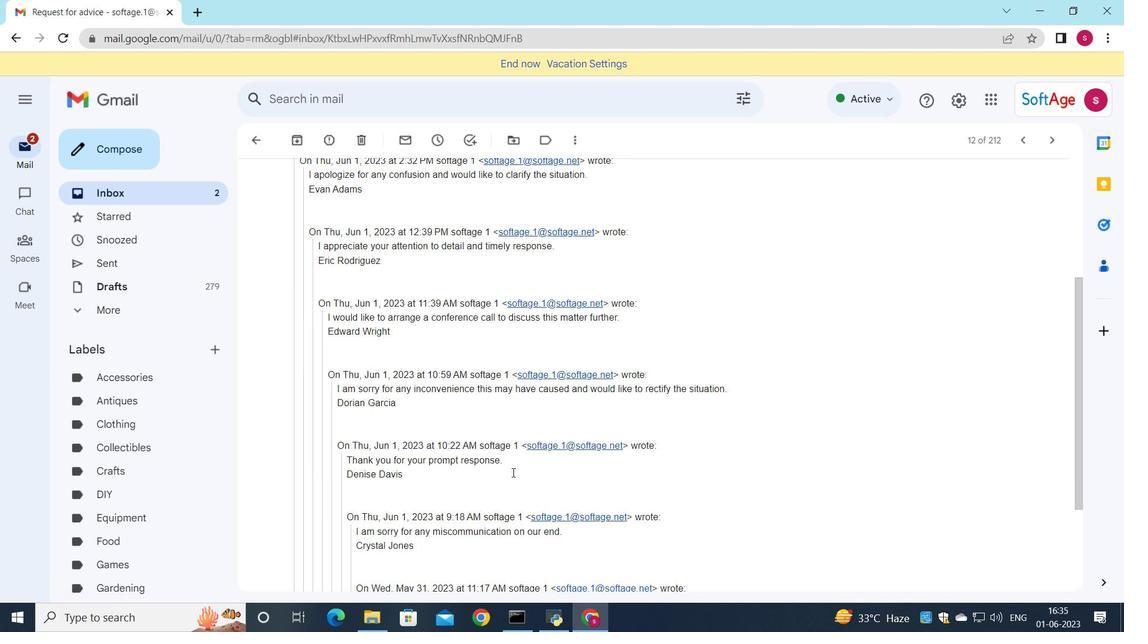 
Action: Mouse scrolled (512, 471) with delta (0, 0)
Screenshot: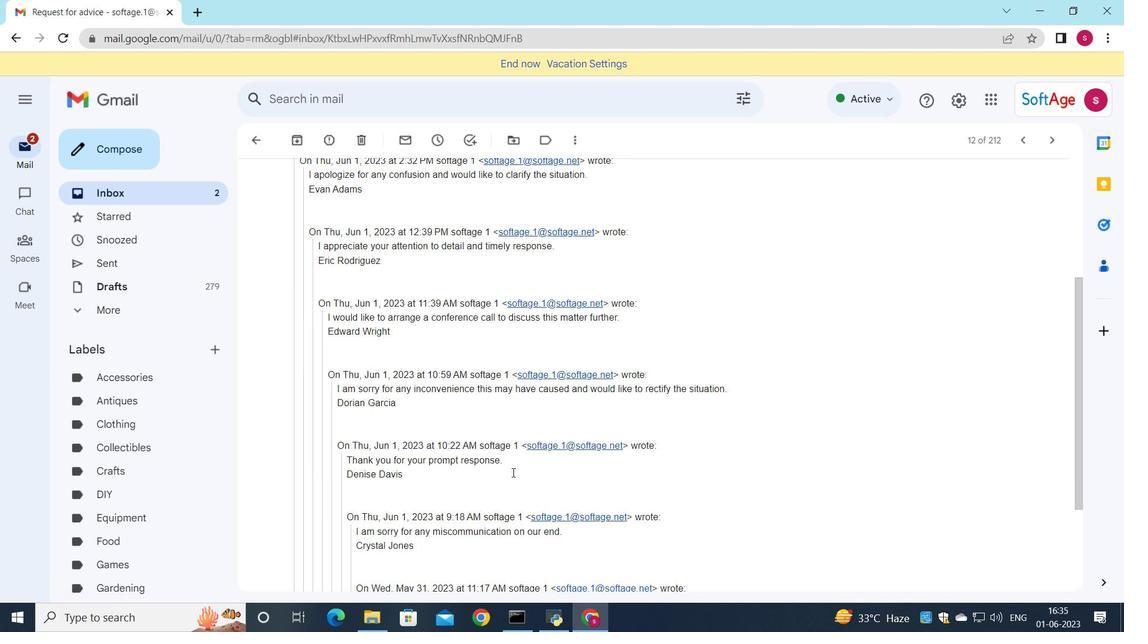 
Action: Mouse moved to (333, 509)
Screenshot: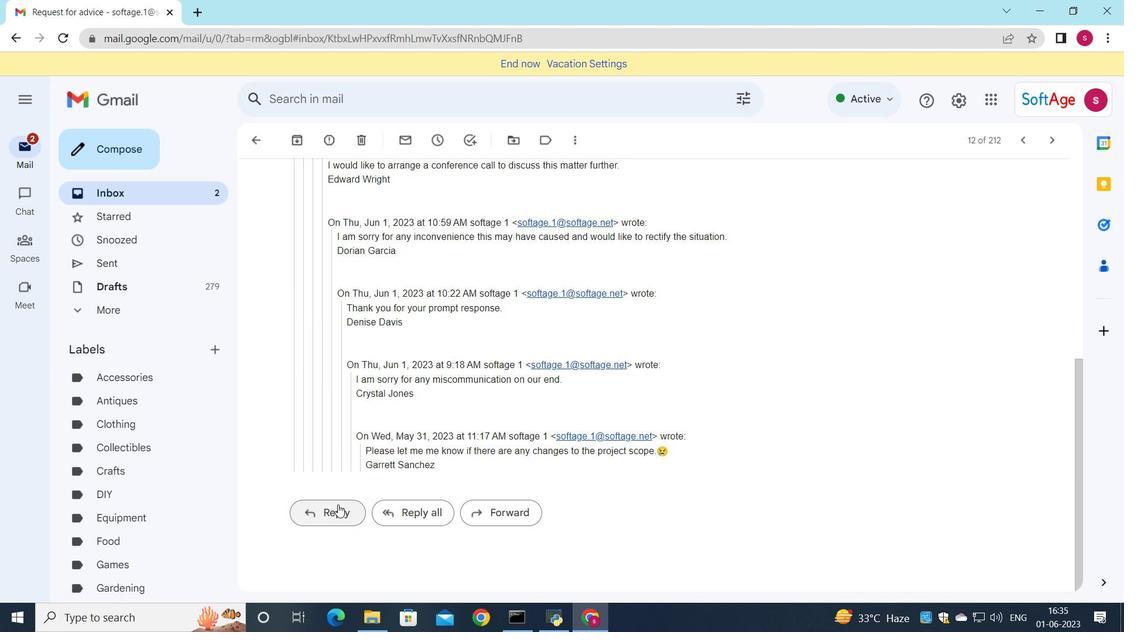 
Action: Mouse pressed left at (333, 509)
Screenshot: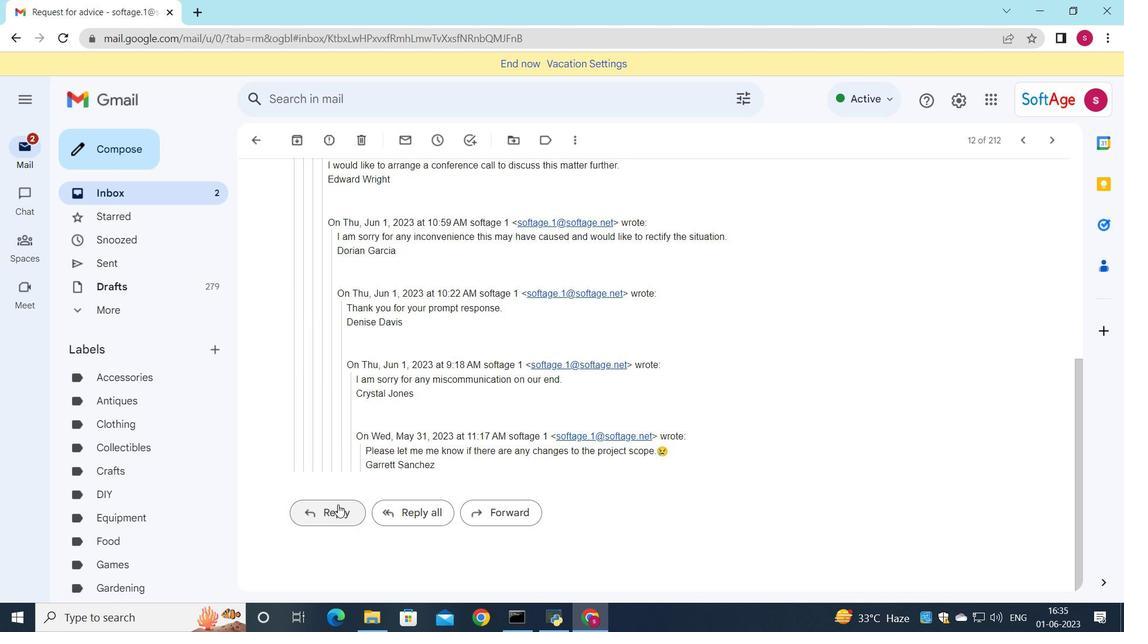 
Action: Mouse moved to (320, 398)
Screenshot: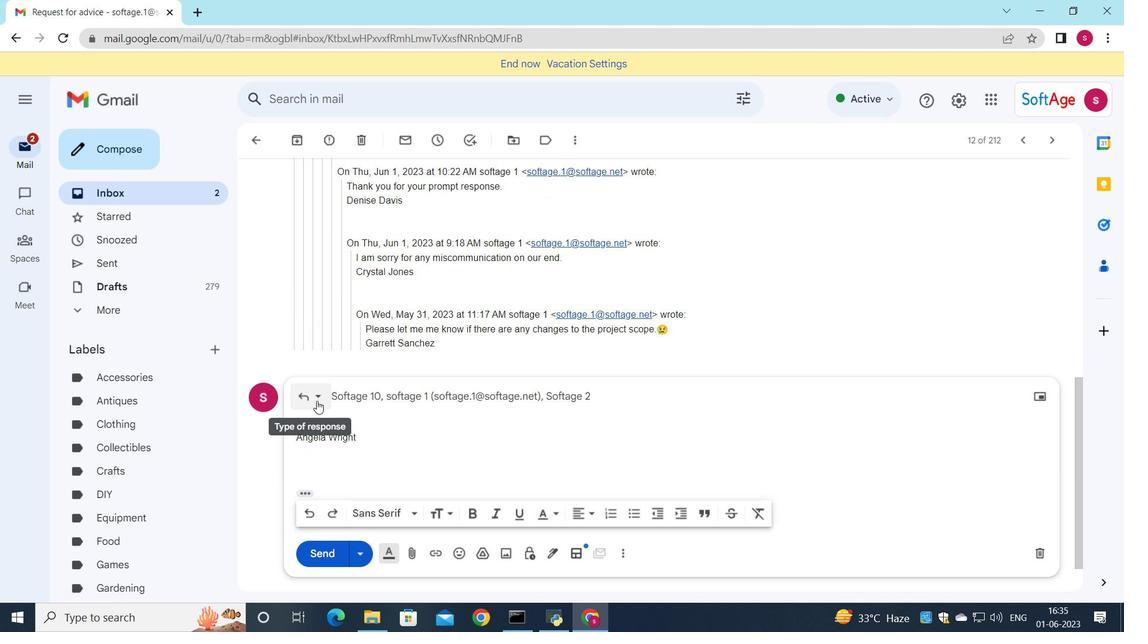 
Action: Mouse pressed left at (320, 398)
Screenshot: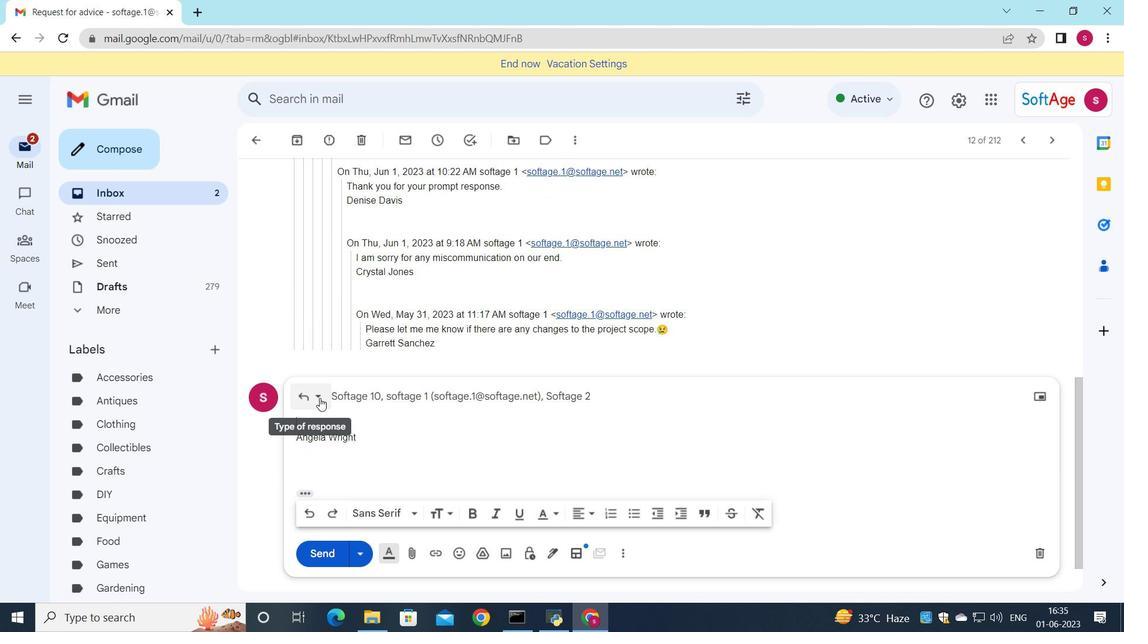 
Action: Mouse moved to (362, 504)
Screenshot: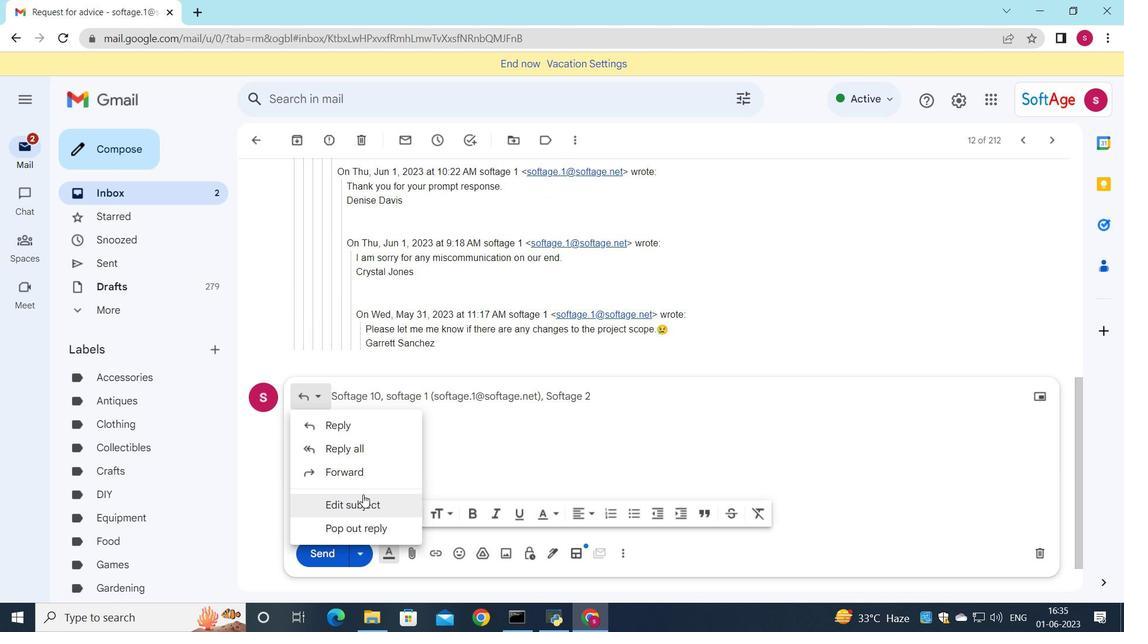
Action: Mouse pressed left at (362, 504)
Screenshot: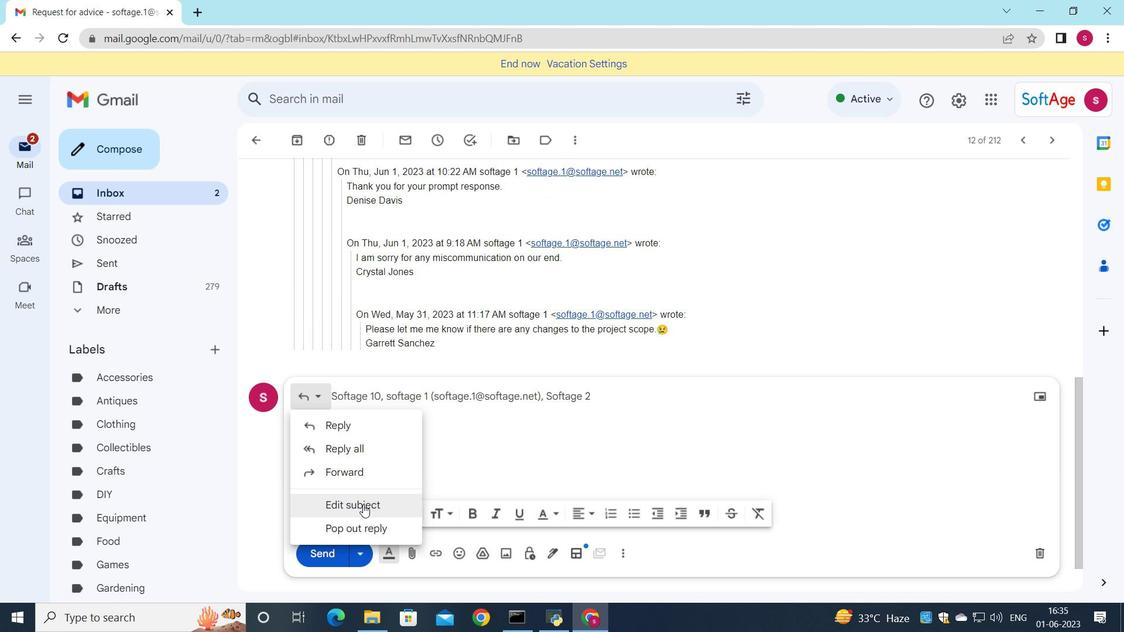 
Action: Mouse moved to (738, 395)
Screenshot: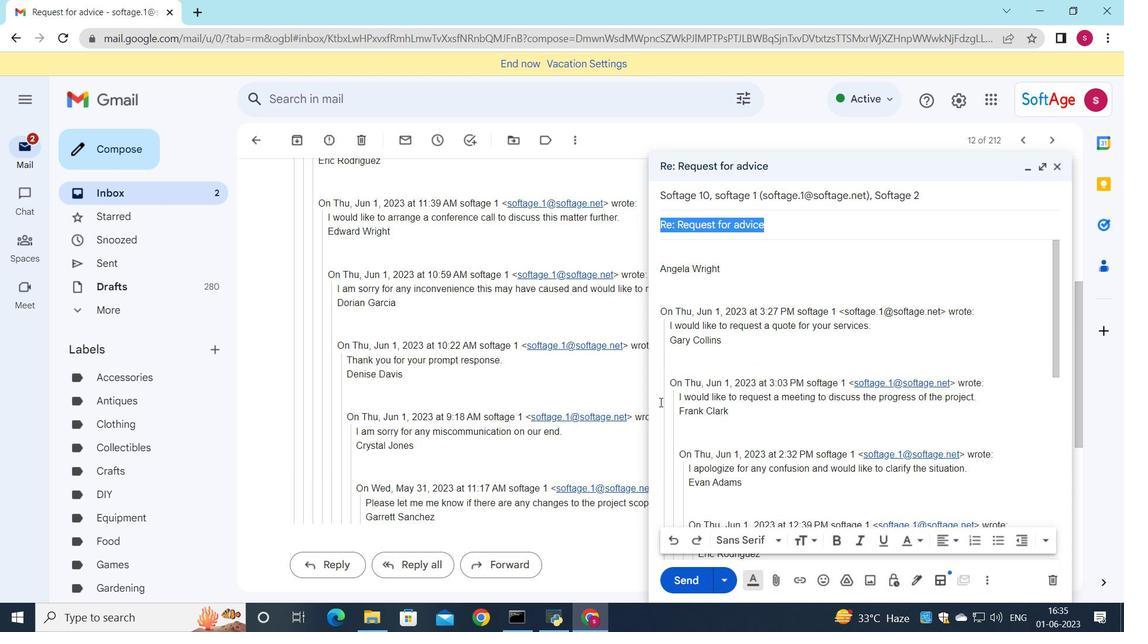 
Action: Key pressed <Key.shift>Request<Key.space>for<Key.space>a<Key.space>phone<Key.space>call
Screenshot: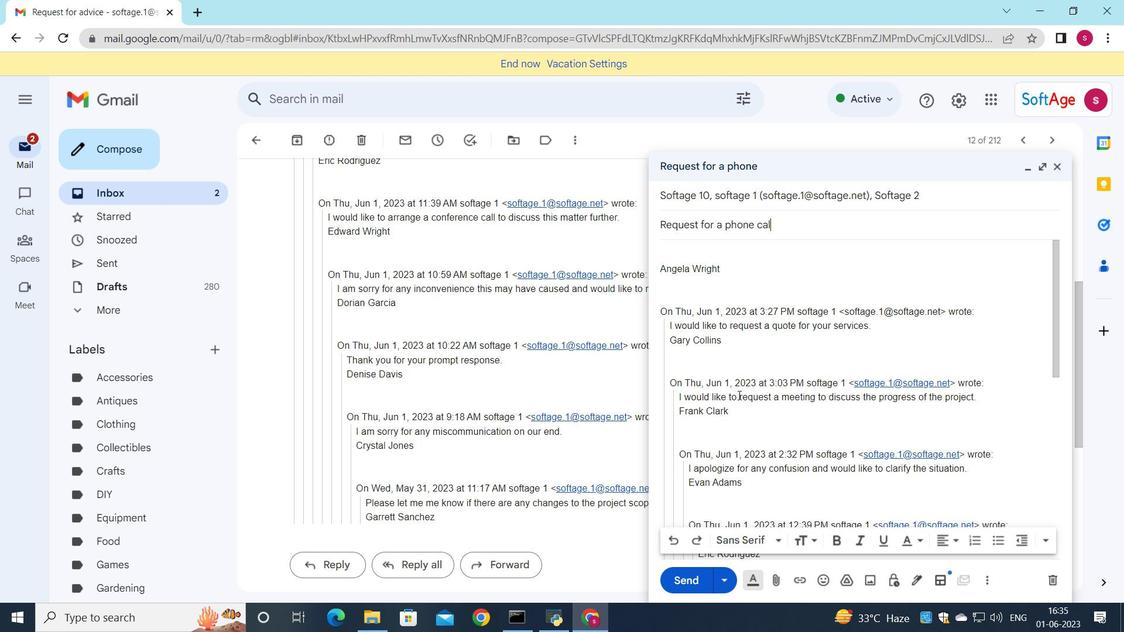 
Action: Mouse moved to (935, 198)
Screenshot: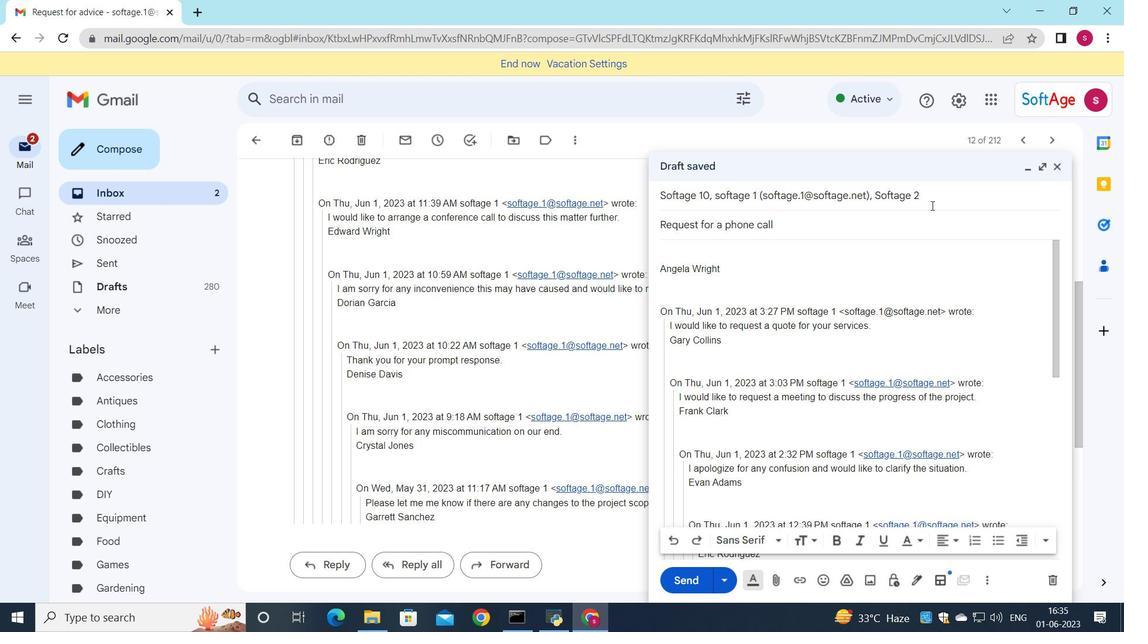 
Action: Mouse pressed left at (935, 198)
Screenshot: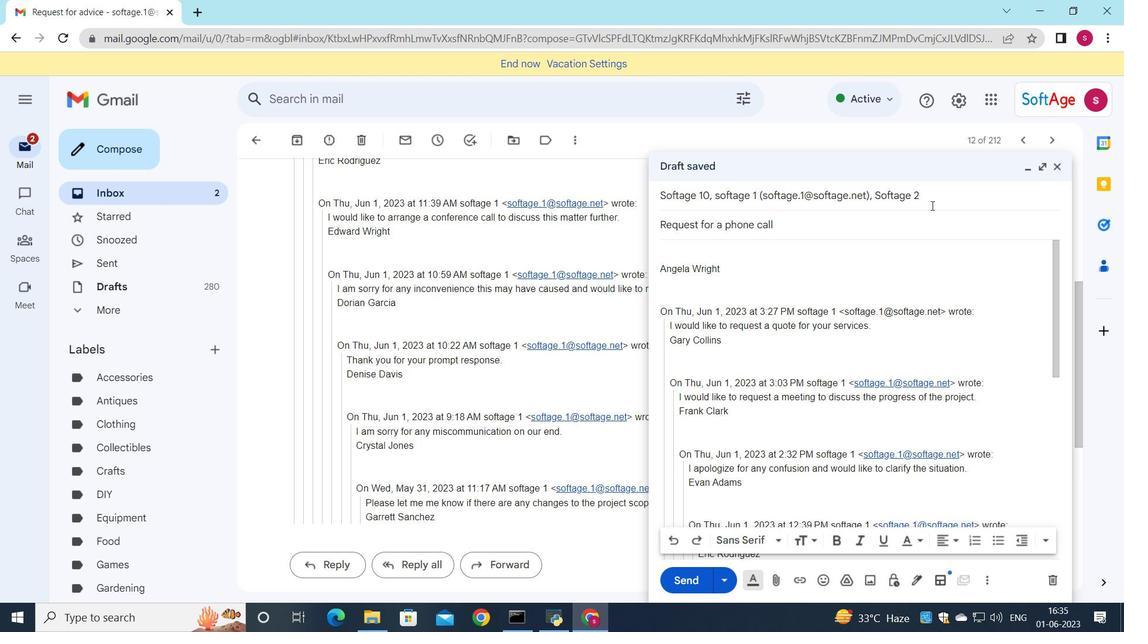 
Action: Mouse moved to (1026, 216)
Screenshot: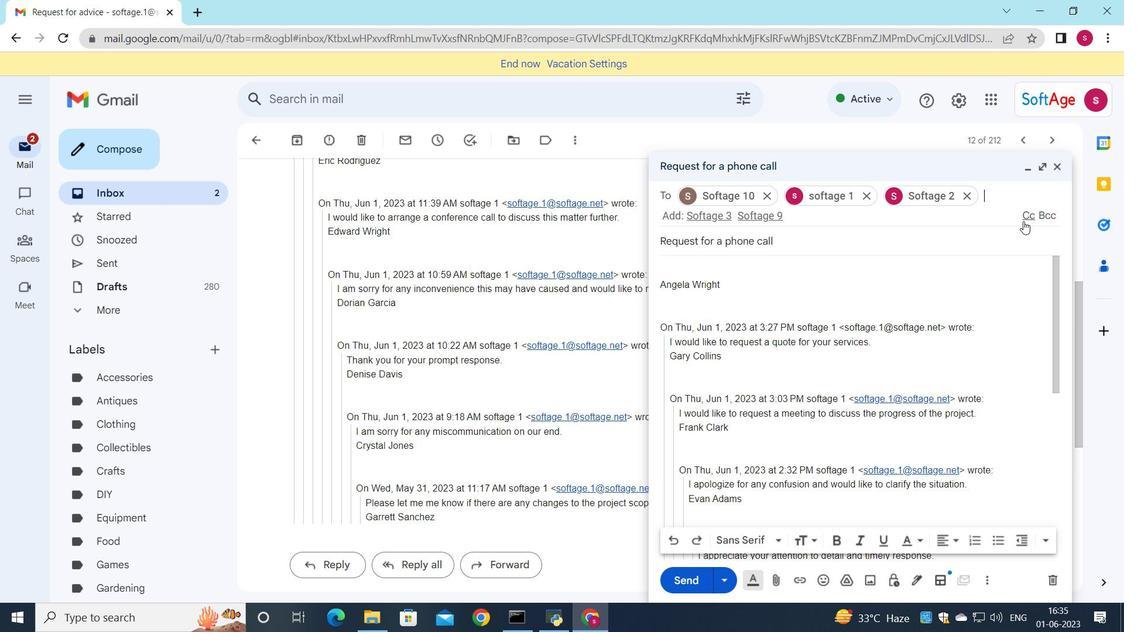 
Action: Mouse pressed left at (1026, 216)
Screenshot: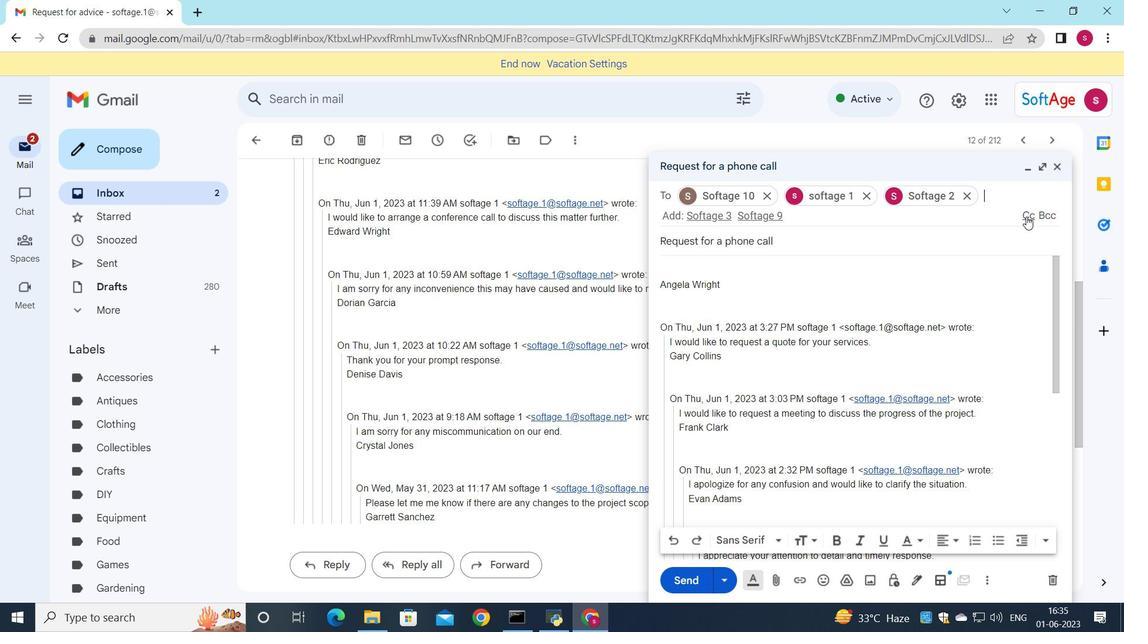 
Action: Mouse moved to (985, 250)
Screenshot: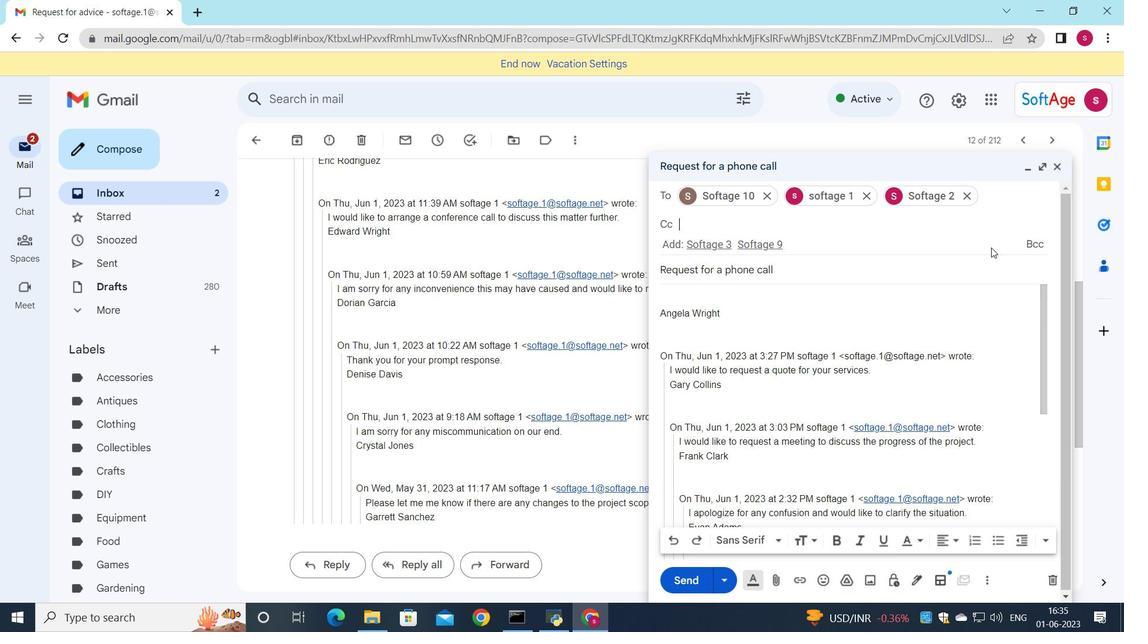 
Action: Key pressed s
Screenshot: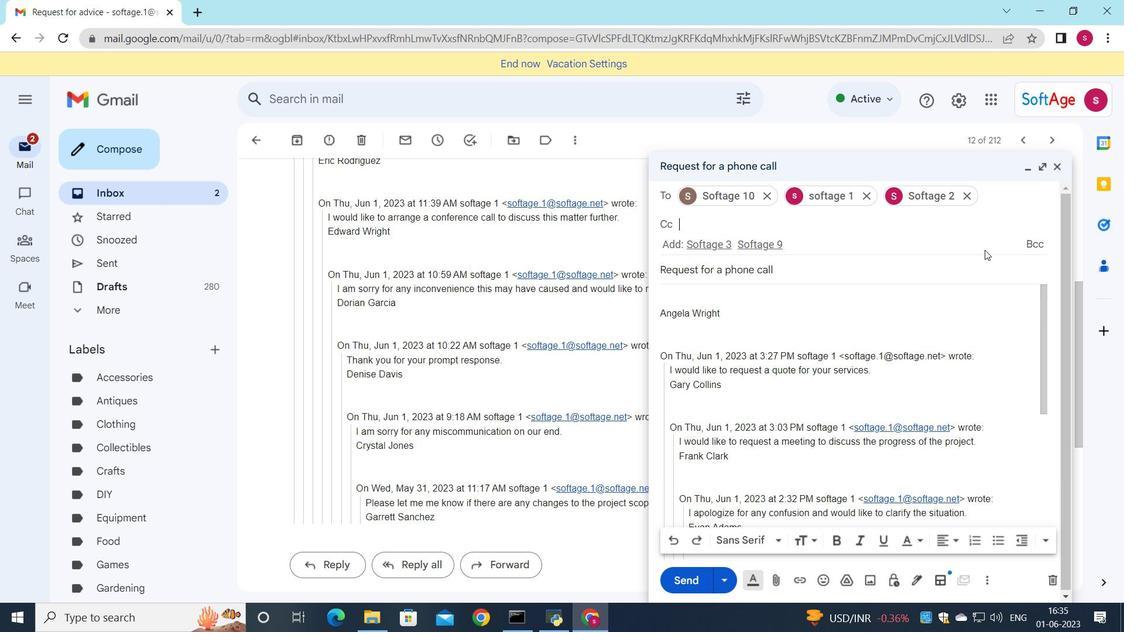 
Action: Mouse moved to (851, 444)
Screenshot: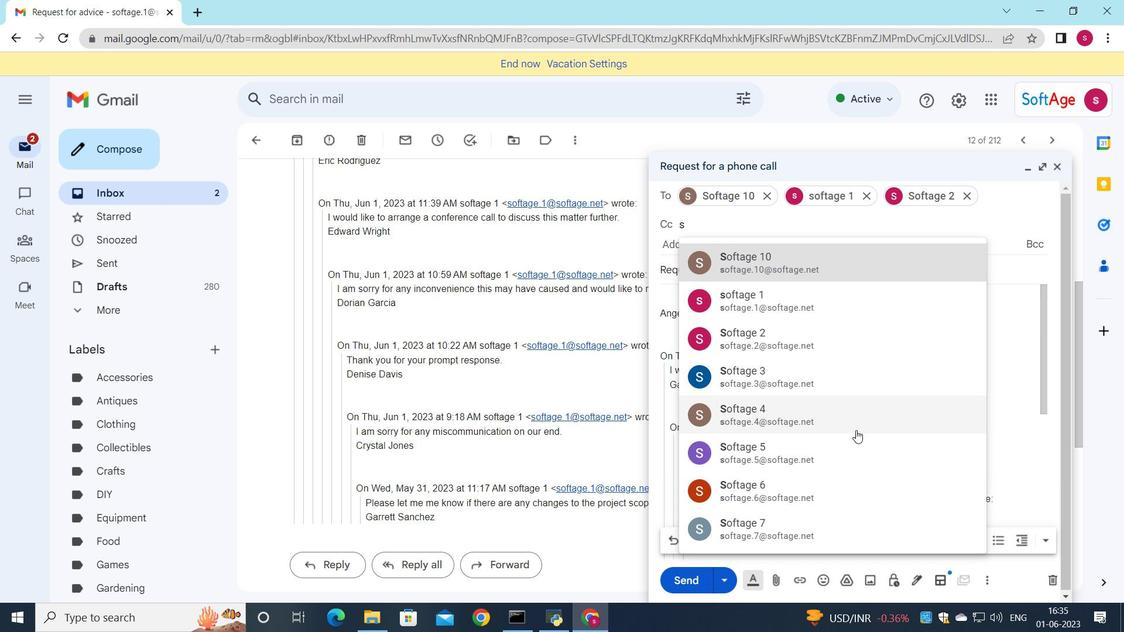 
Action: Mouse pressed left at (851, 444)
Screenshot: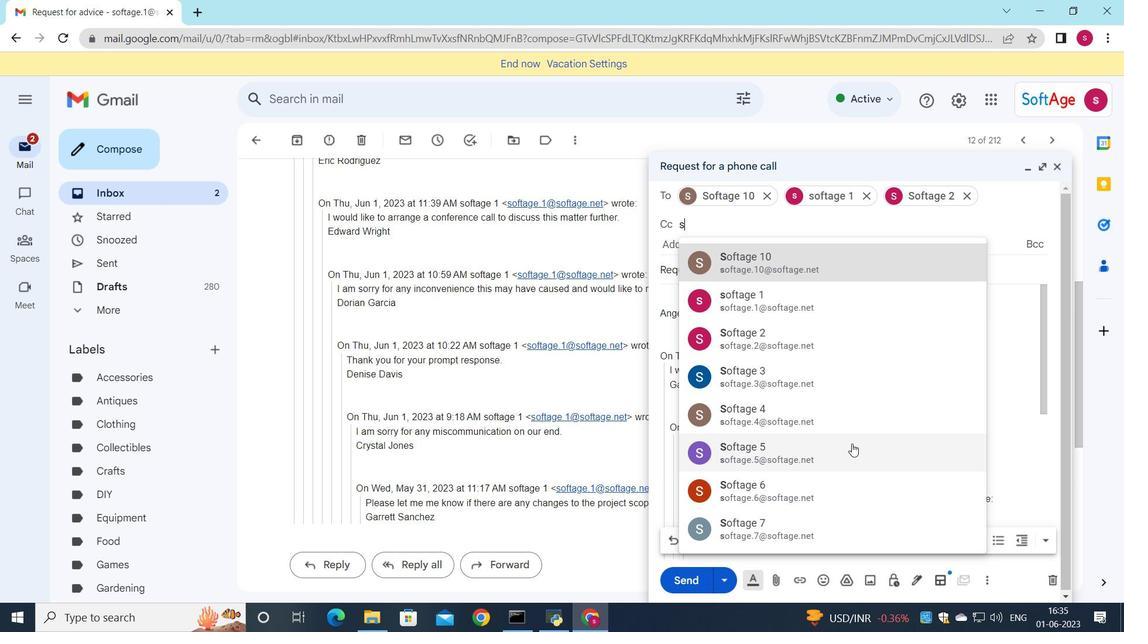 
Action: Mouse moved to (716, 297)
Screenshot: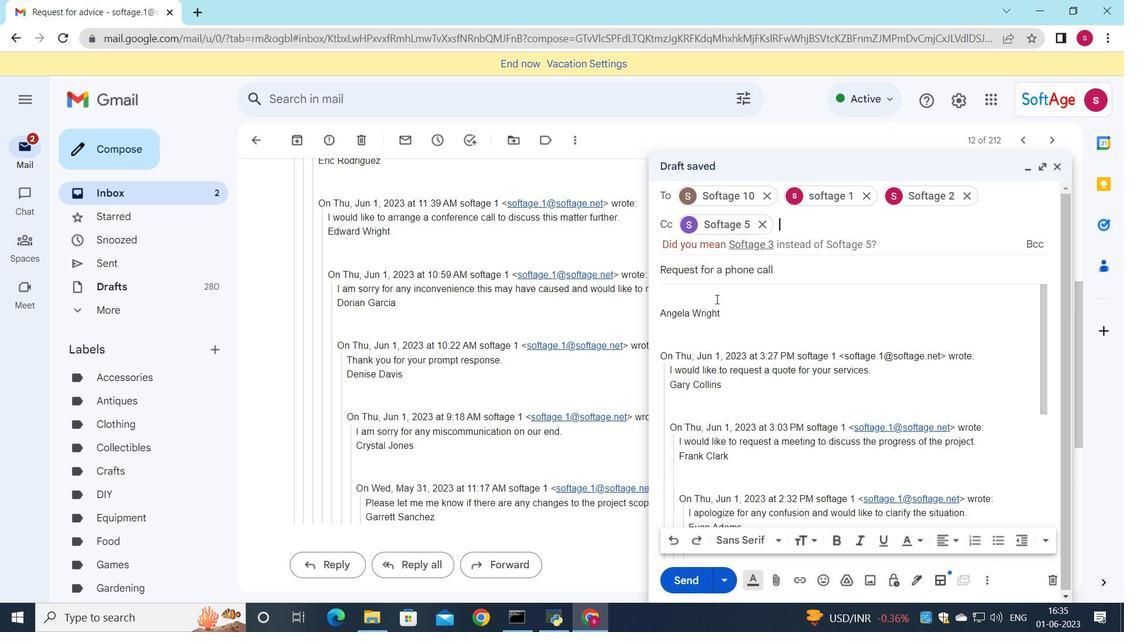 
Action: Mouse pressed left at (716, 297)
Screenshot: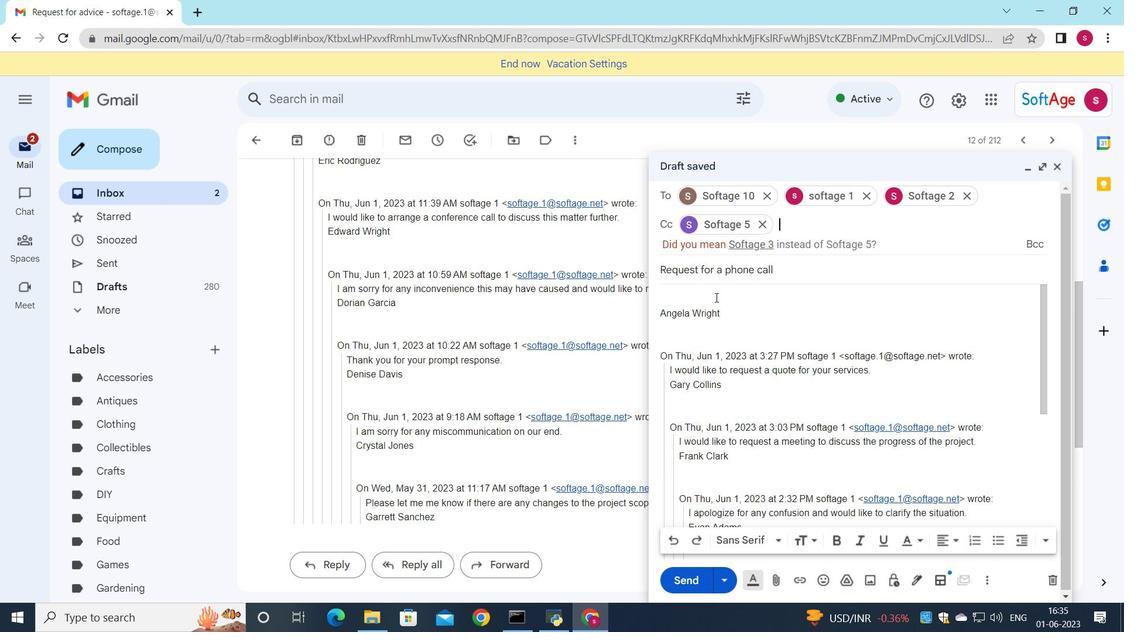 
Action: Key pressed <Key.shift>Could<Key.space>you<Key.space>please<Key.space>provide<Key.space>feedback<Key.space>on<Key.space>the<Key.space>latest<Key.space>version<Key.space>of<Key.space>the<Key.space>website<Key.space>proyotype
Screenshot: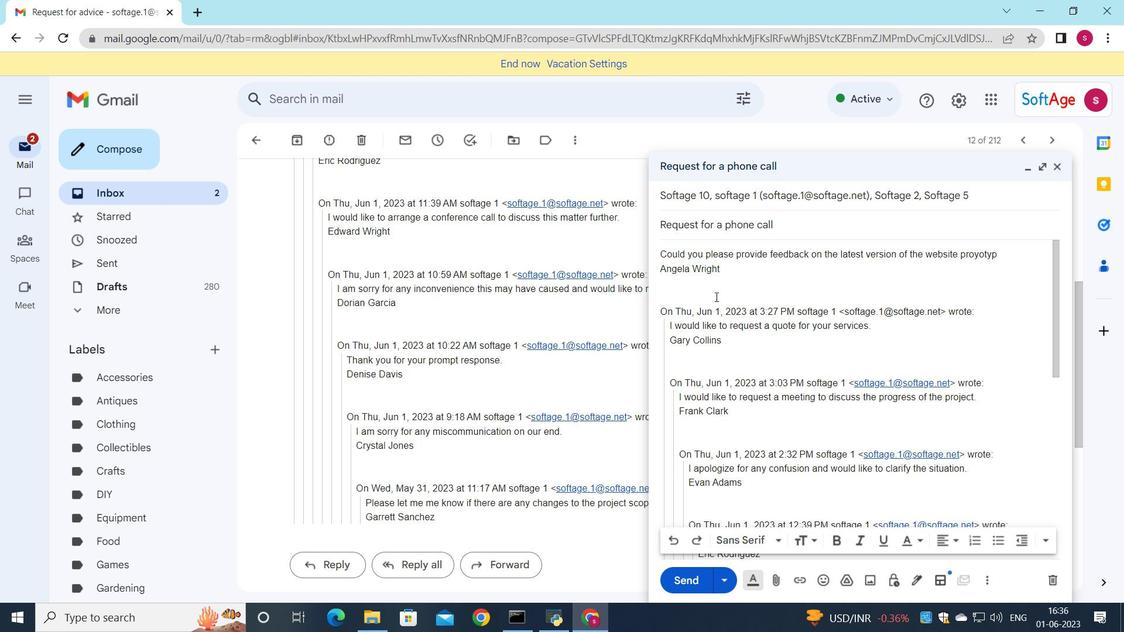
Action: Mouse moved to (781, 580)
Screenshot: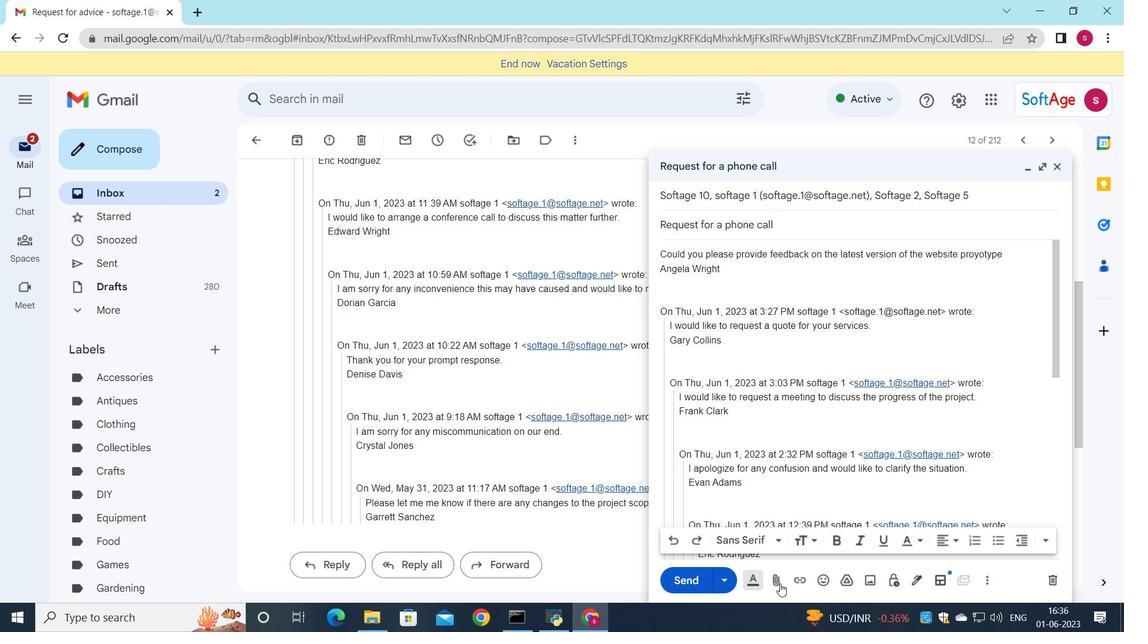 
Action: Mouse pressed left at (781, 580)
Screenshot: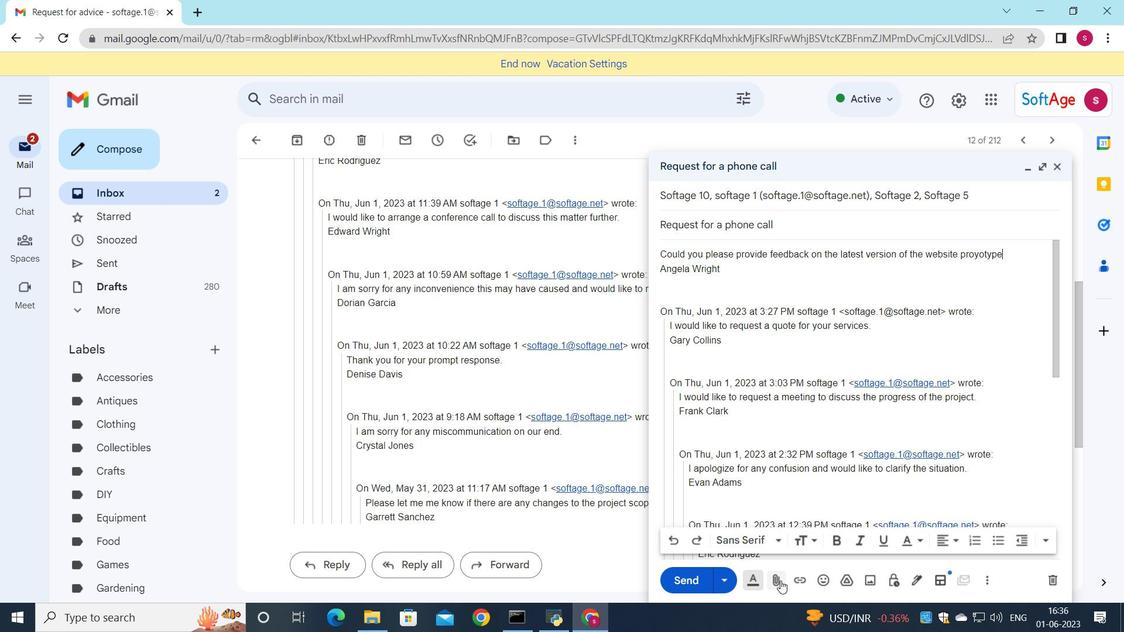 
Action: Mouse moved to (261, 111)
Screenshot: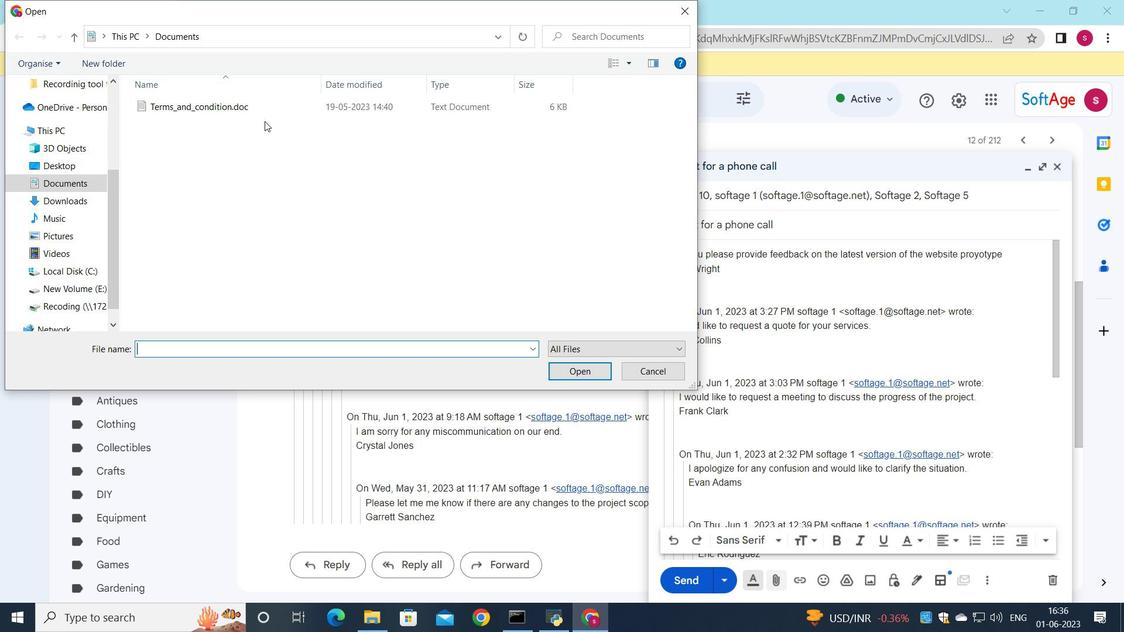 
Action: Mouse pressed left at (261, 111)
Screenshot: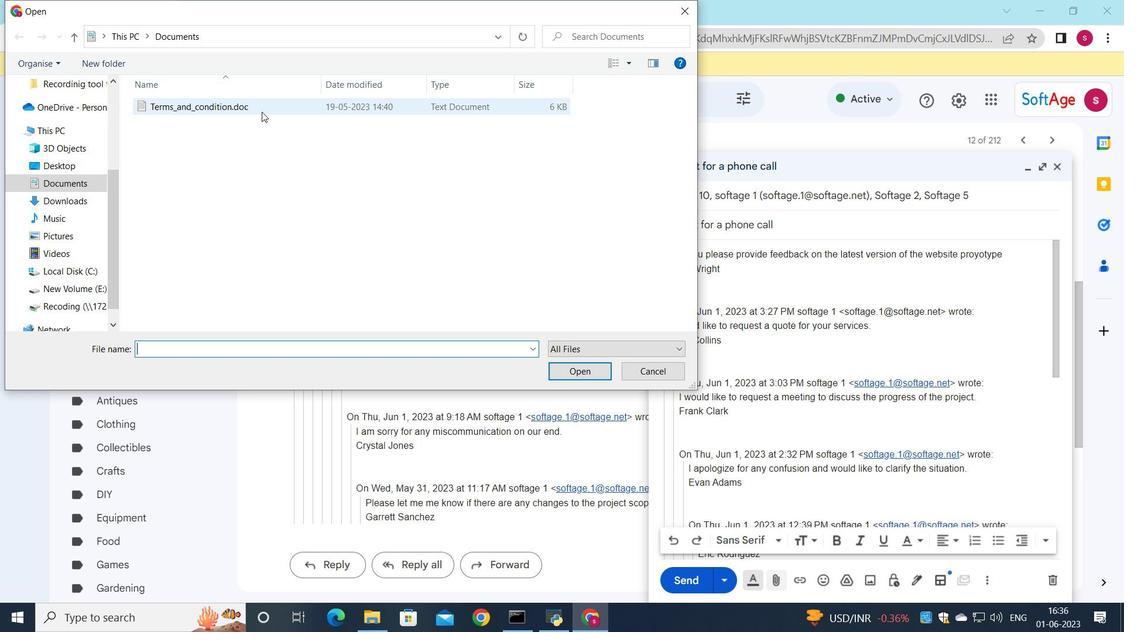 
Action: Mouse pressed left at (261, 111)
Screenshot: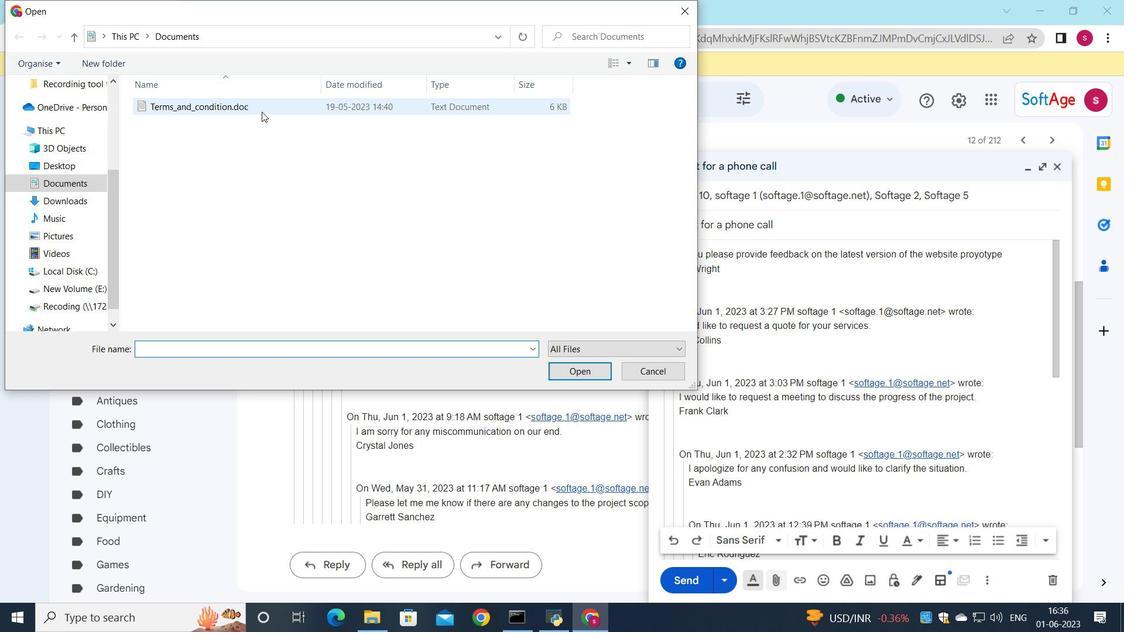 
Action: Mouse moved to (991, 514)
Screenshot: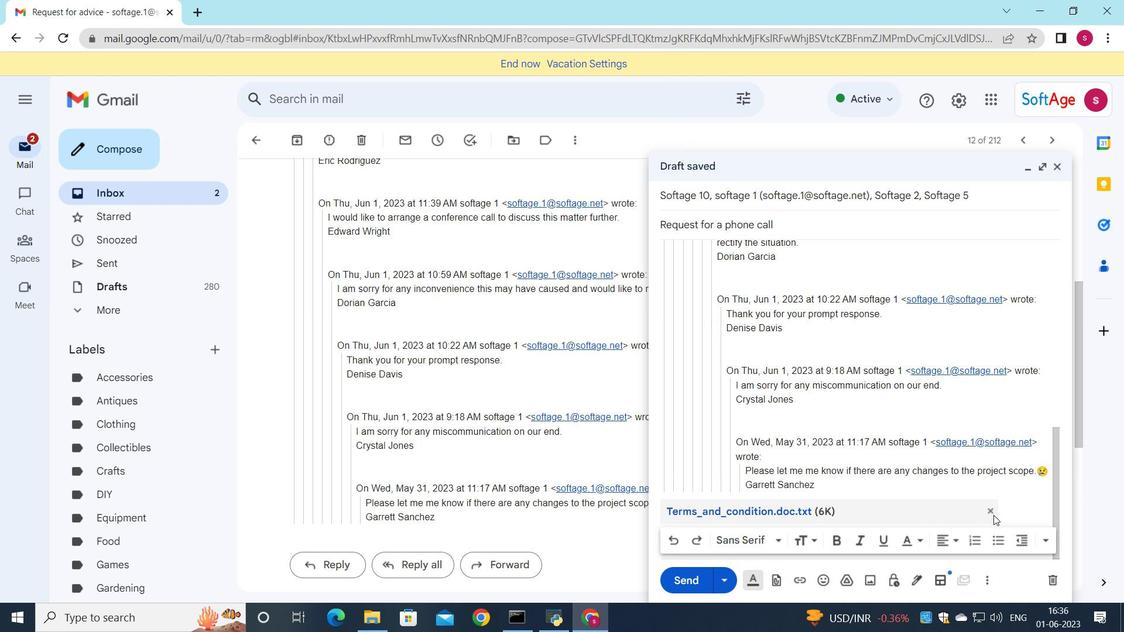
Action: Mouse pressed left at (991, 514)
Screenshot: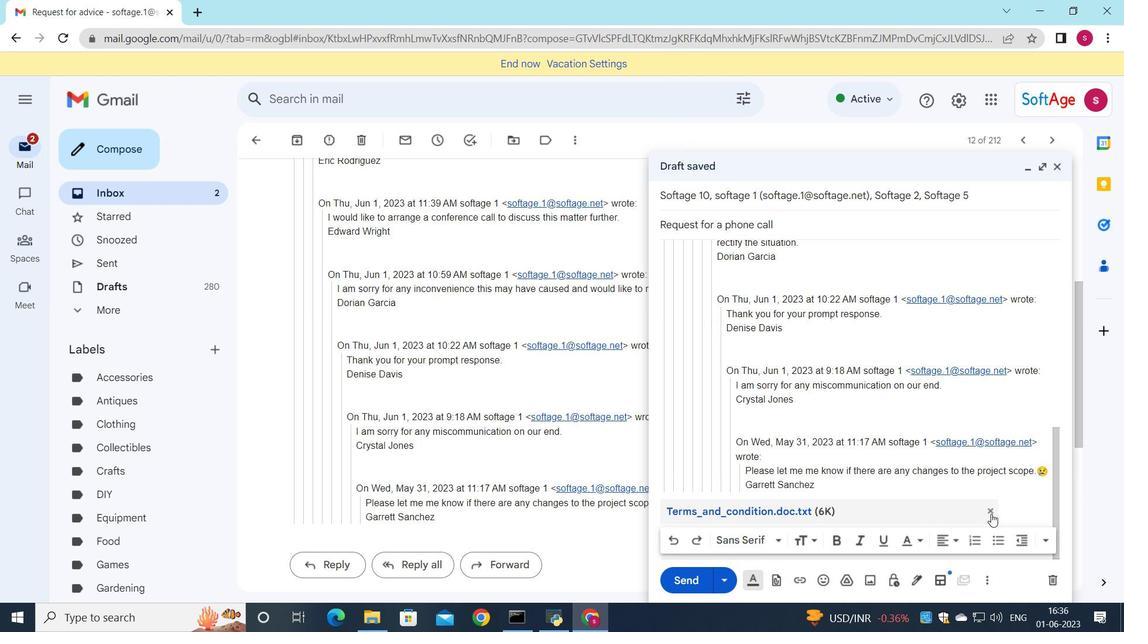 
Action: Mouse moved to (776, 580)
Screenshot: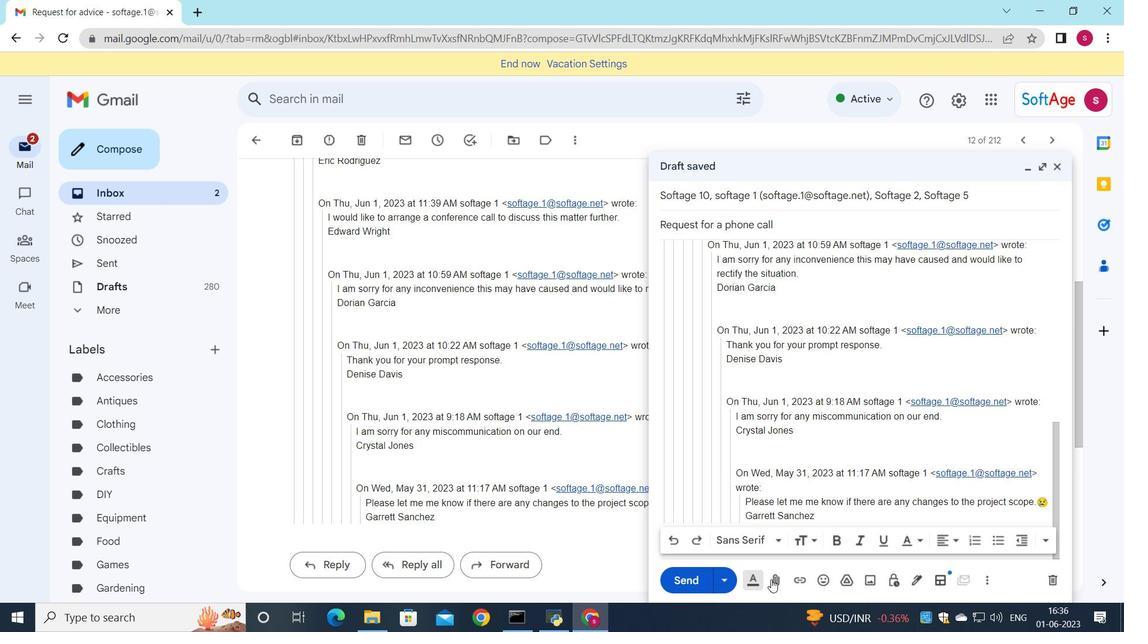 
Action: Mouse pressed left at (776, 580)
Screenshot: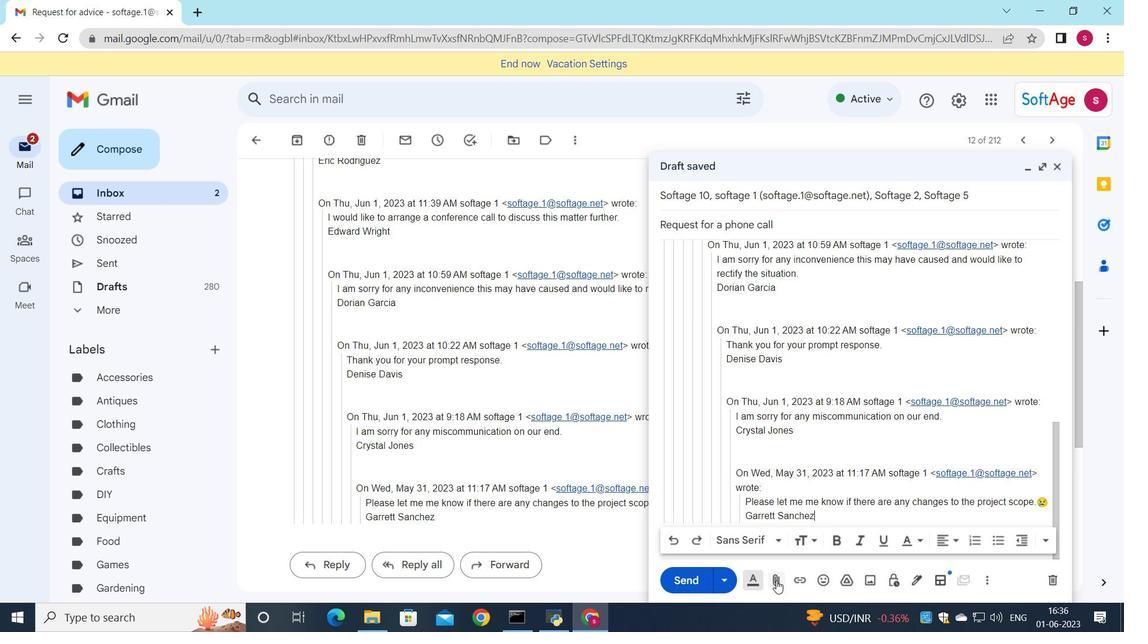 
Action: Mouse moved to (206, 113)
Screenshot: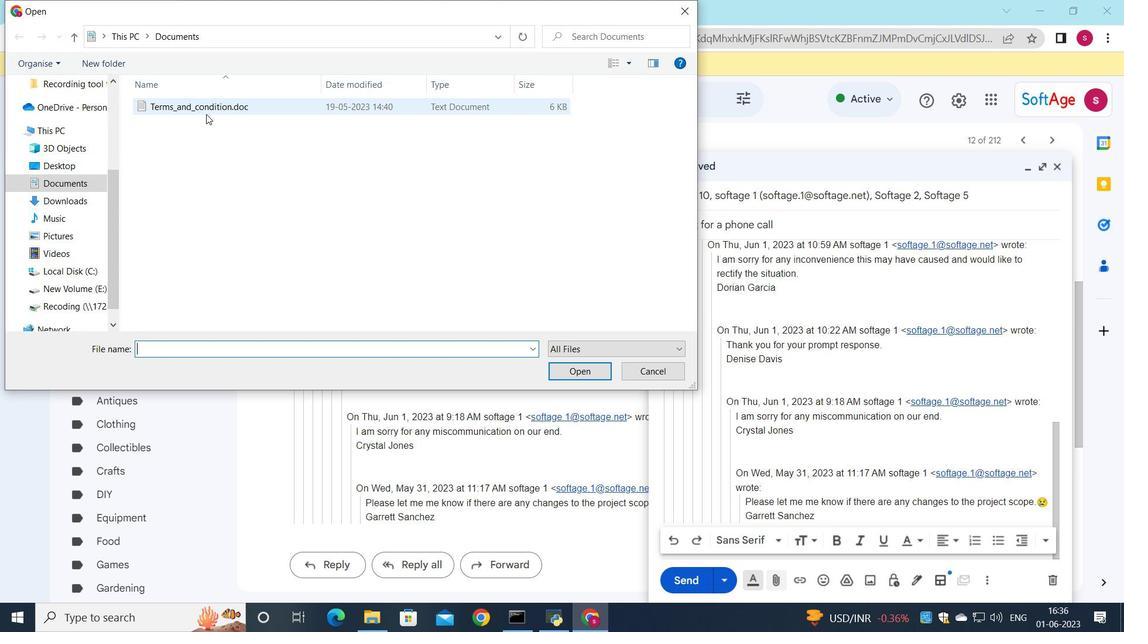 
Action: Mouse pressed left at (206, 113)
Screenshot: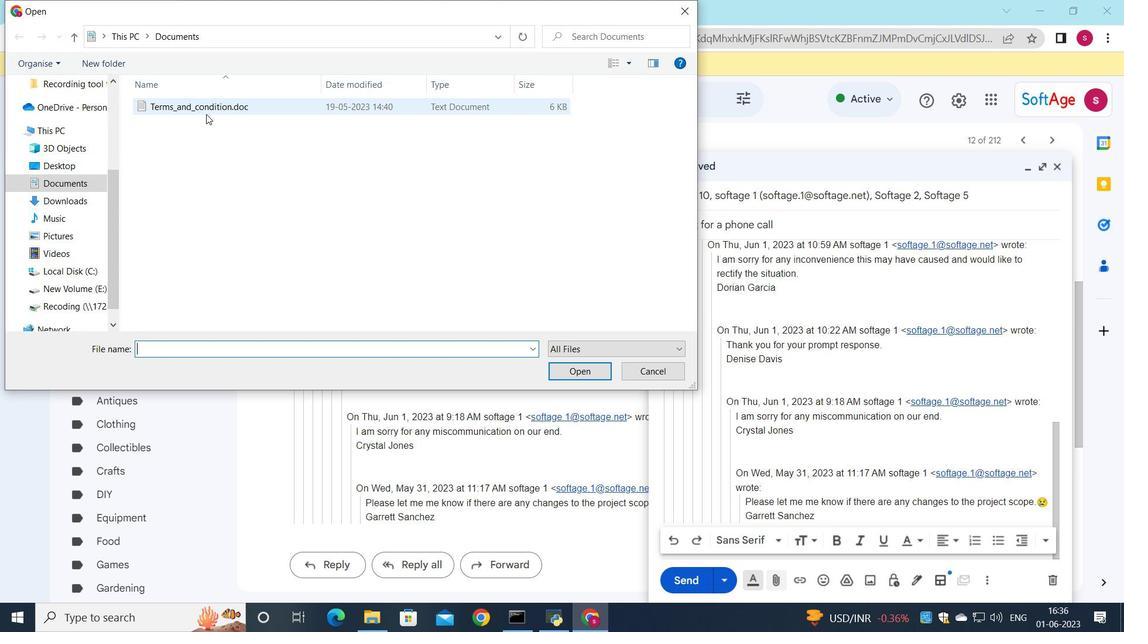 
Action: Mouse moved to (198, 108)
Screenshot: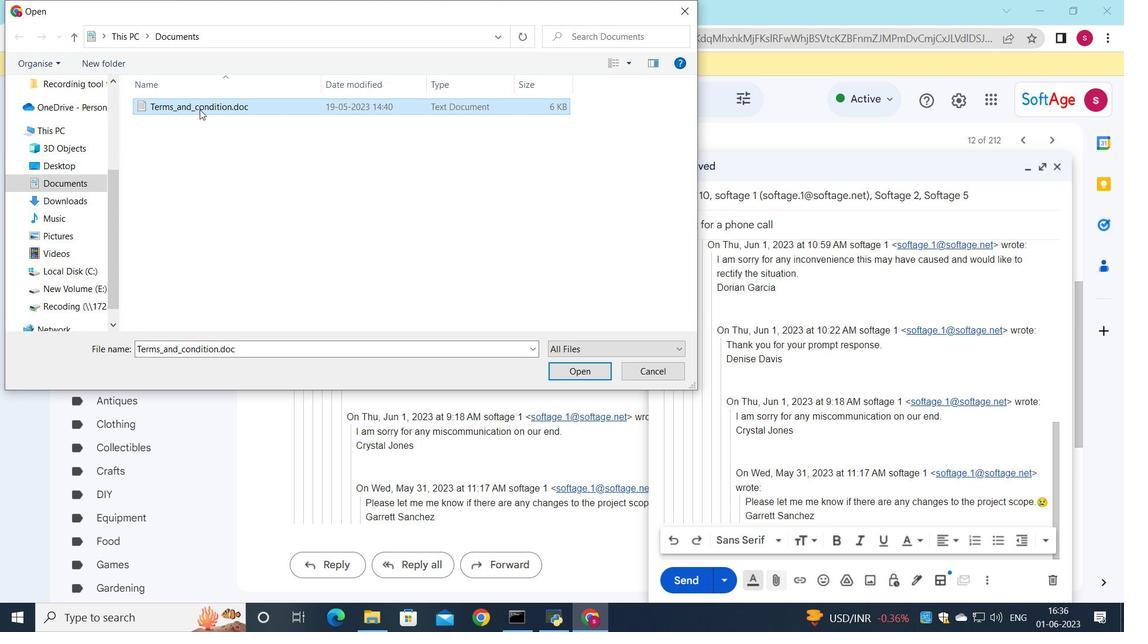 
Action: Mouse pressed left at (198, 108)
Screenshot: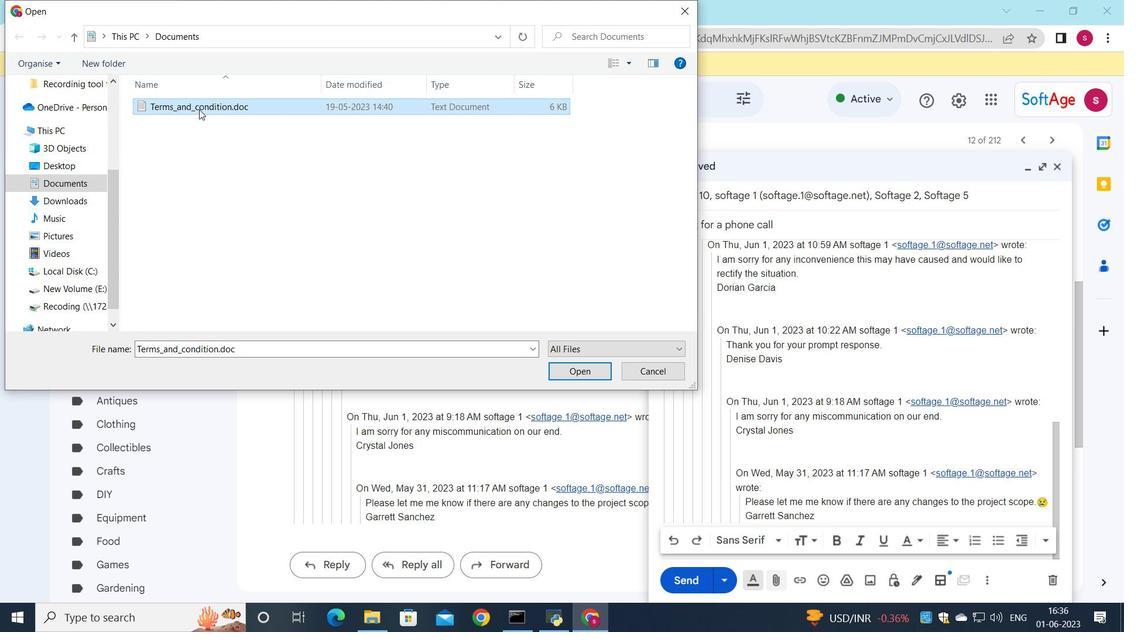 
Action: Mouse moved to (387, 148)
Screenshot: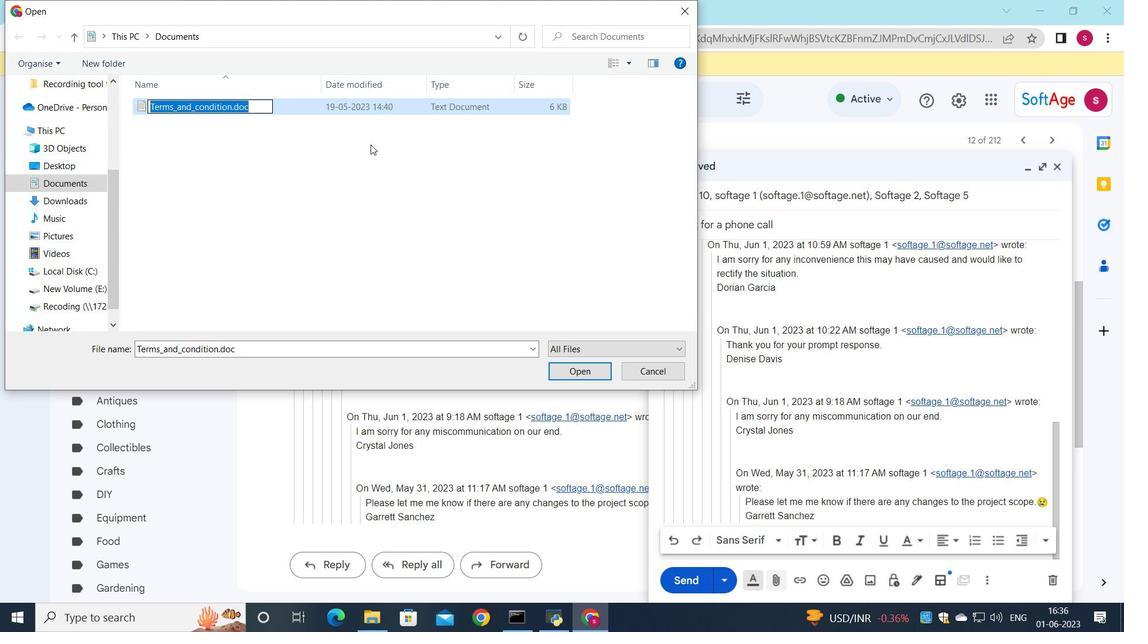 
Action: Key pressed <Key.shift>sales<Key.shift><Key.shift><Key.shift><Key.shift>-report.xlsx
Screenshot: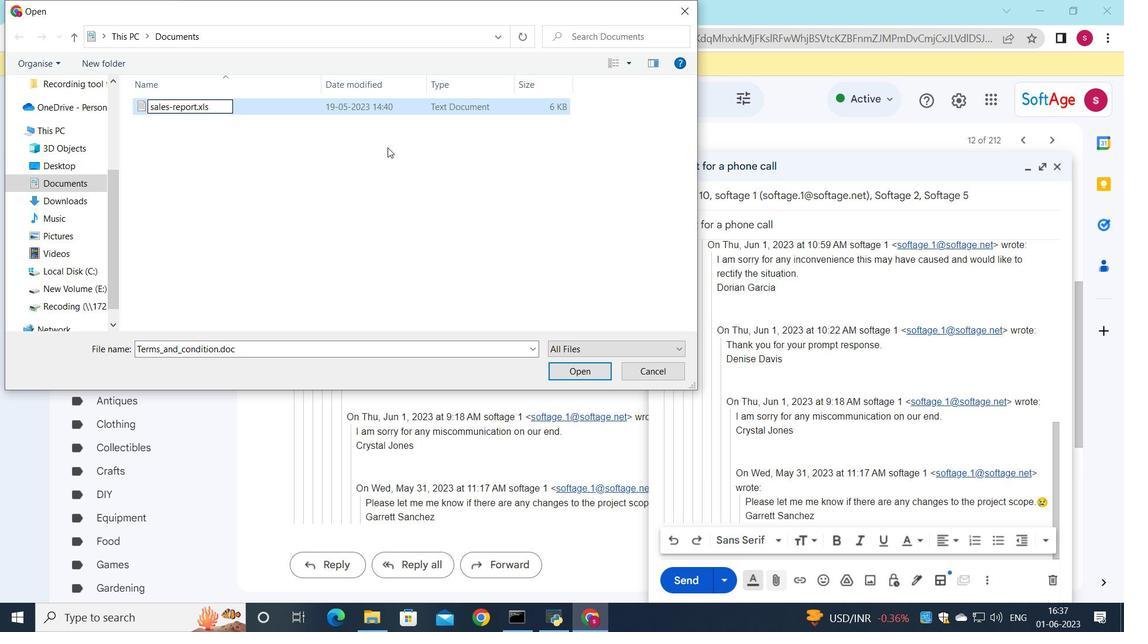 
Action: Mouse moved to (403, 109)
Screenshot: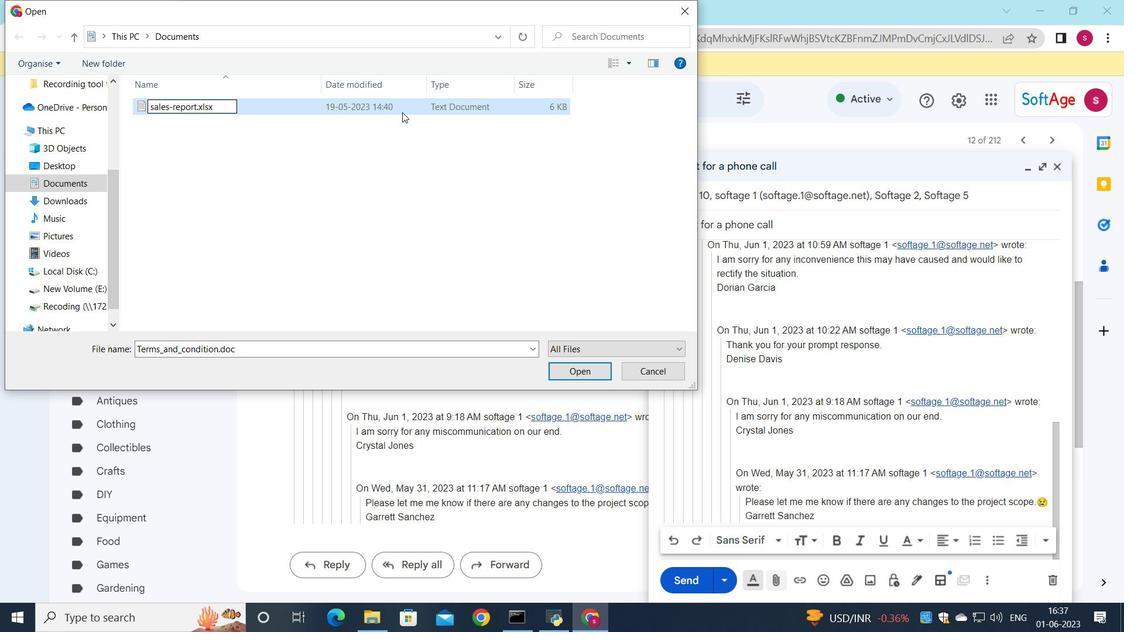 
Action: Mouse pressed left at (403, 109)
Screenshot: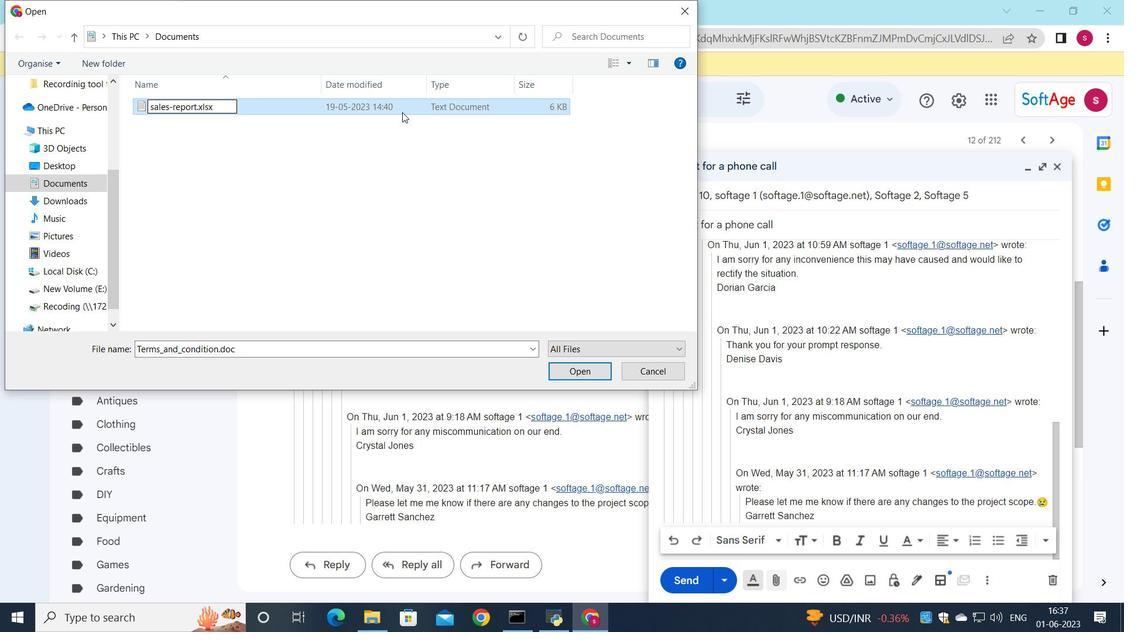 
Action: Mouse moved to (562, 377)
Screenshot: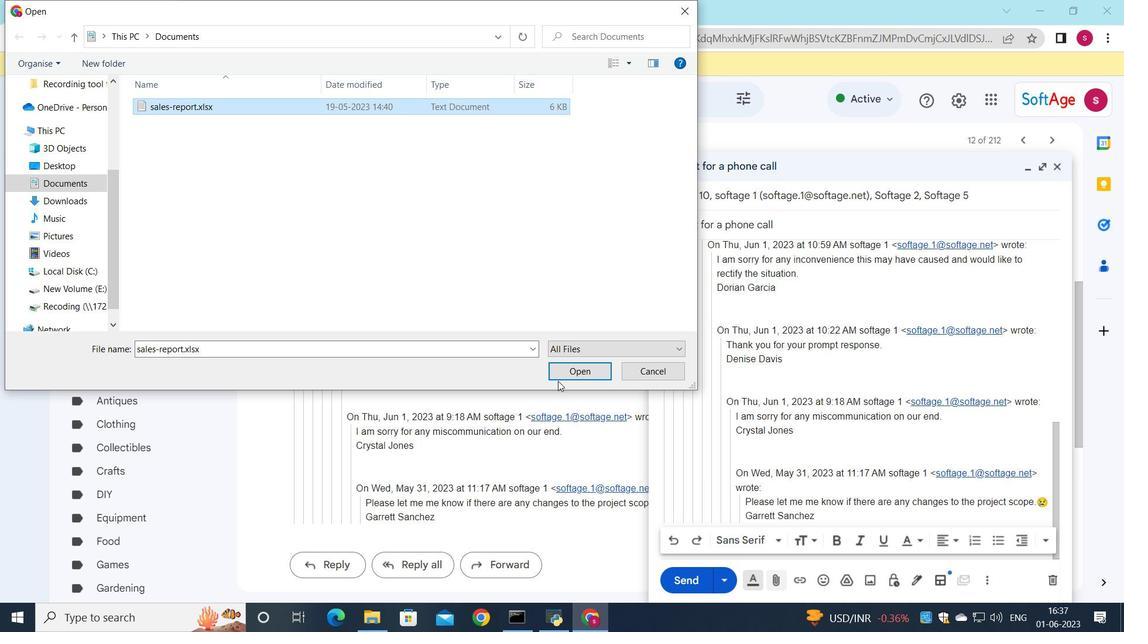 
Action: Mouse pressed left at (562, 377)
Screenshot: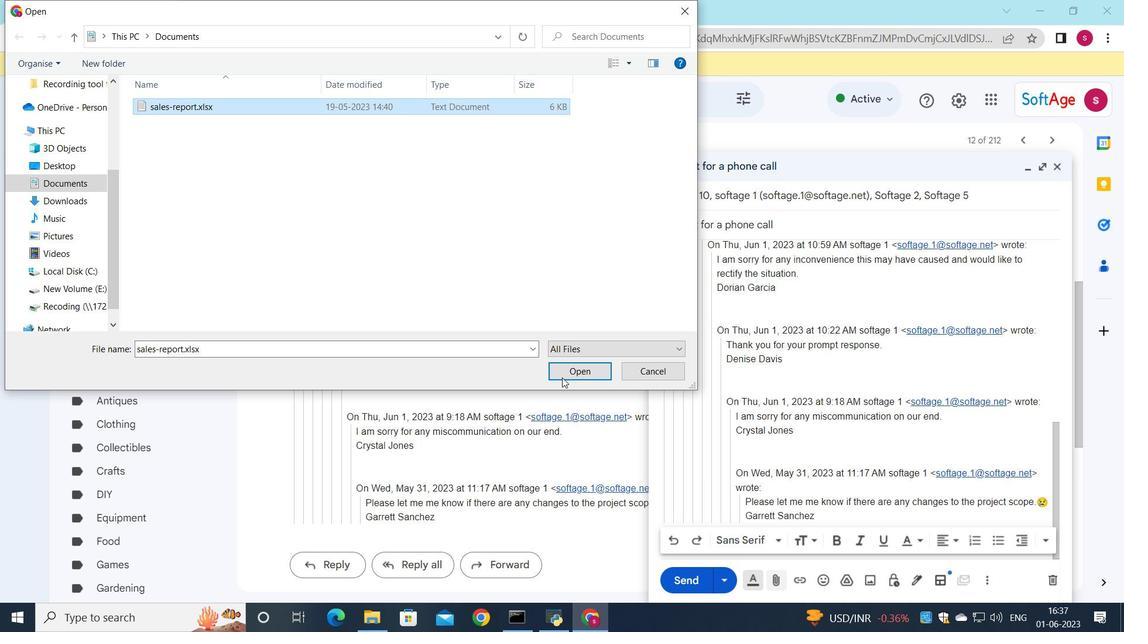 
Action: Mouse moved to (685, 579)
Screenshot: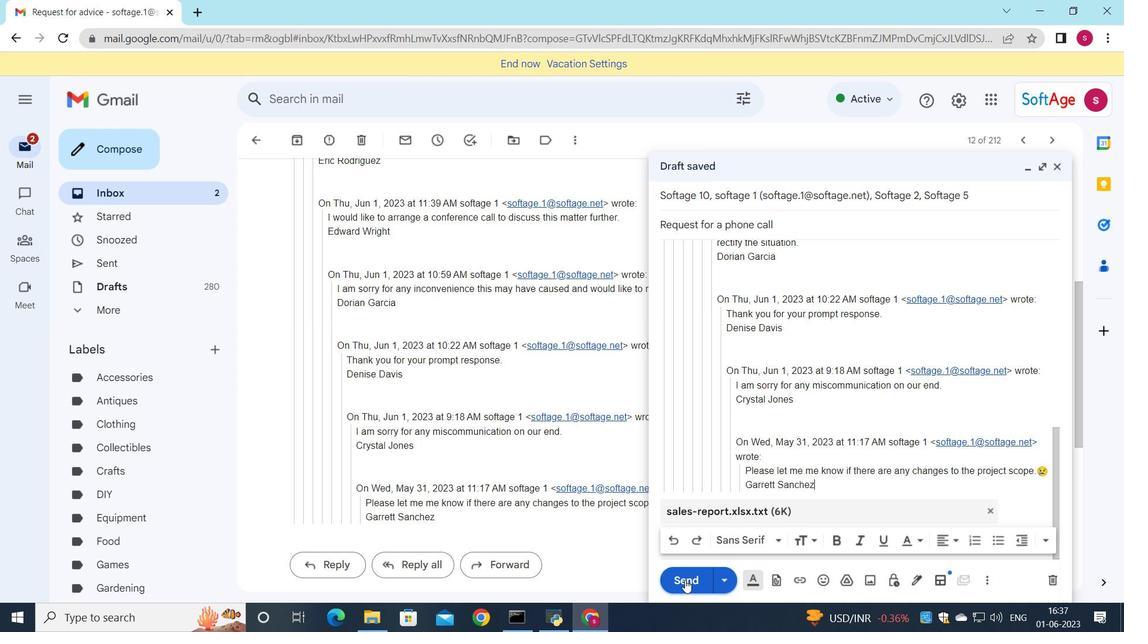 
Action: Mouse pressed left at (685, 579)
Screenshot: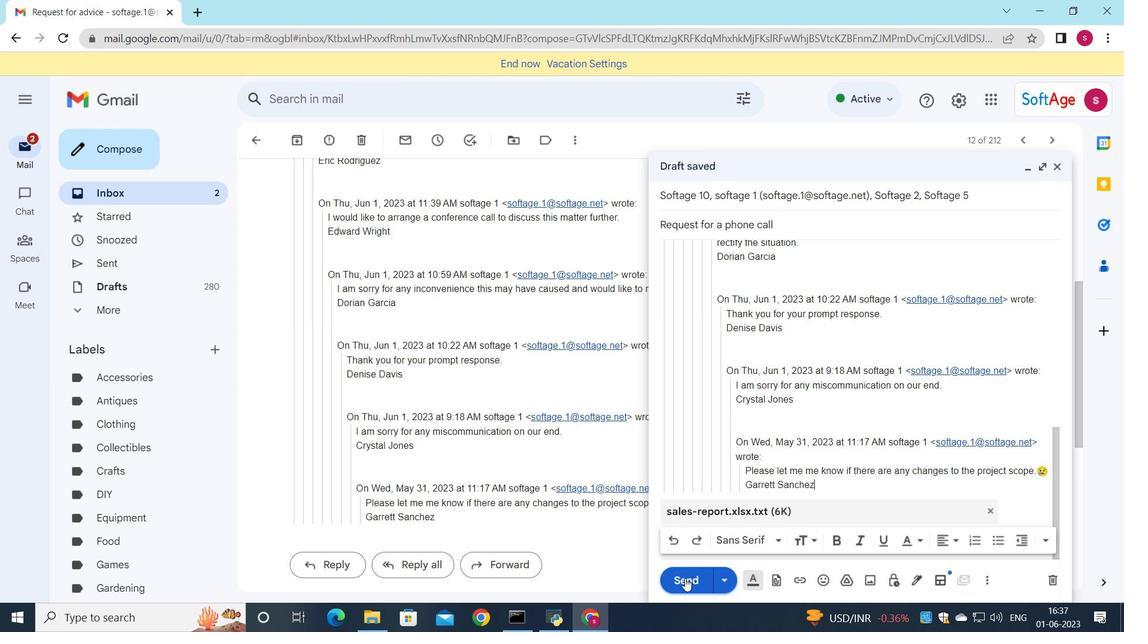 
Action: Mouse moved to (137, 191)
Screenshot: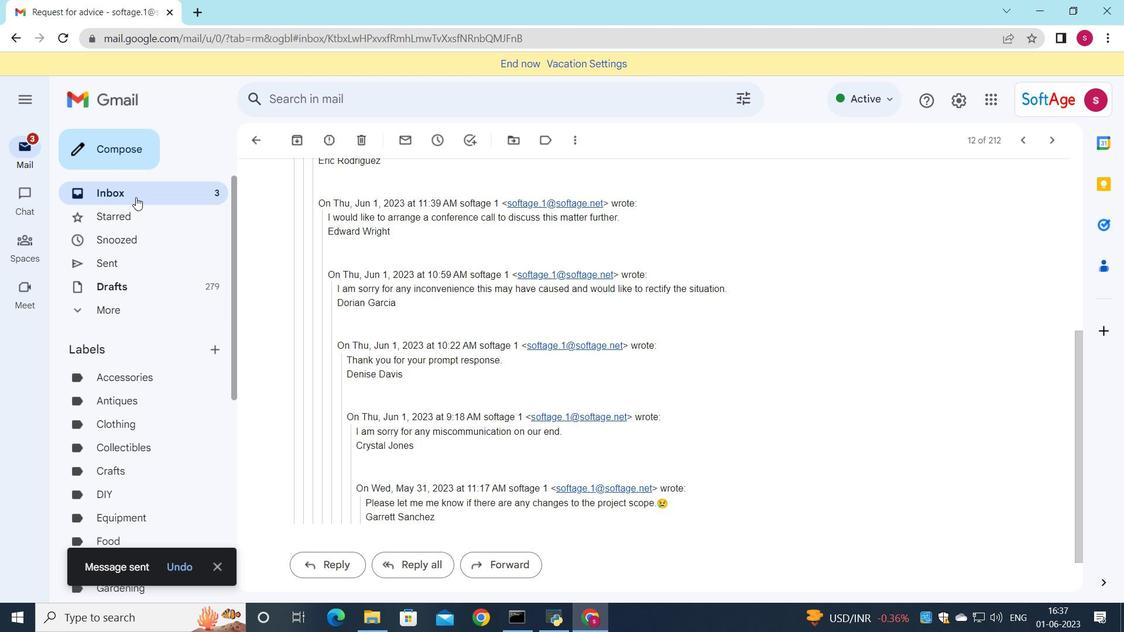 
Action: Mouse pressed left at (137, 191)
Screenshot: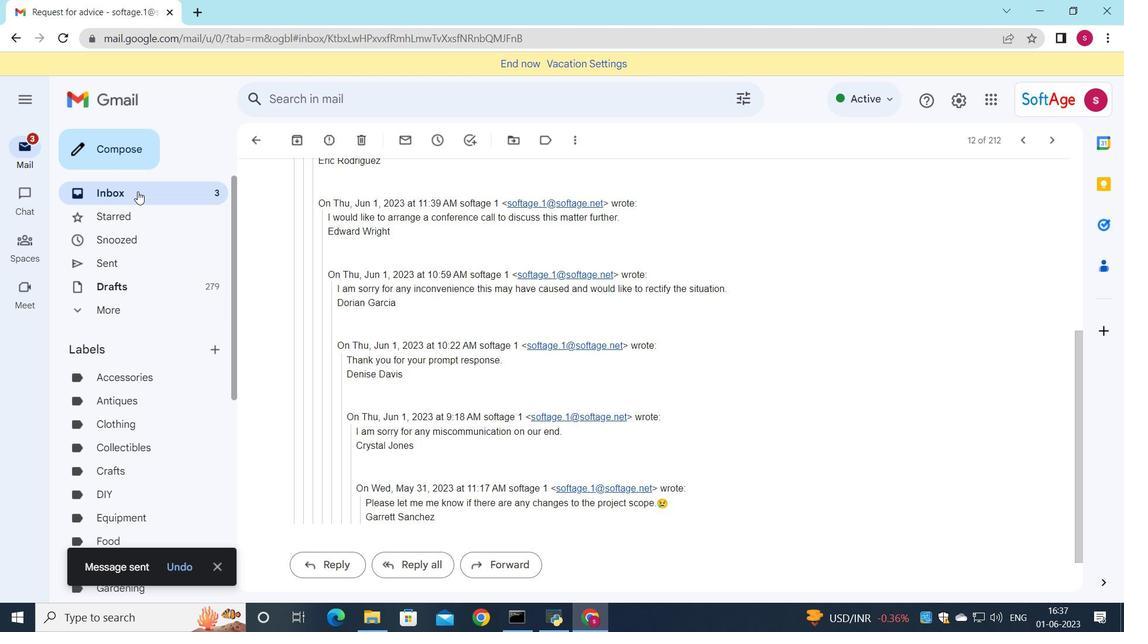 
Action: Mouse moved to (430, 183)
Screenshot: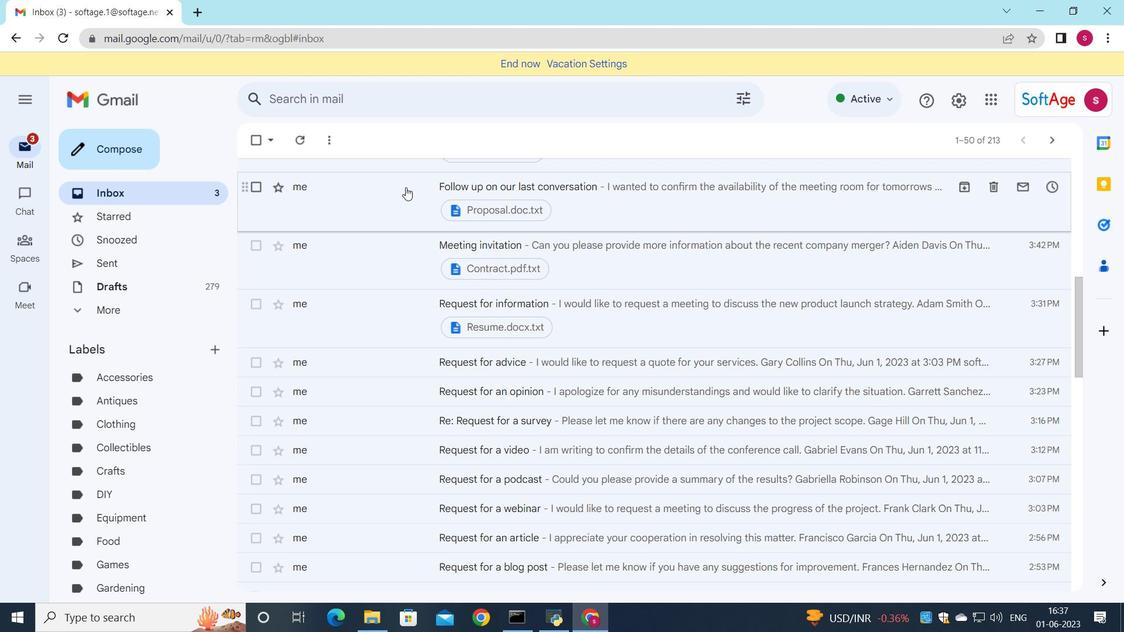 
Action: Mouse scrolled (430, 184) with delta (0, 0)
Screenshot: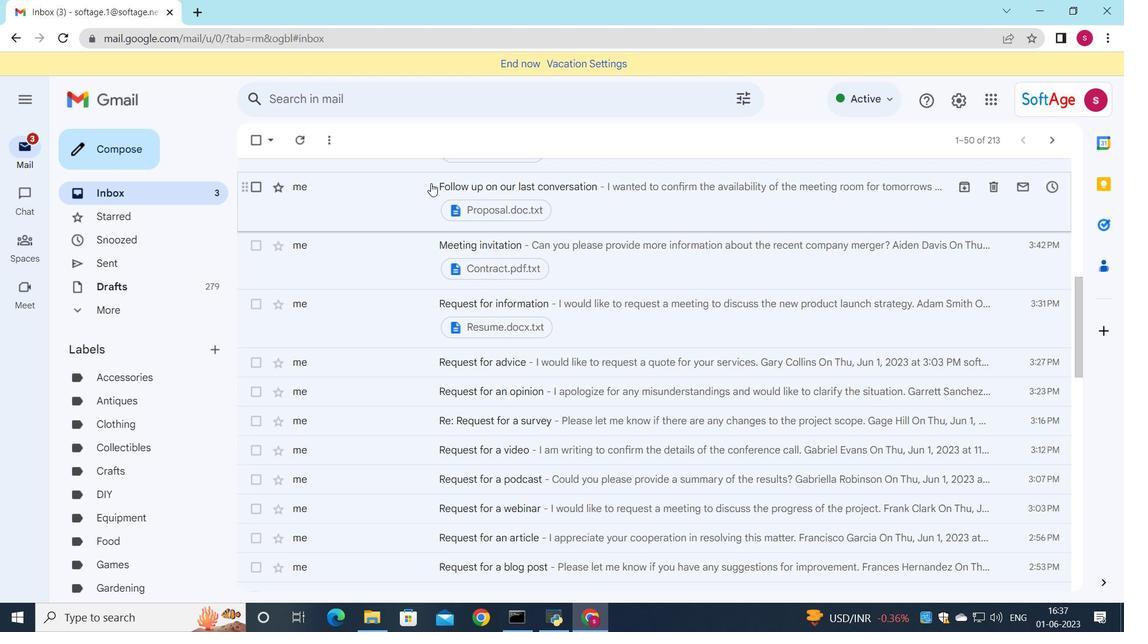 
Action: Mouse scrolled (430, 184) with delta (0, 0)
Screenshot: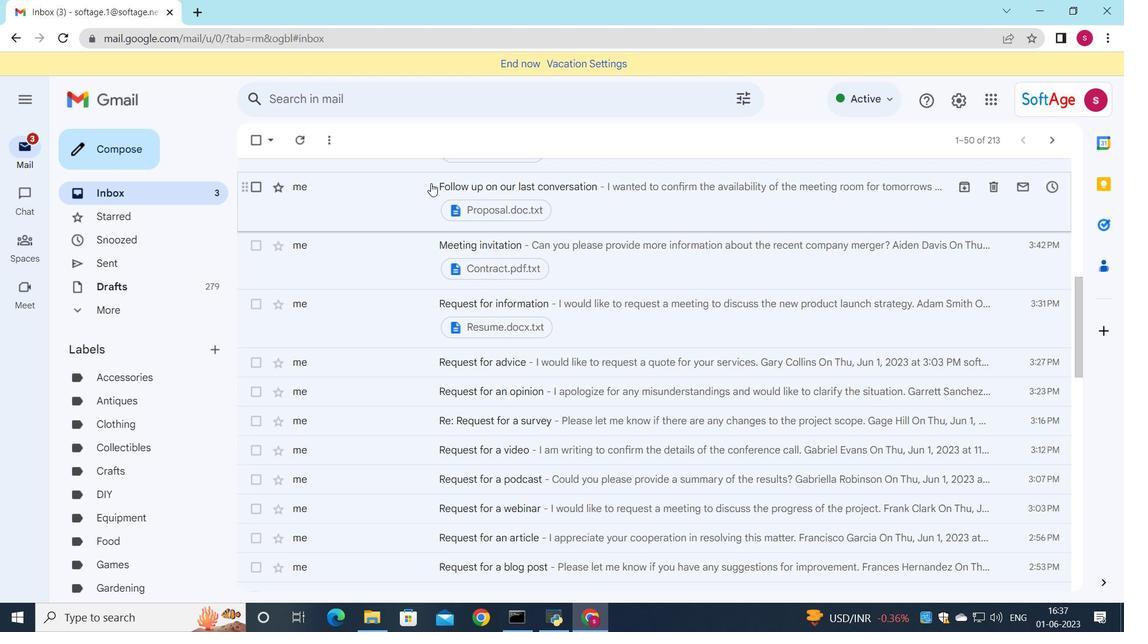 
Action: Mouse scrolled (430, 184) with delta (0, 0)
Screenshot: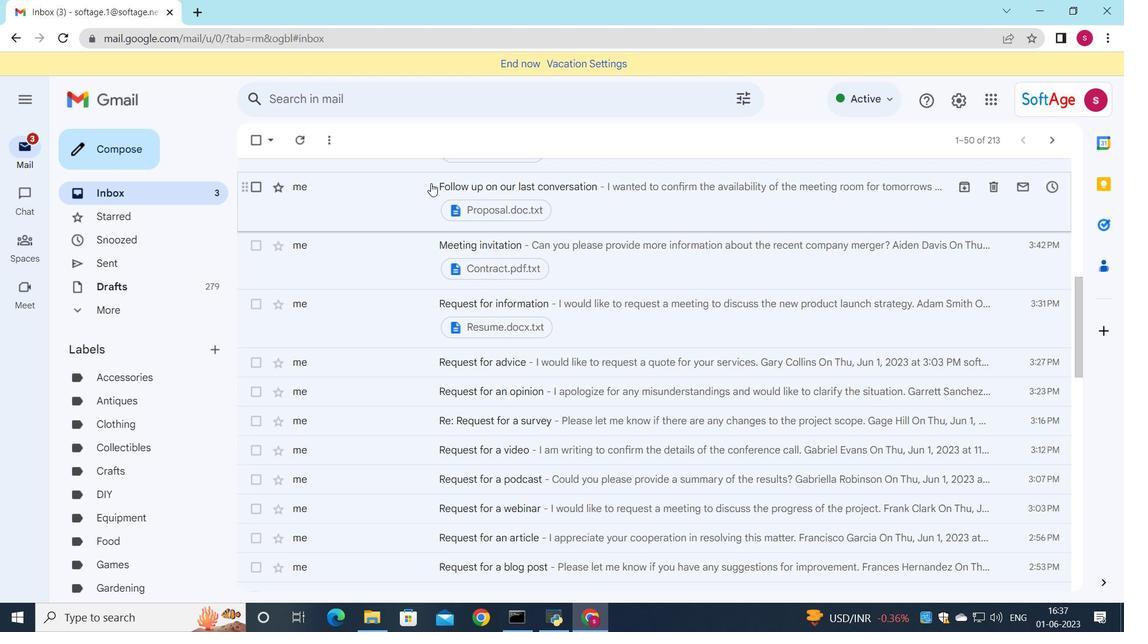 
Action: Mouse scrolled (430, 184) with delta (0, 0)
Screenshot: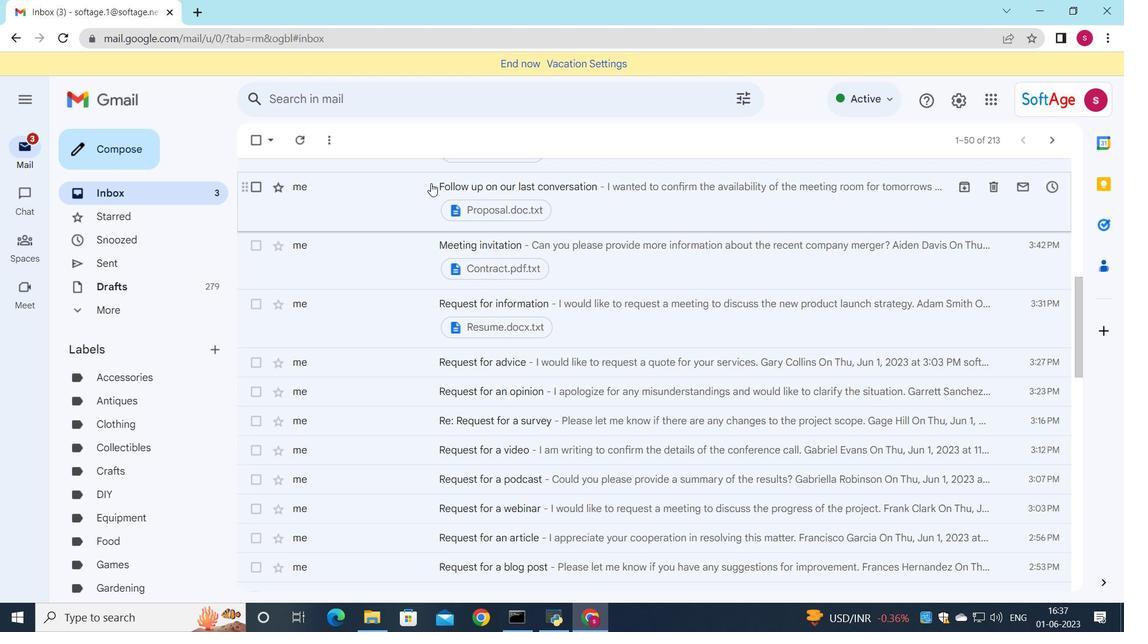 
Action: Mouse scrolled (430, 184) with delta (0, 0)
Screenshot: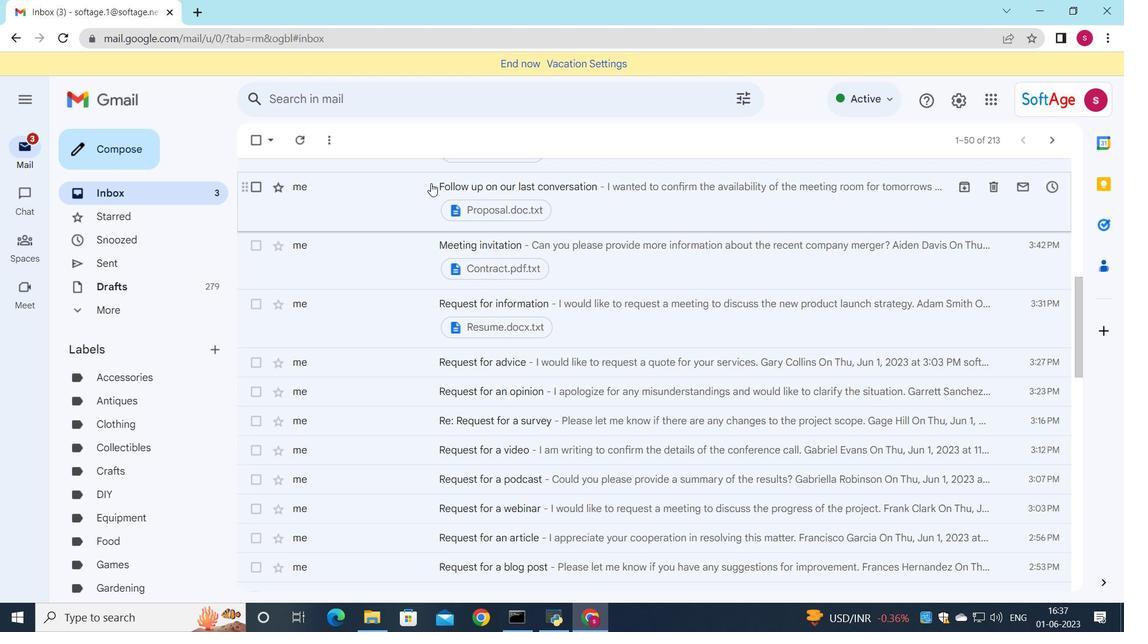 
Action: Mouse scrolled (430, 184) with delta (0, 0)
Screenshot: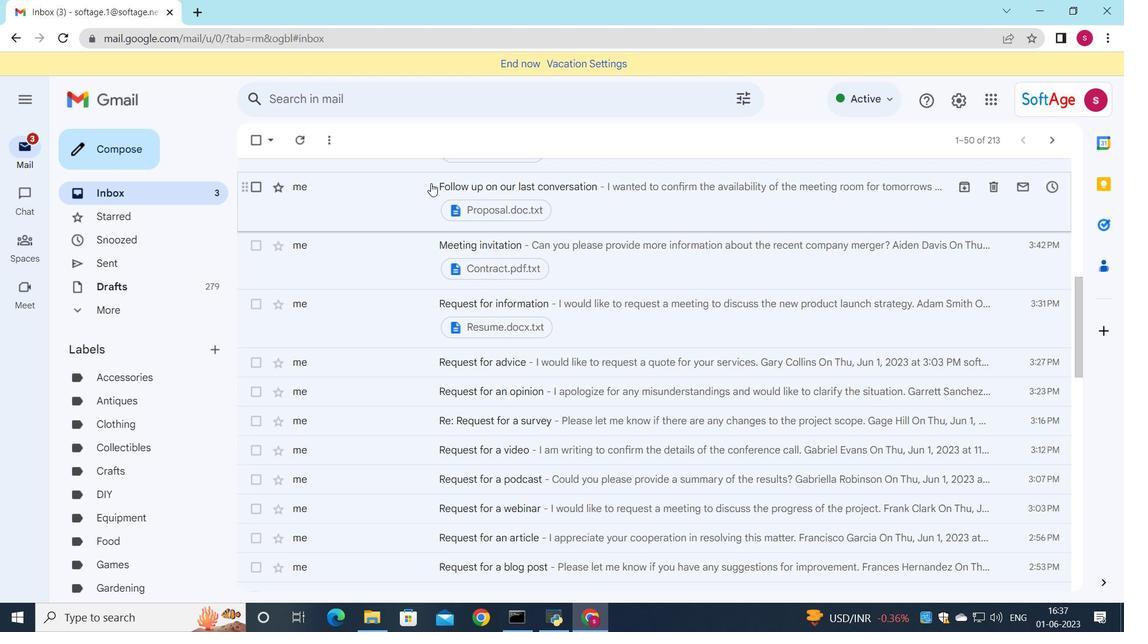 
Action: Mouse scrolled (430, 184) with delta (0, 0)
Screenshot: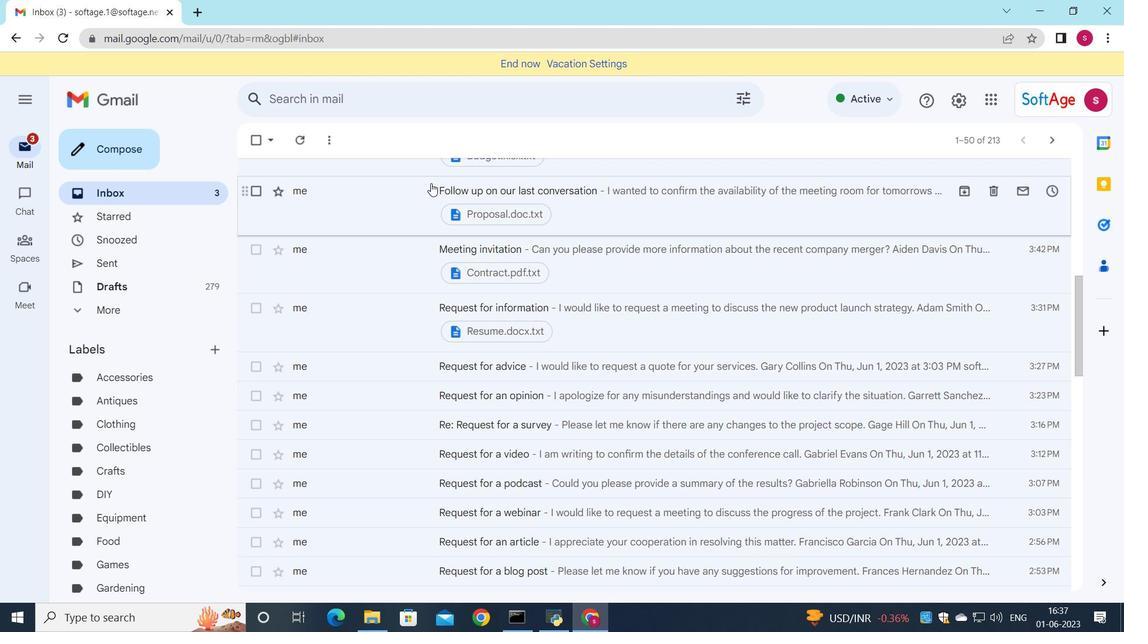 
Action: Mouse scrolled (430, 184) with delta (0, 0)
Screenshot: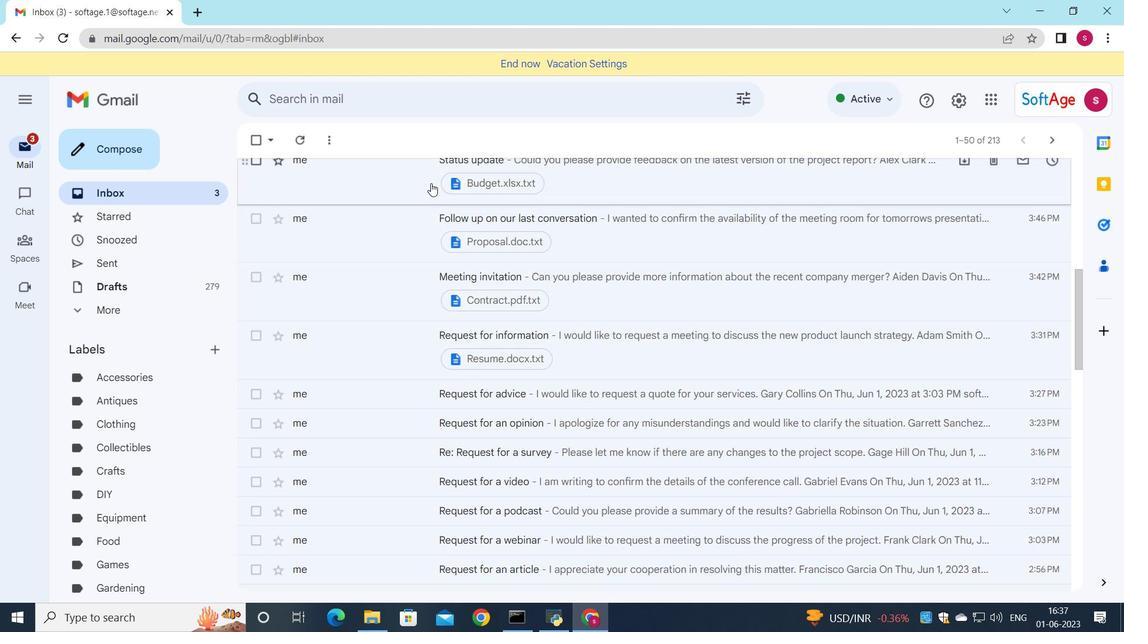 
Action: Mouse moved to (440, 176)
Screenshot: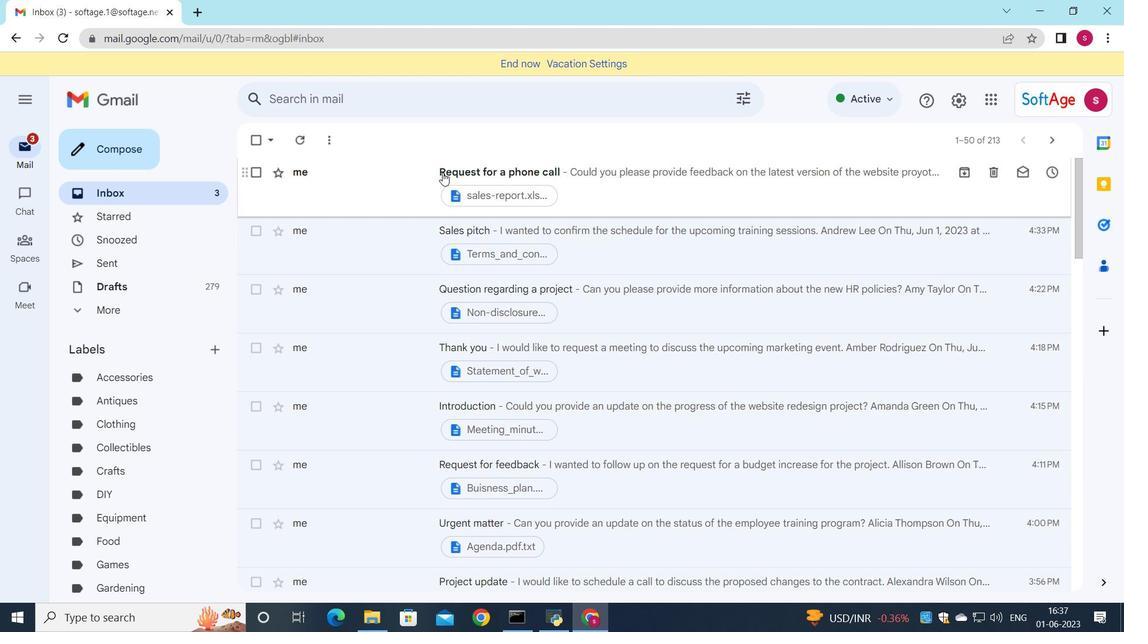 
Action: Mouse pressed left at (440, 176)
Screenshot: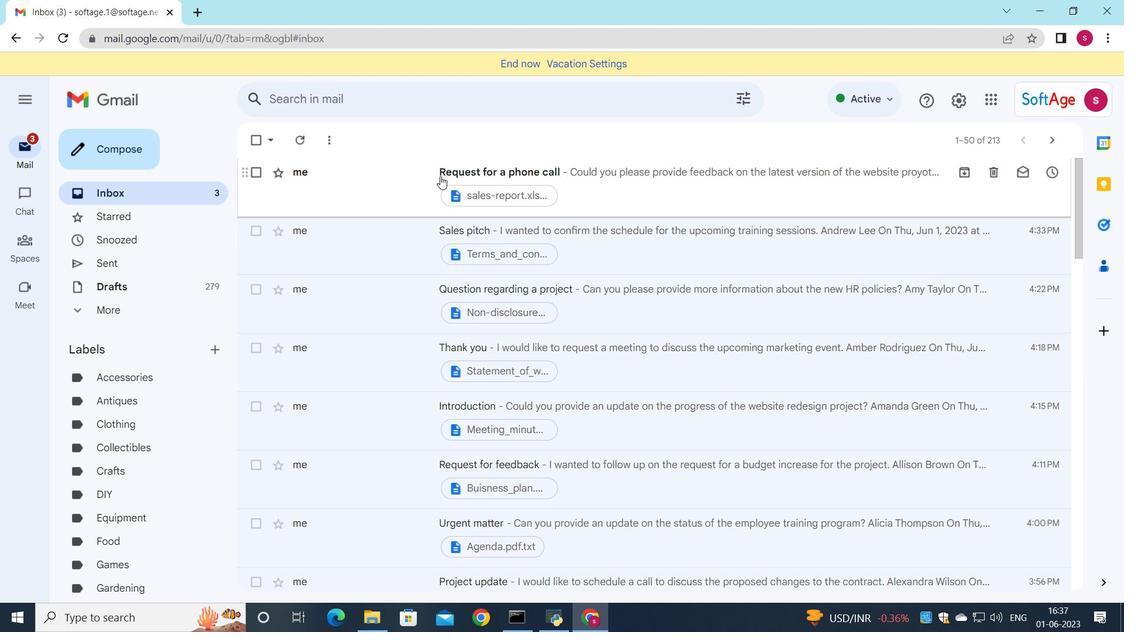 
Action: Mouse moved to (447, 185)
Screenshot: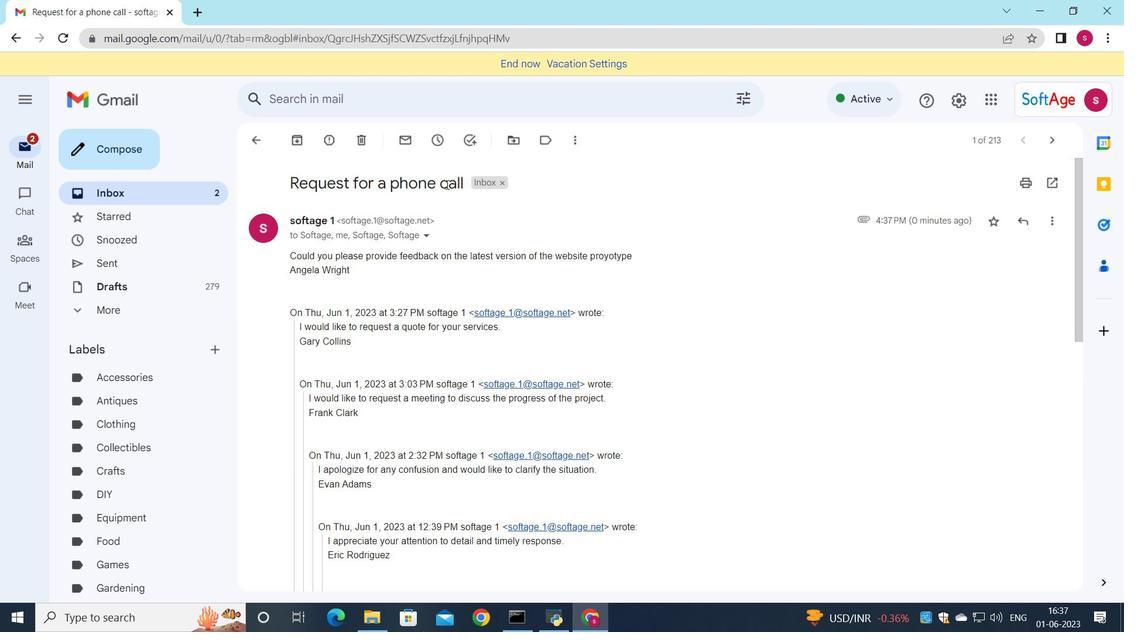 
